Task: Look for space in Baza, Spain from 7th July, 2023 to 14th July, 2023 for 1 adult in price range Rs.6000 to Rs.14000. Place can be shared room with 1  bedroom having 1 bed and 1 bathroom. Property type can be house, flat, guest house, hotel. Amenities needed are: wifi. Booking option can be shelf check-in. Required host language is English.
Action: Mouse moved to (357, 211)
Screenshot: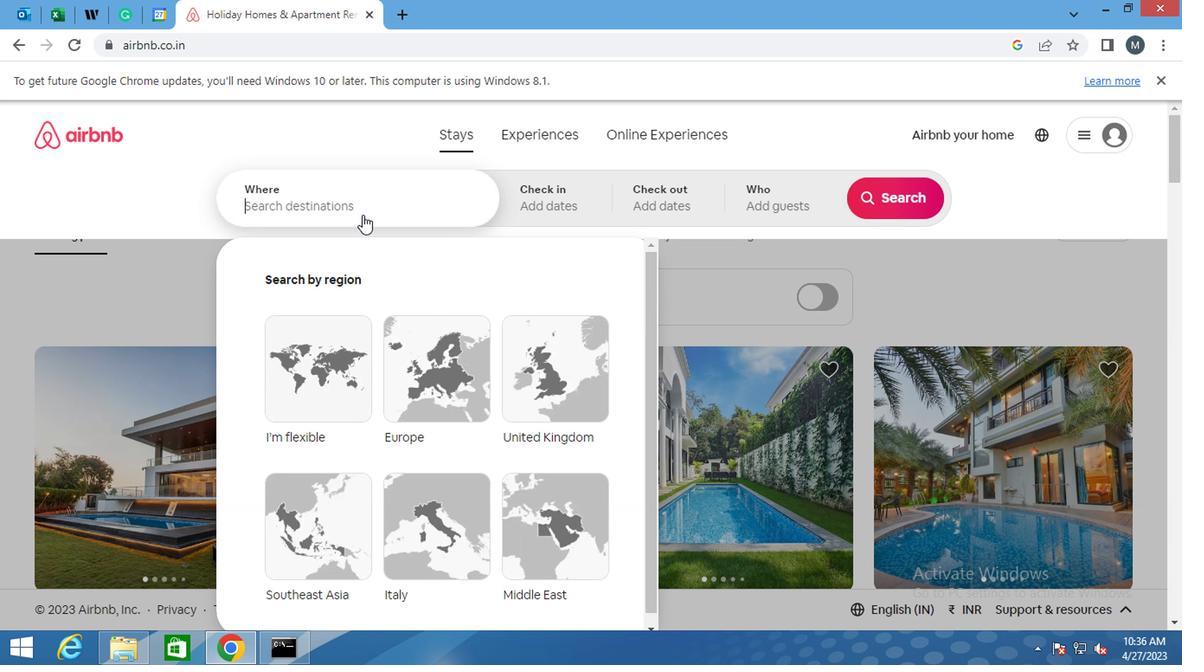 
Action: Mouse pressed left at (357, 211)
Screenshot: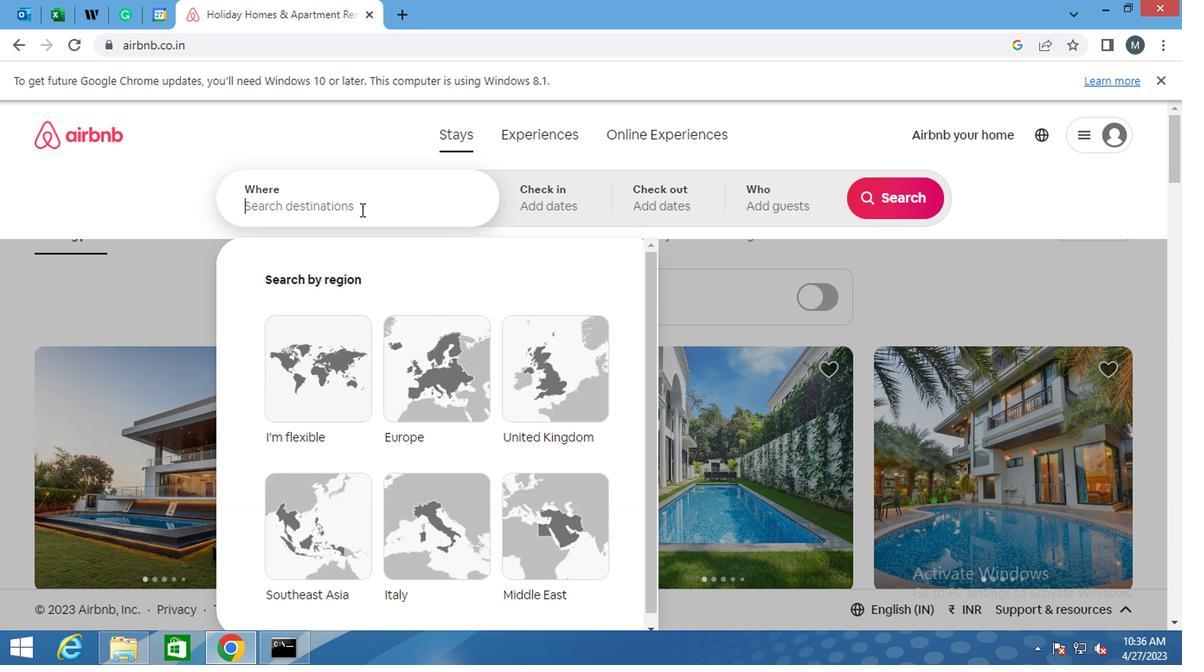 
Action: Key pressed <Key.shift>BAZA,<Key.space><Key.shift>SPAN
Screenshot: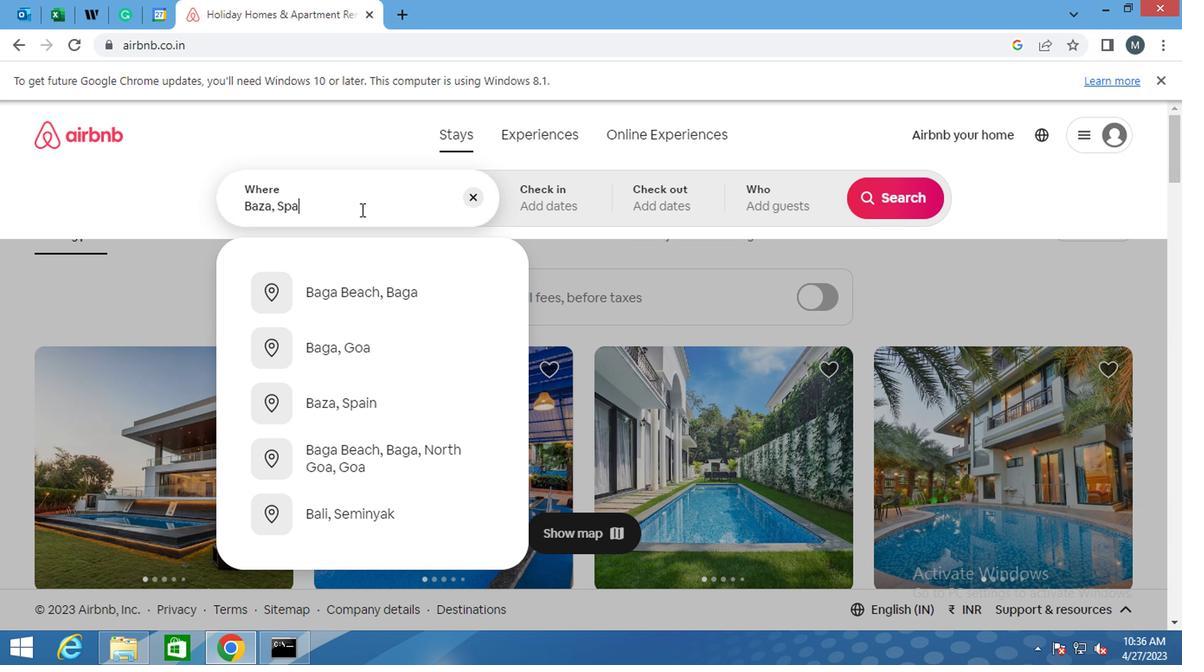 
Action: Mouse moved to (384, 302)
Screenshot: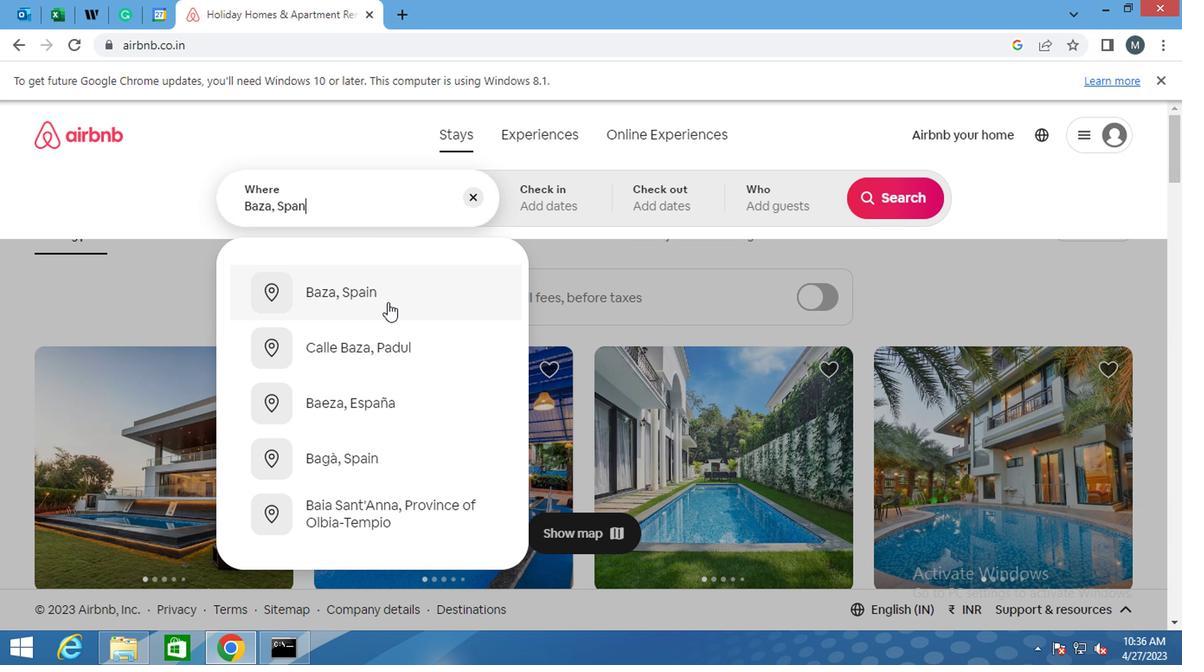 
Action: Mouse pressed left at (384, 302)
Screenshot: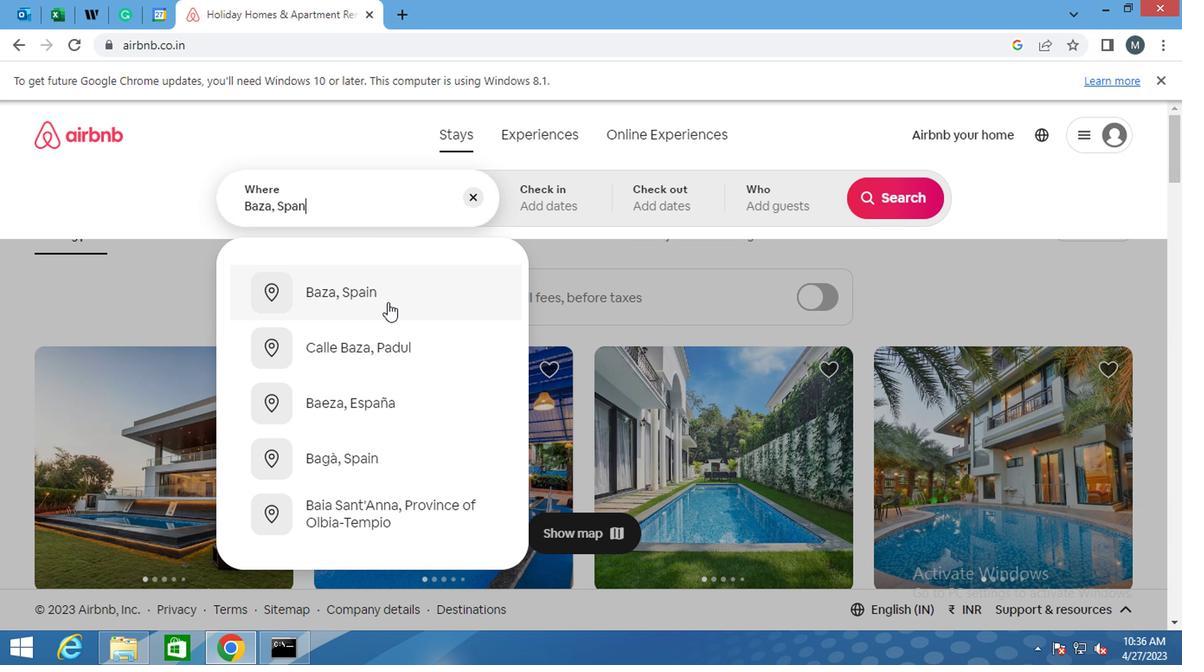 
Action: Mouse moved to (877, 342)
Screenshot: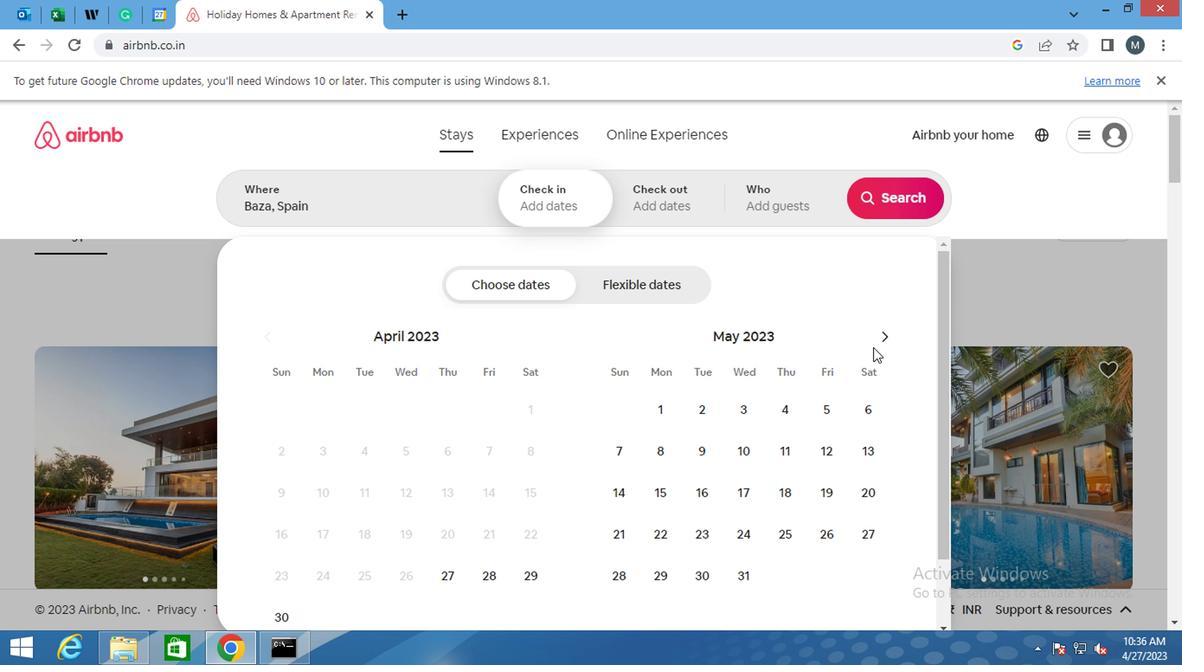 
Action: Mouse pressed left at (877, 342)
Screenshot: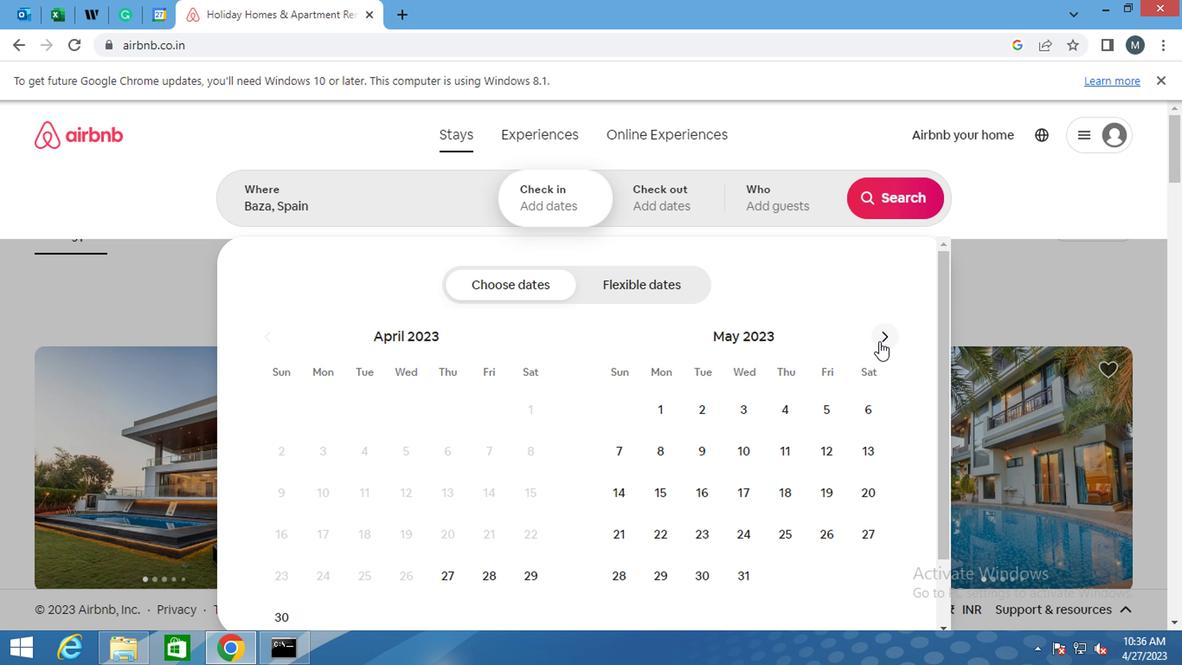 
Action: Mouse pressed left at (877, 342)
Screenshot: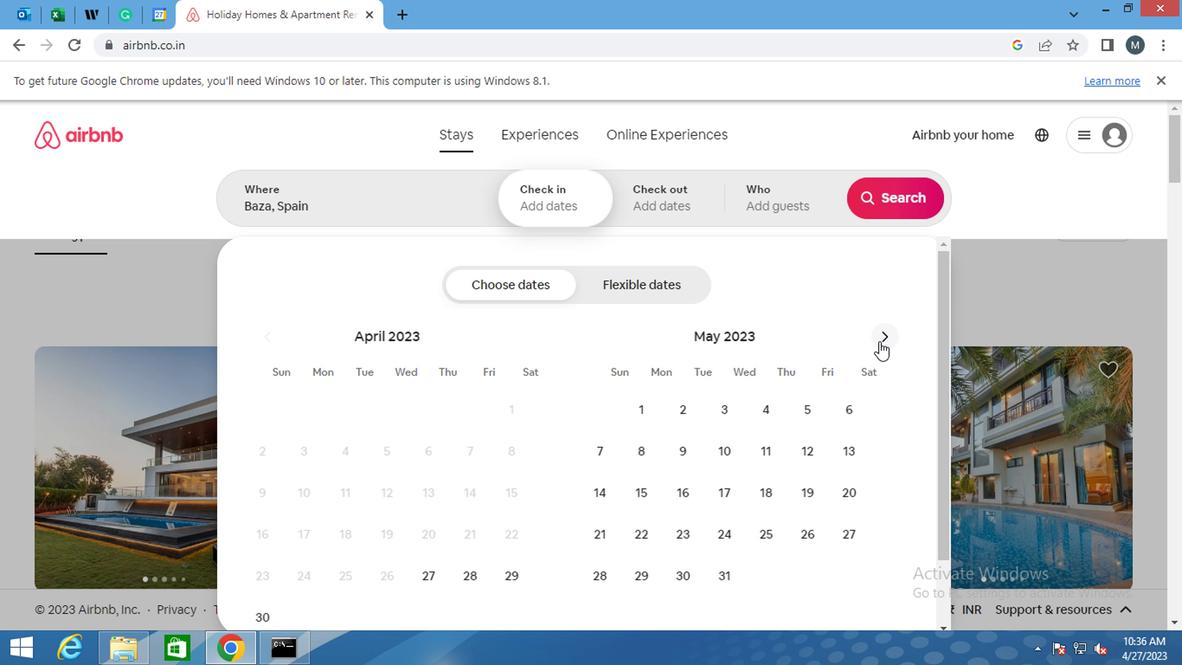 
Action: Mouse moved to (835, 450)
Screenshot: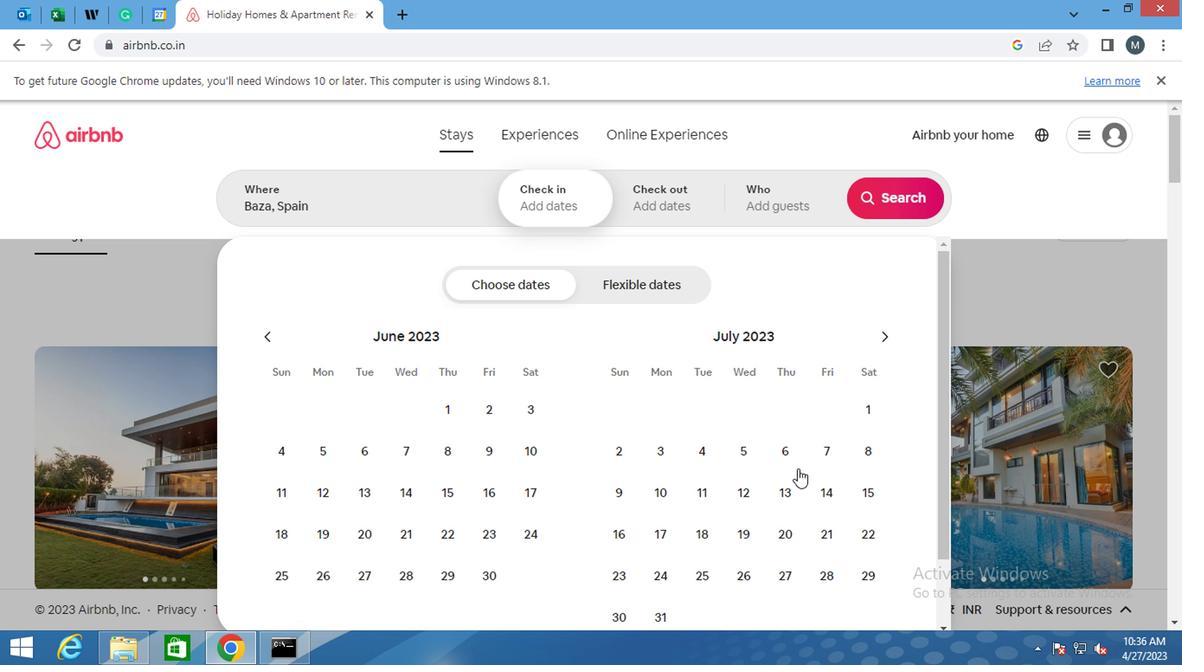 
Action: Mouse pressed left at (835, 450)
Screenshot: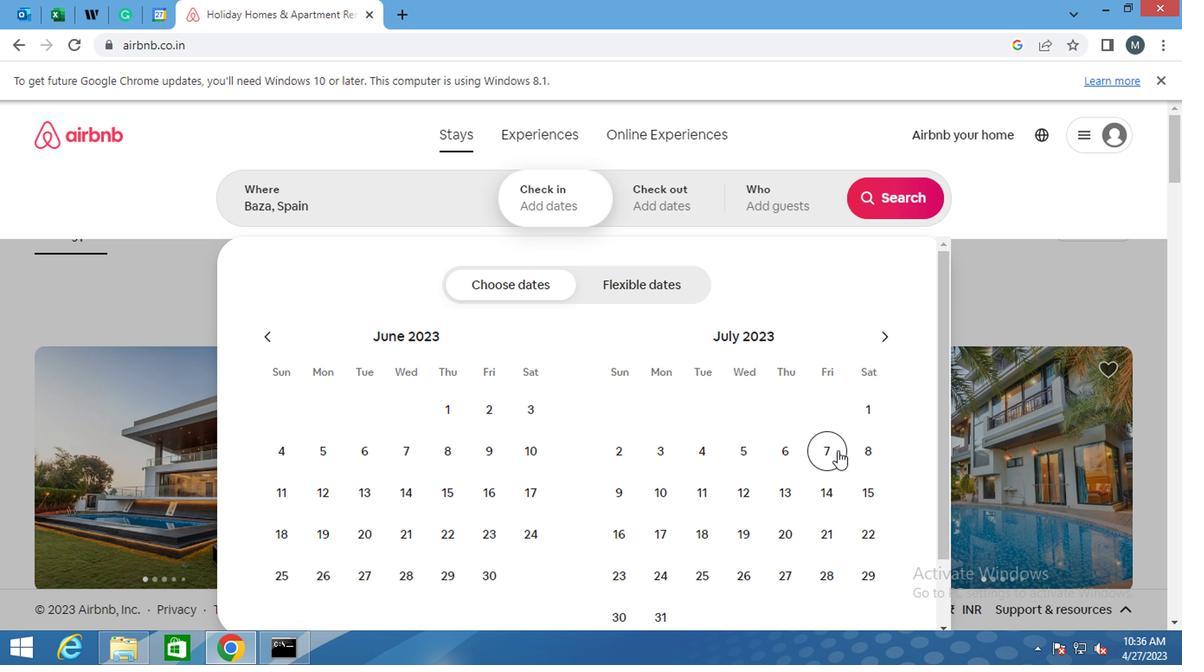 
Action: Mouse moved to (833, 484)
Screenshot: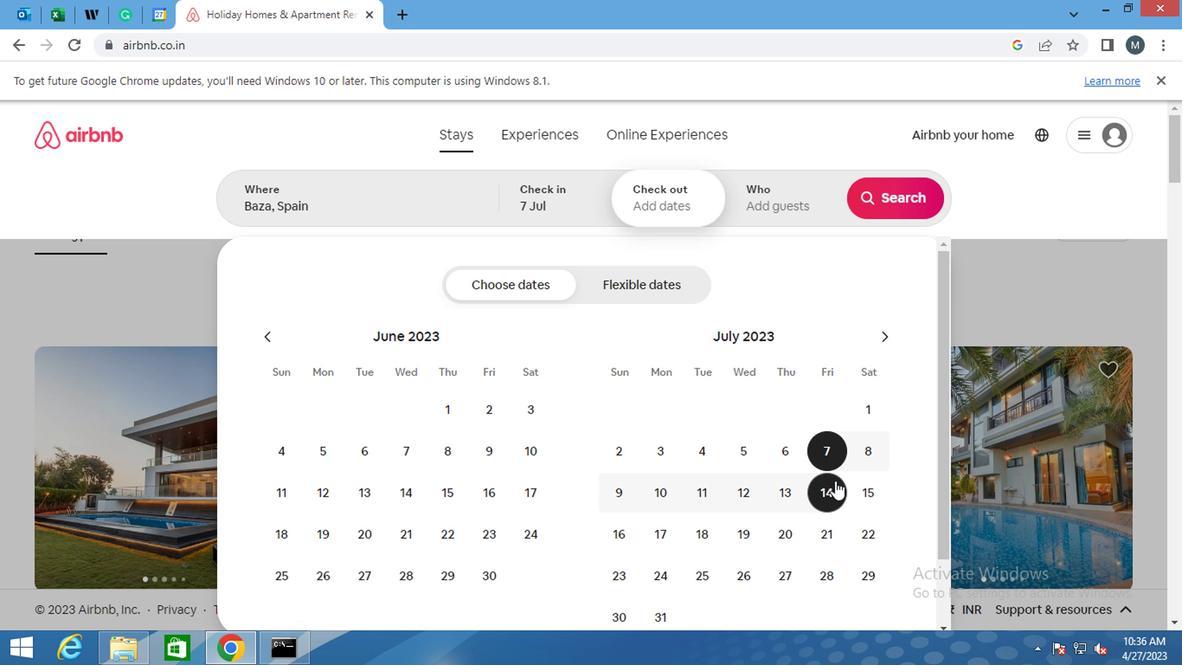 
Action: Mouse pressed left at (833, 484)
Screenshot: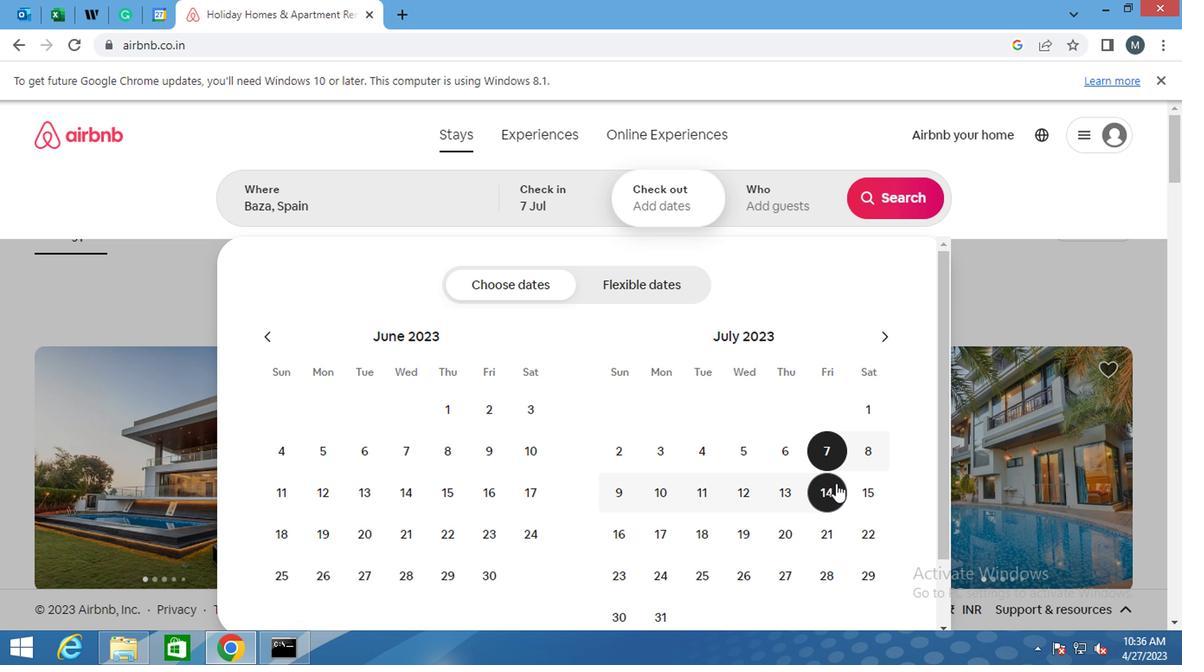 
Action: Mouse moved to (805, 202)
Screenshot: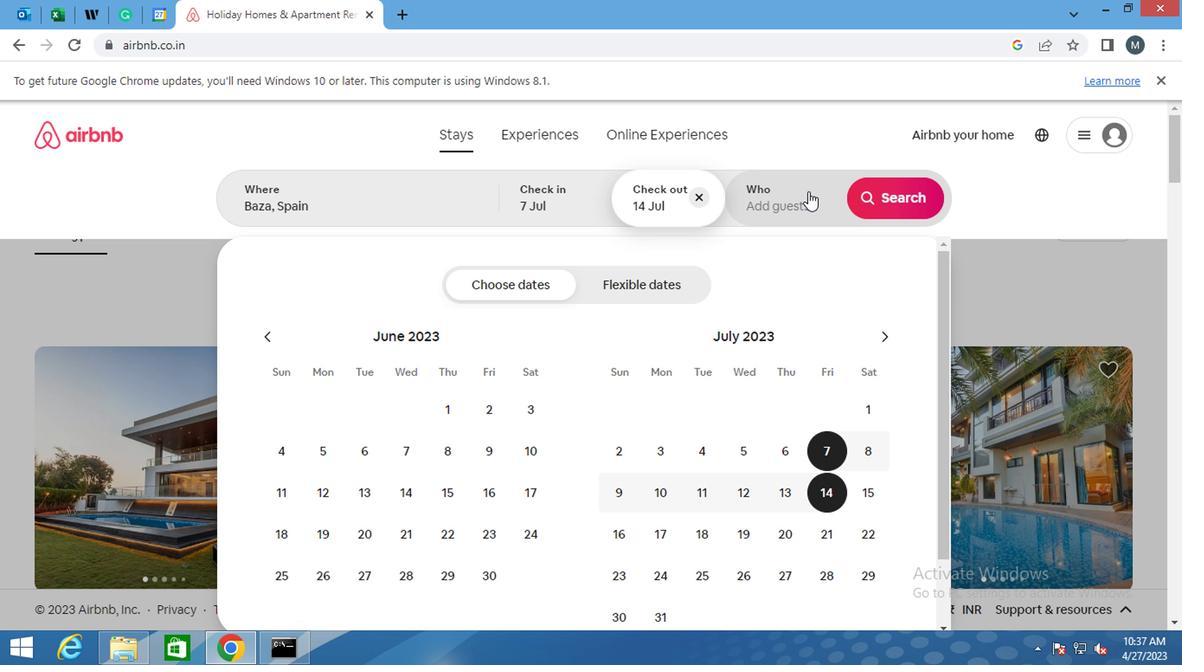 
Action: Mouse pressed left at (805, 202)
Screenshot: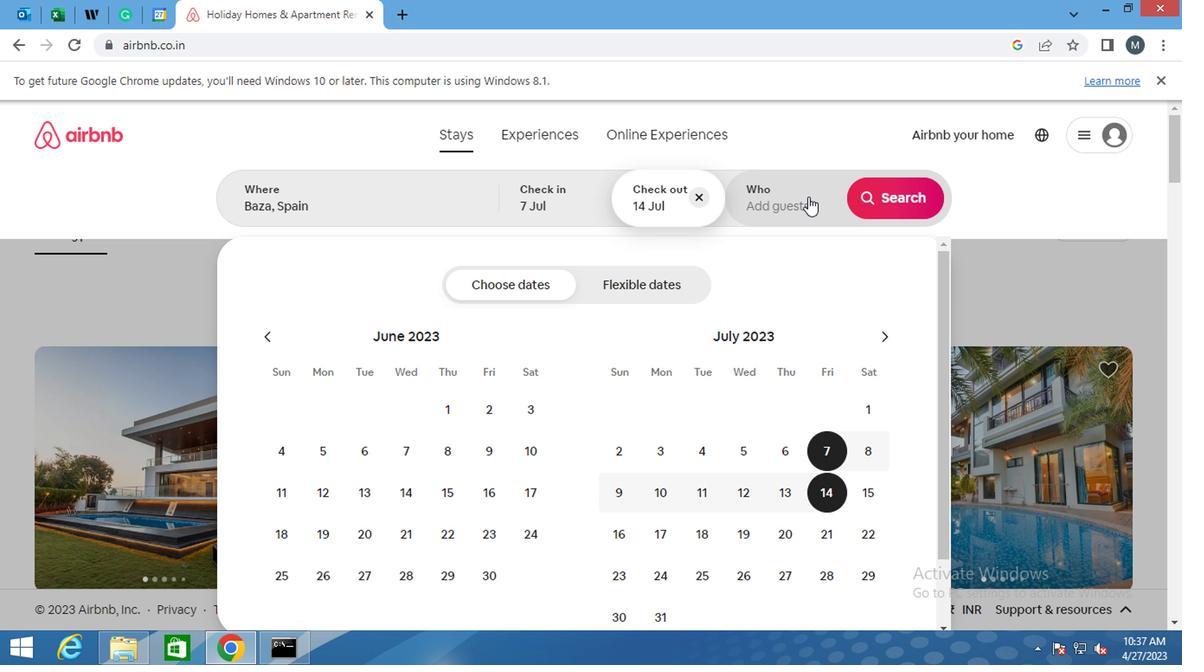 
Action: Mouse moved to (889, 287)
Screenshot: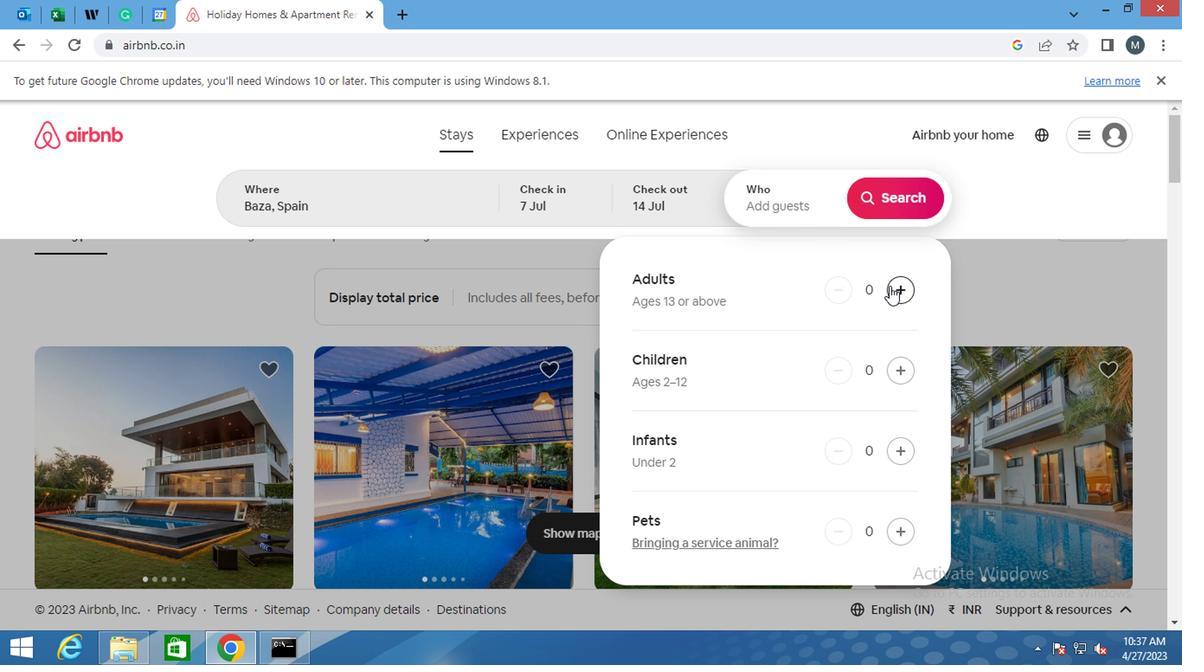 
Action: Mouse pressed left at (889, 287)
Screenshot: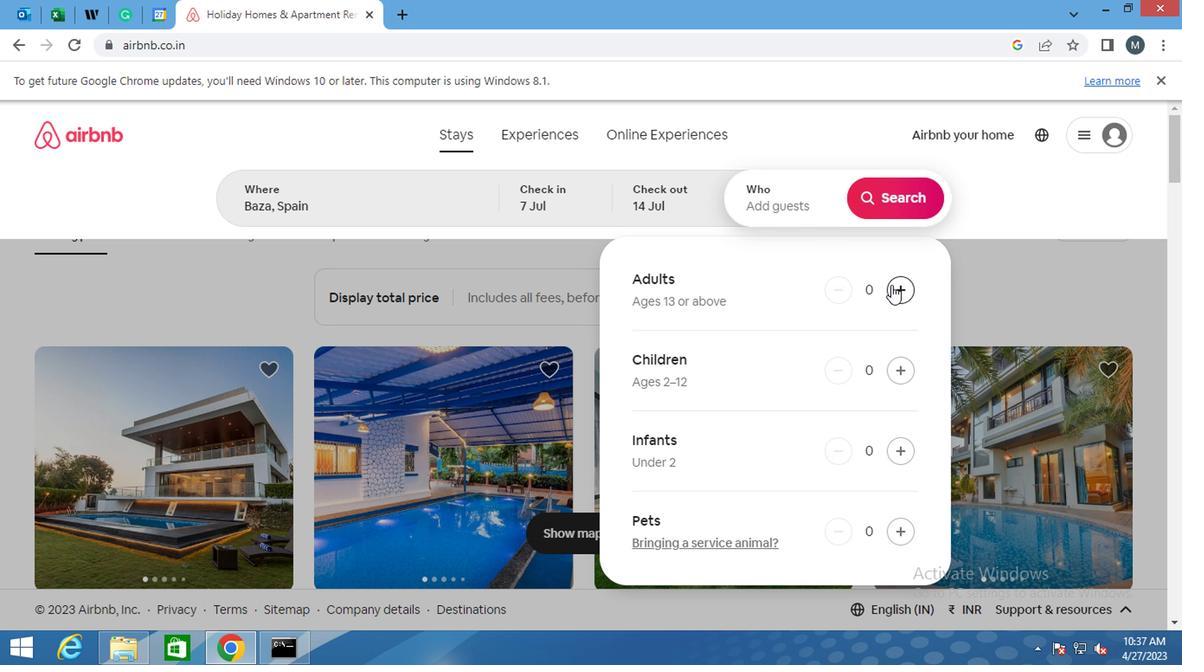 
Action: Mouse moved to (891, 197)
Screenshot: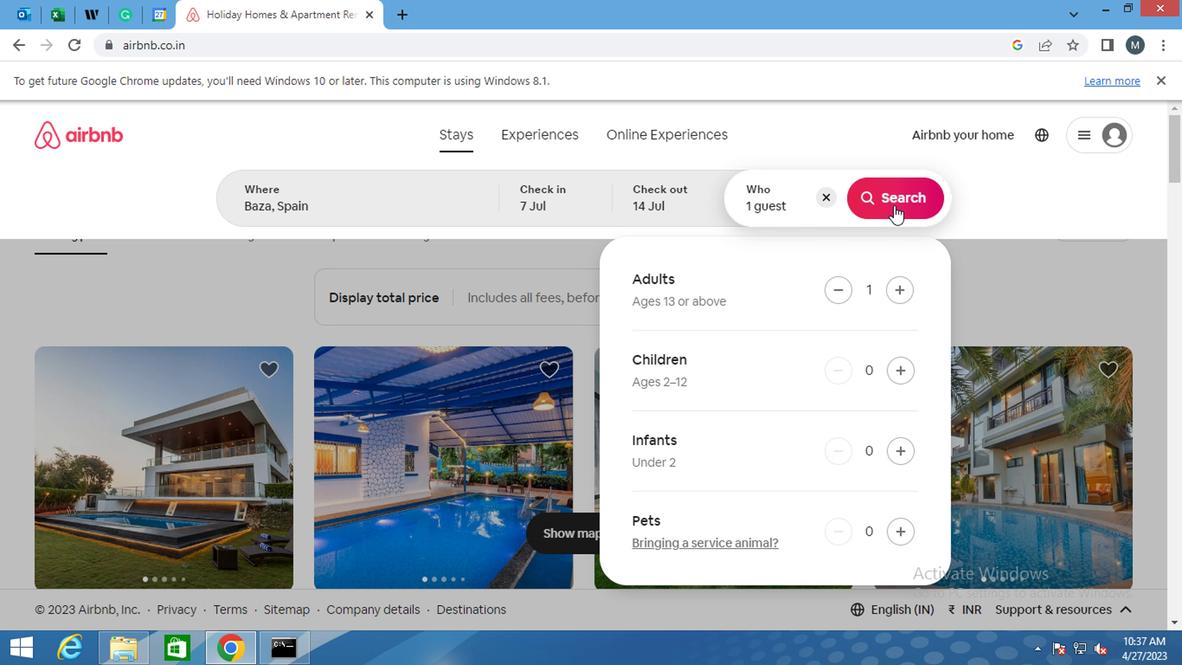 
Action: Mouse pressed left at (891, 197)
Screenshot: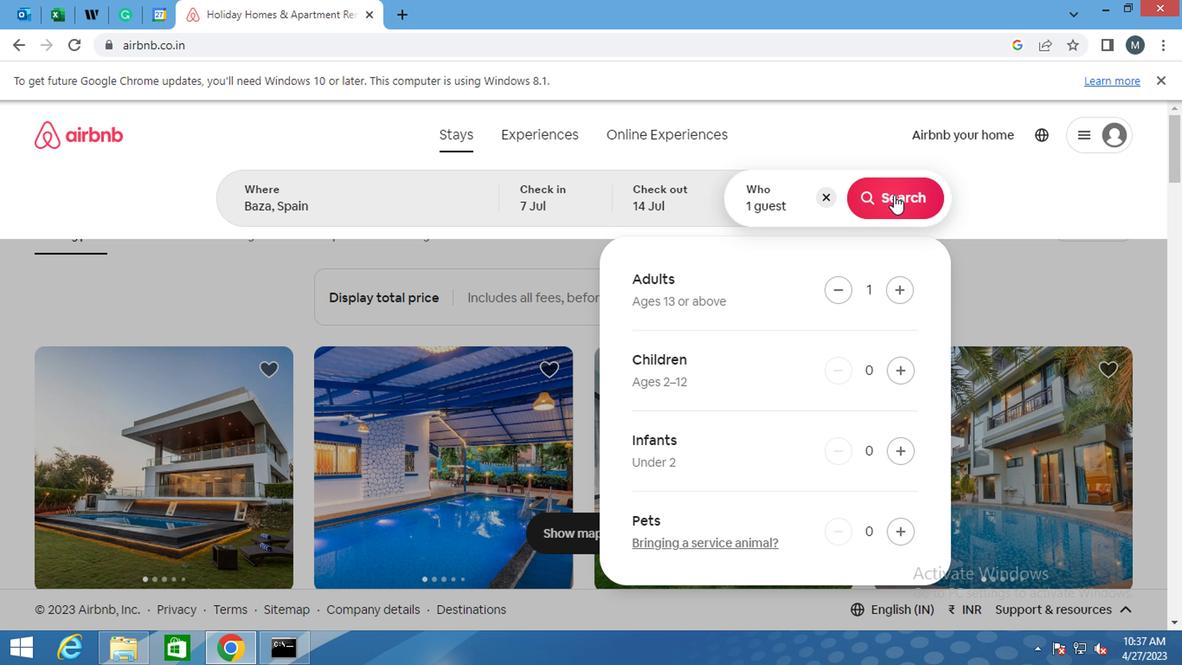 
Action: Mouse moved to (1095, 211)
Screenshot: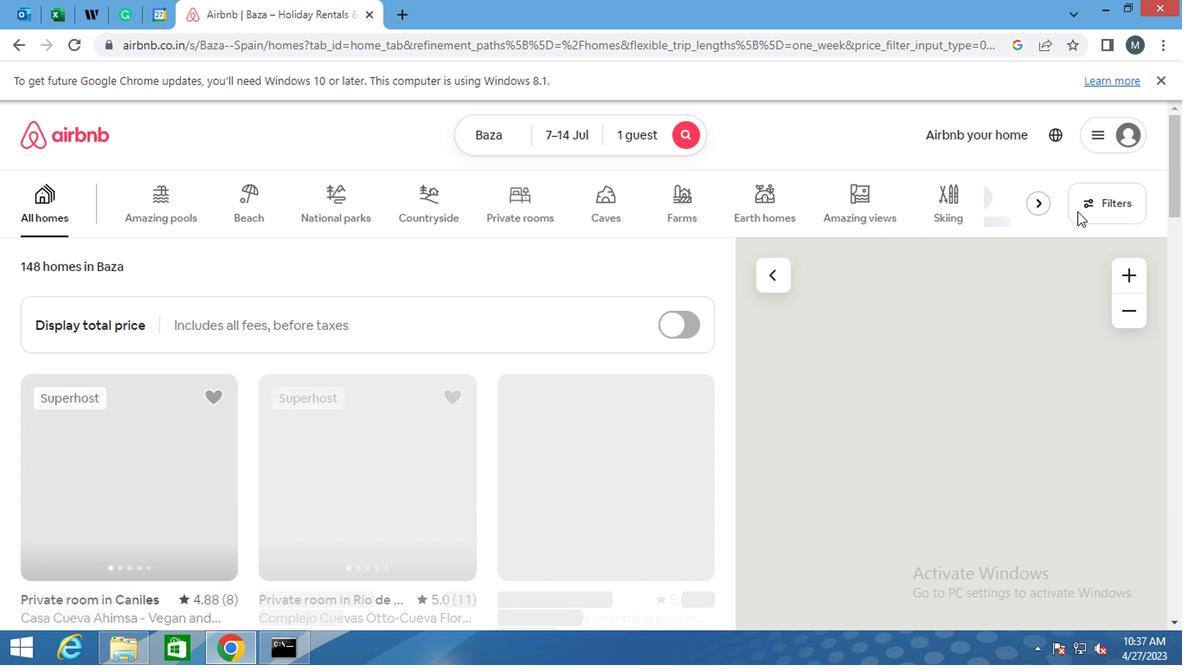 
Action: Mouse pressed left at (1095, 211)
Screenshot: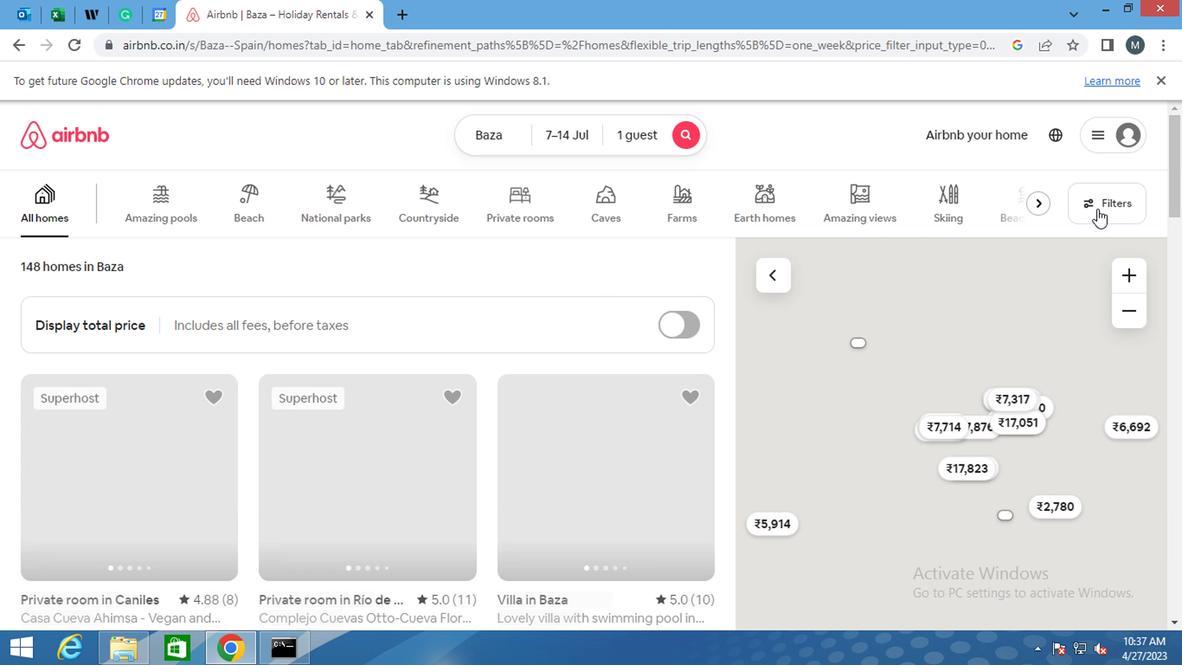 
Action: Mouse moved to (391, 425)
Screenshot: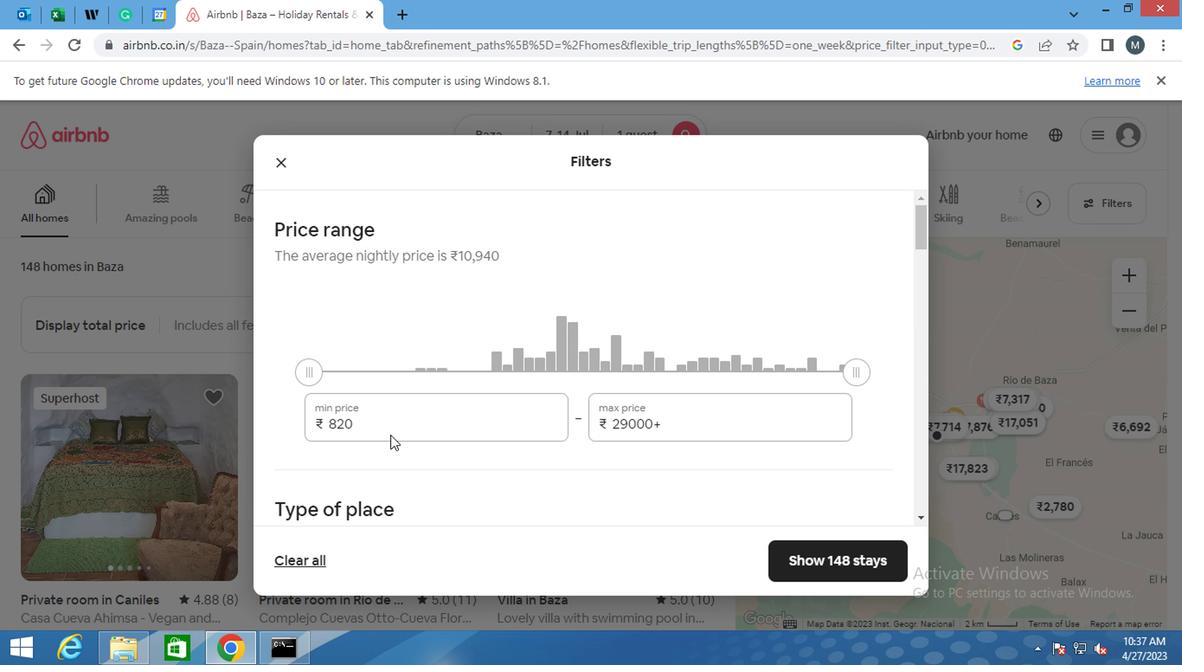 
Action: Mouse pressed left at (391, 425)
Screenshot: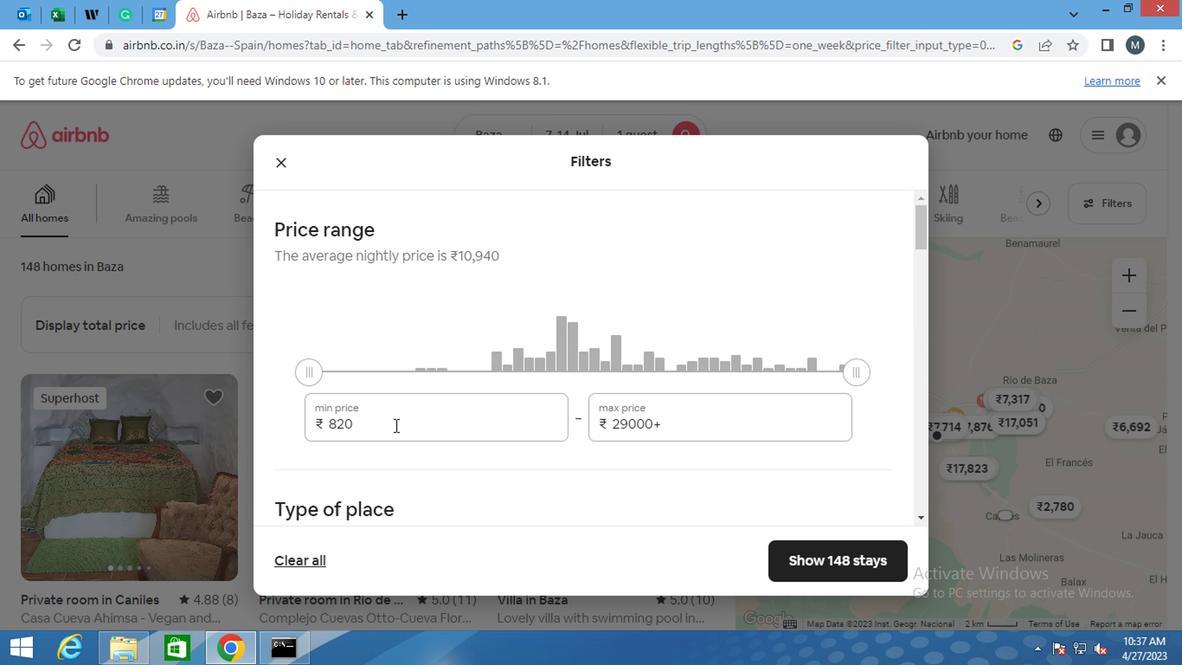 
Action: Mouse moved to (391, 422)
Screenshot: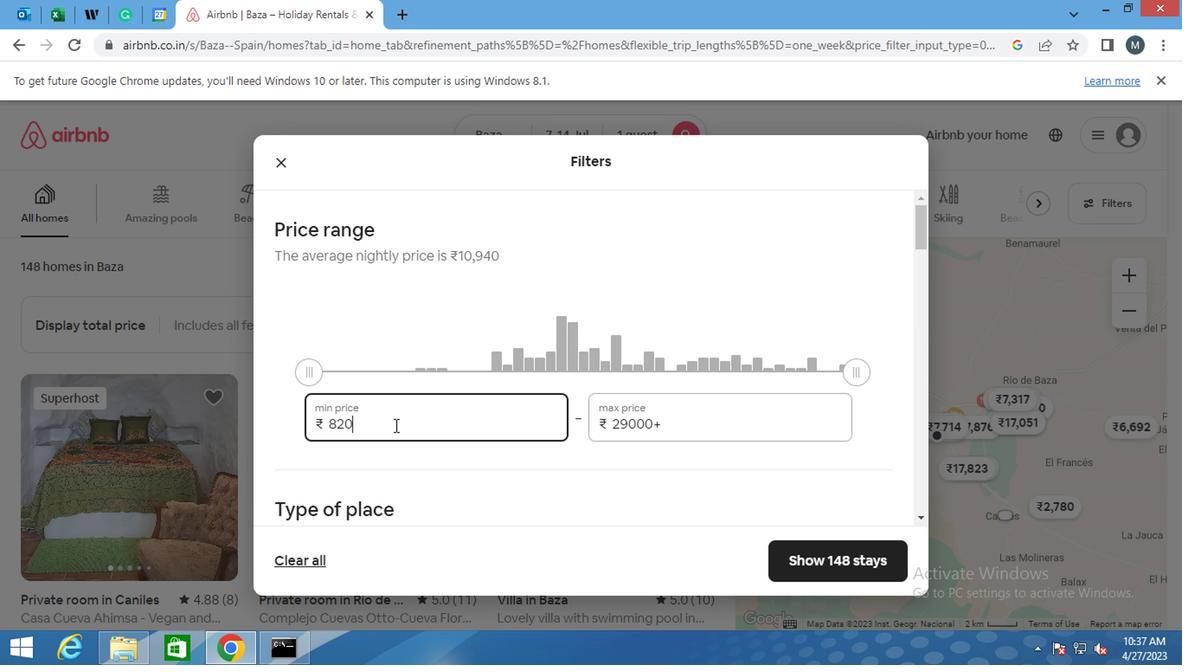
Action: Key pressed <Key.backspace><Key.backspace><Key.backspace><Key.backspace>
Screenshot: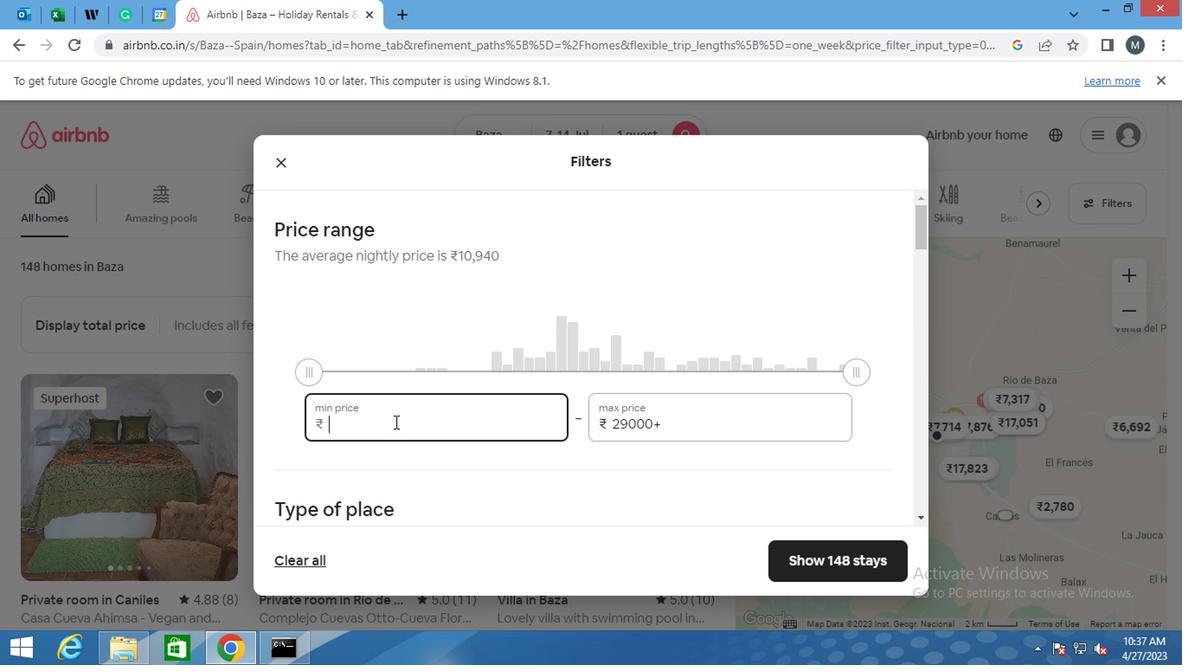
Action: Mouse moved to (391, 418)
Screenshot: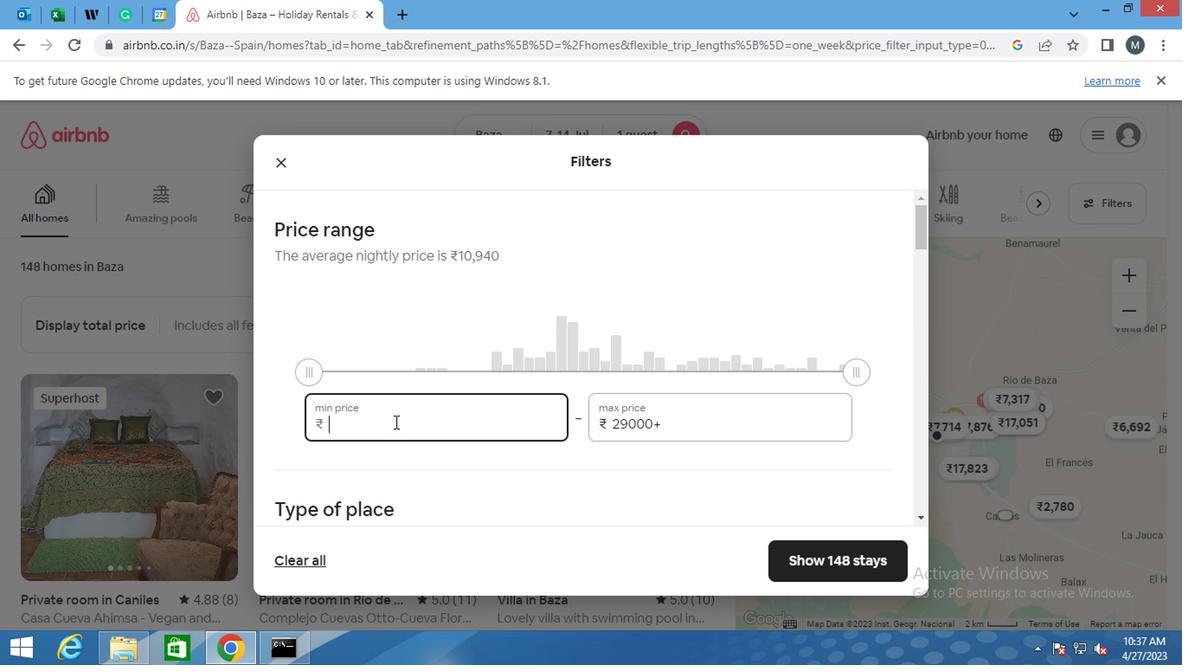 
Action: Key pressed 6000
Screenshot: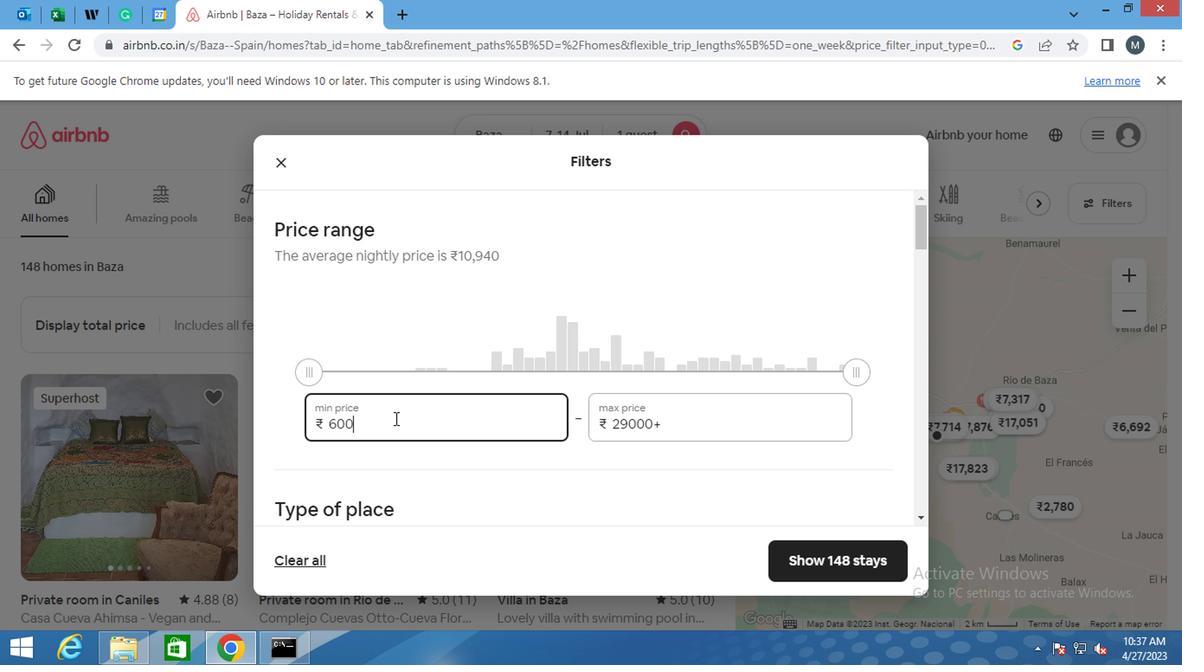 
Action: Mouse moved to (715, 418)
Screenshot: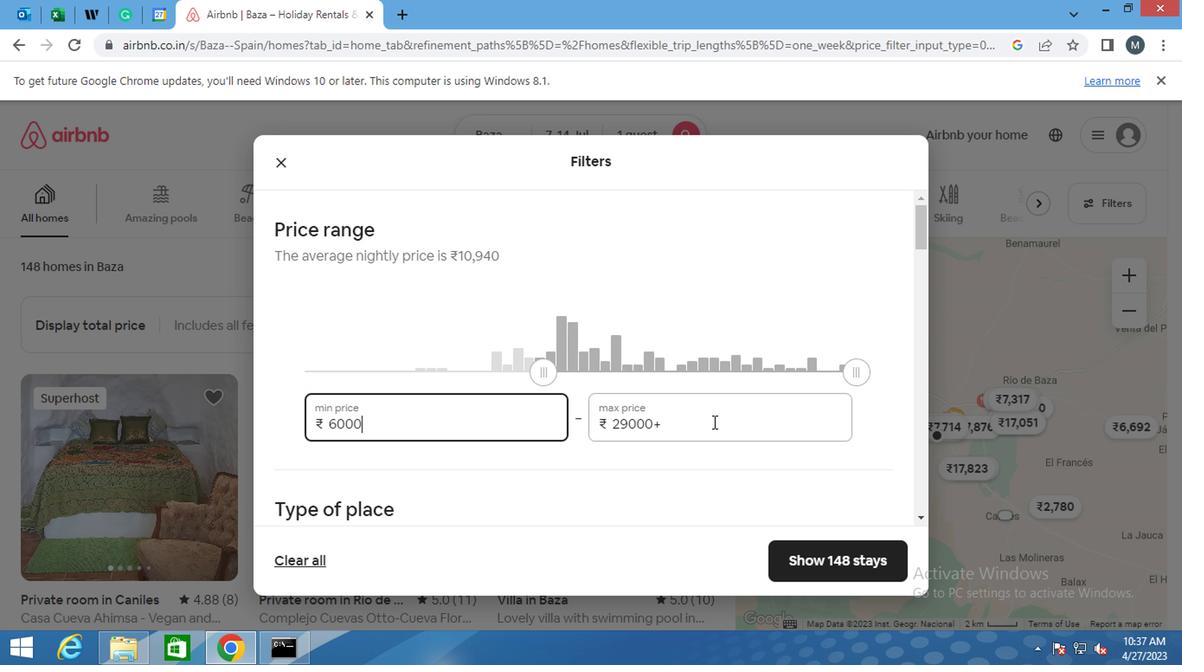 
Action: Mouse pressed left at (715, 418)
Screenshot: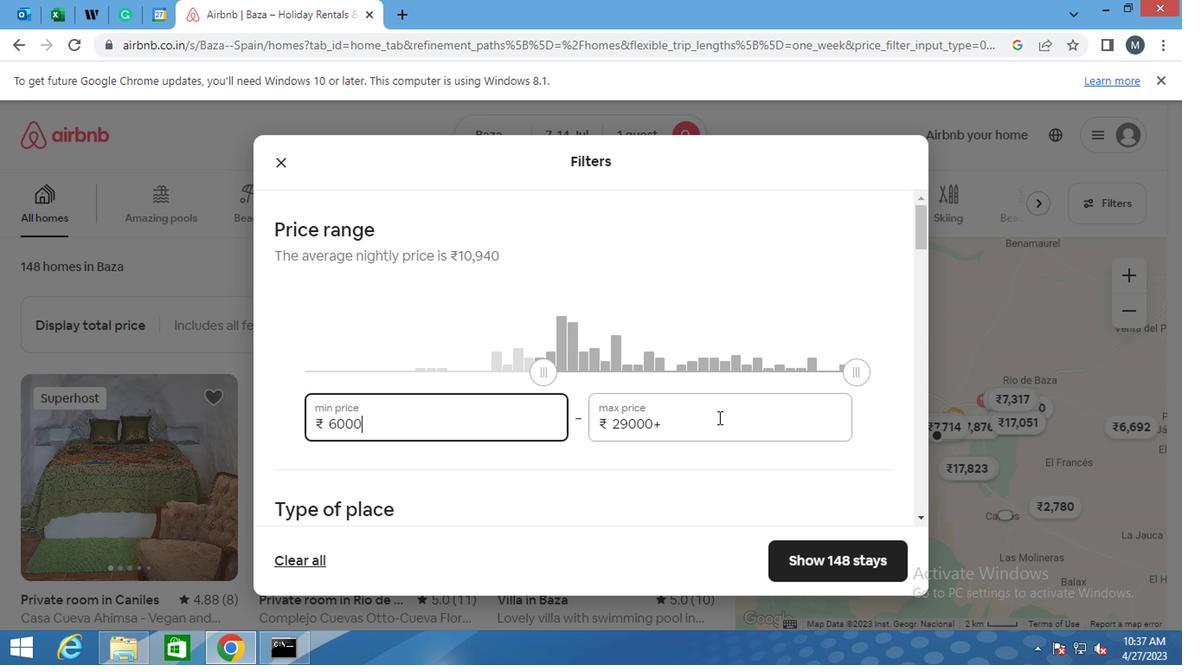 
Action: Key pressed <Key.backspace><Key.backspace><Key.backspace><Key.backspace><Key.backspace><Key.backspace><Key.backspace><Key.backspace><Key.backspace><Key.backspace><Key.backspace><Key.backspace><Key.backspace>
Screenshot: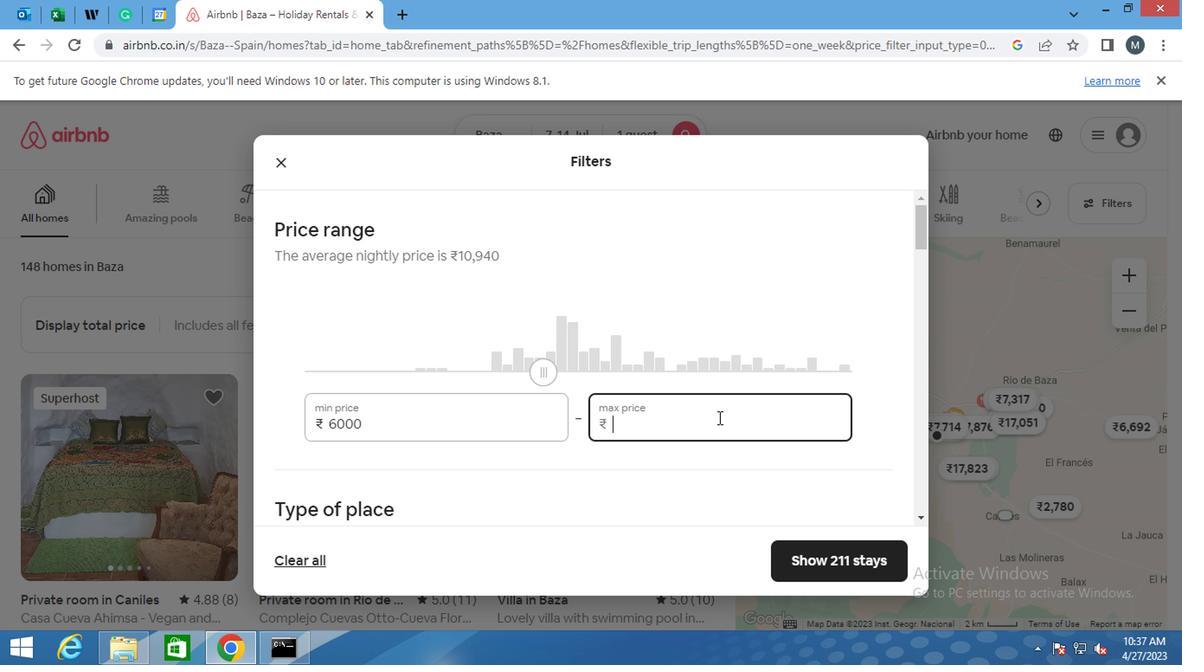 
Action: Mouse moved to (716, 416)
Screenshot: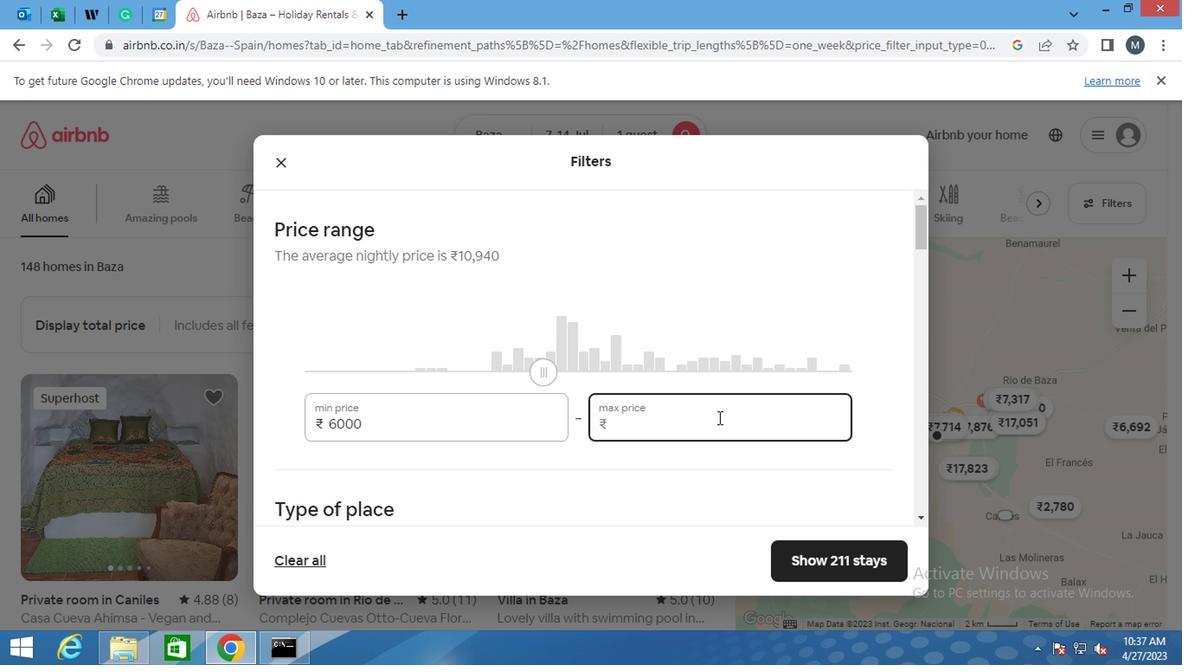 
Action: Key pressed 14000
Screenshot: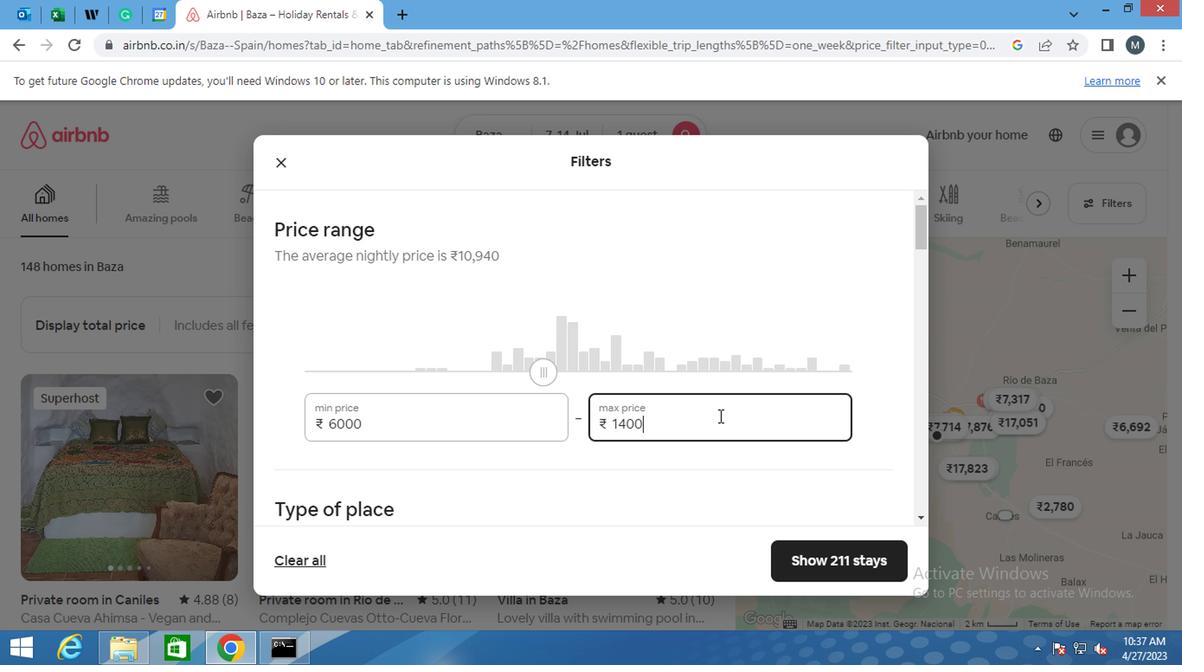 
Action: Mouse moved to (736, 401)
Screenshot: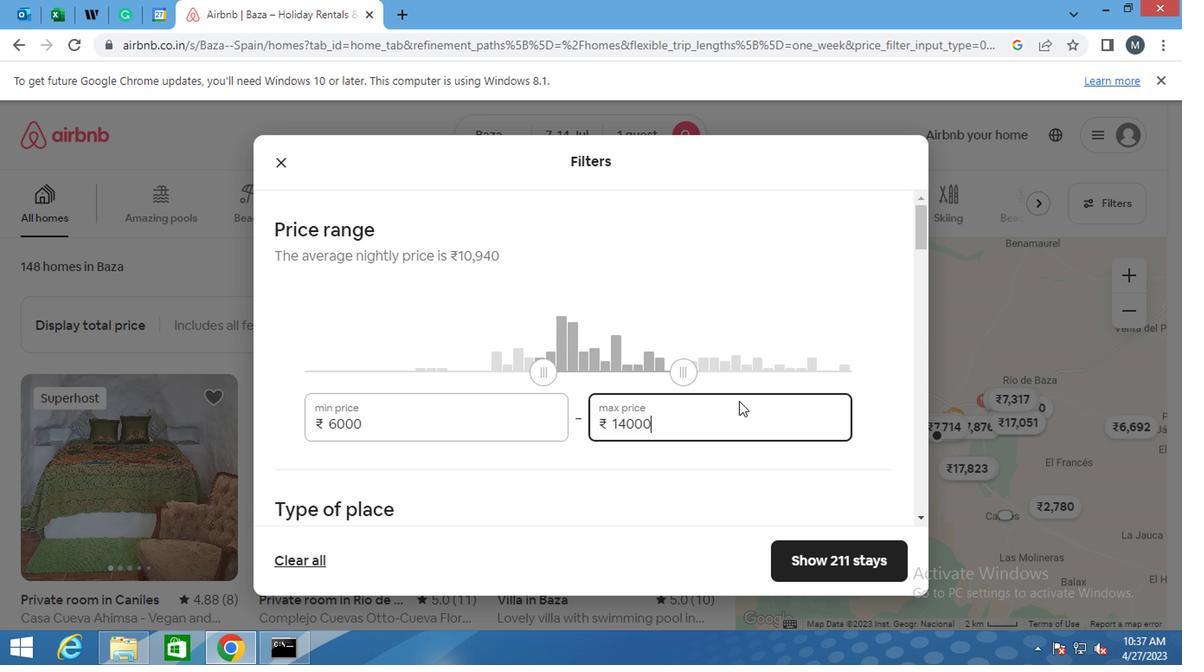 
Action: Mouse scrolled (736, 400) with delta (0, 0)
Screenshot: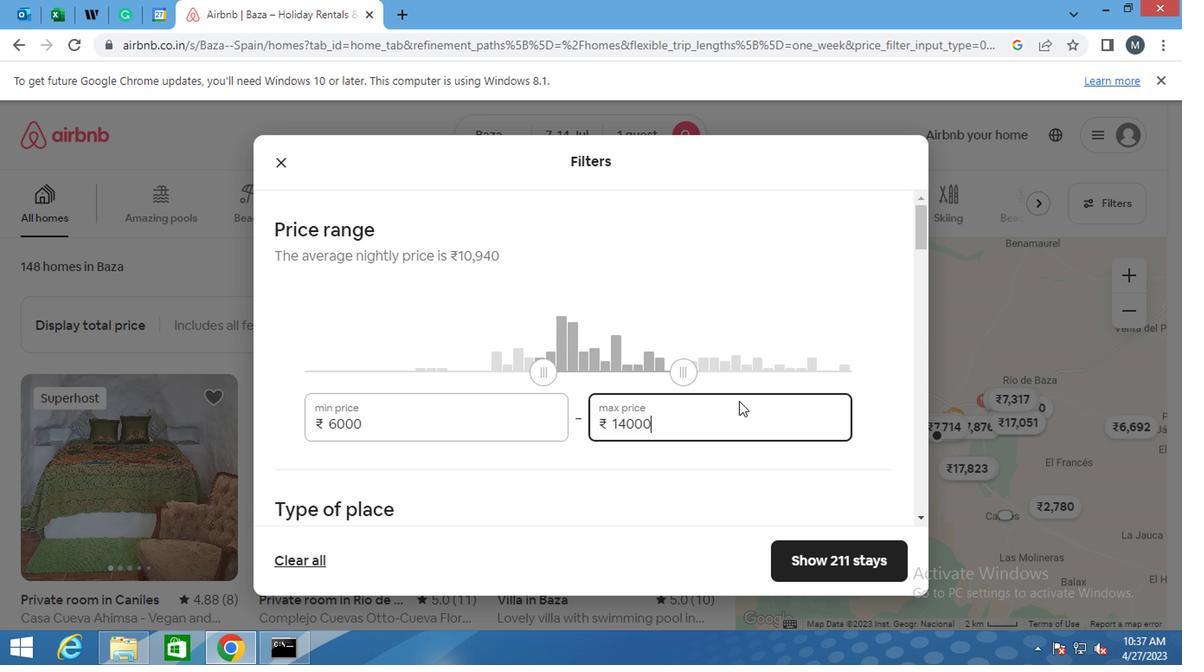 
Action: Mouse moved to (730, 396)
Screenshot: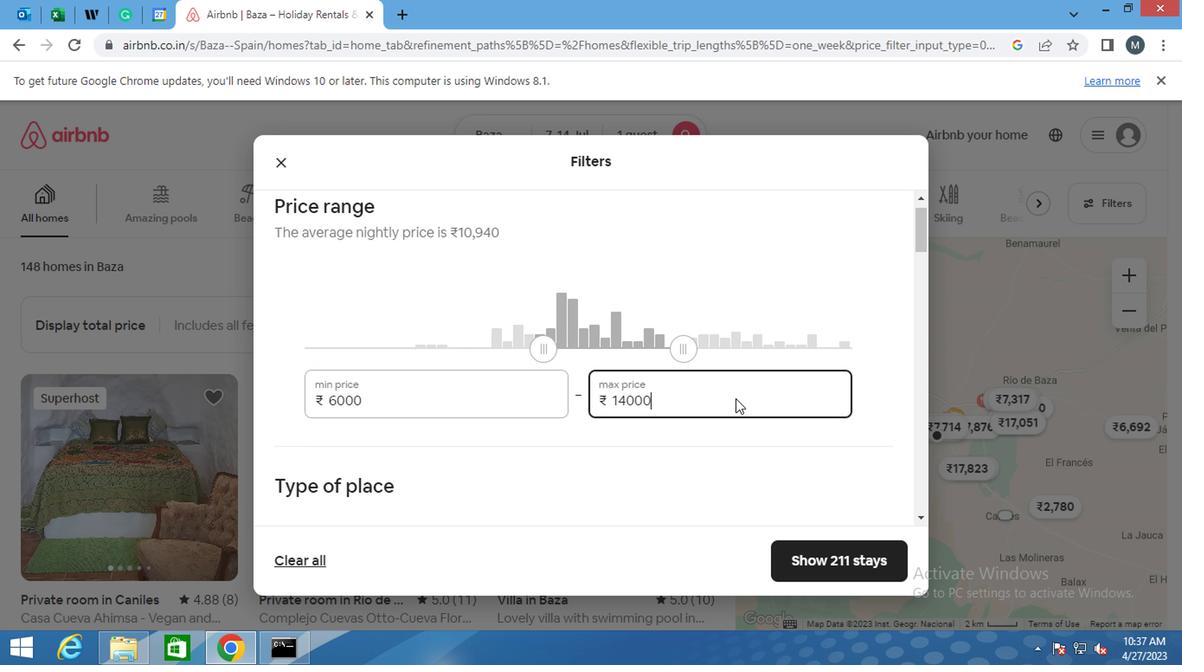 
Action: Mouse scrolled (730, 394) with delta (0, -1)
Screenshot: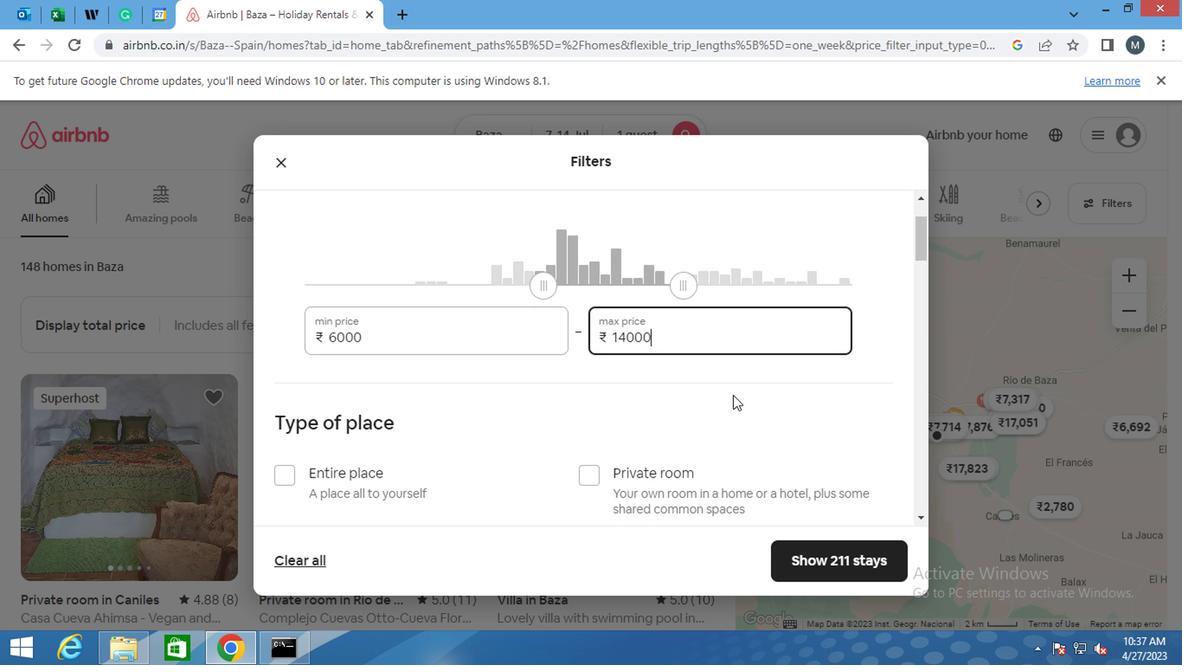 
Action: Mouse moved to (711, 394)
Screenshot: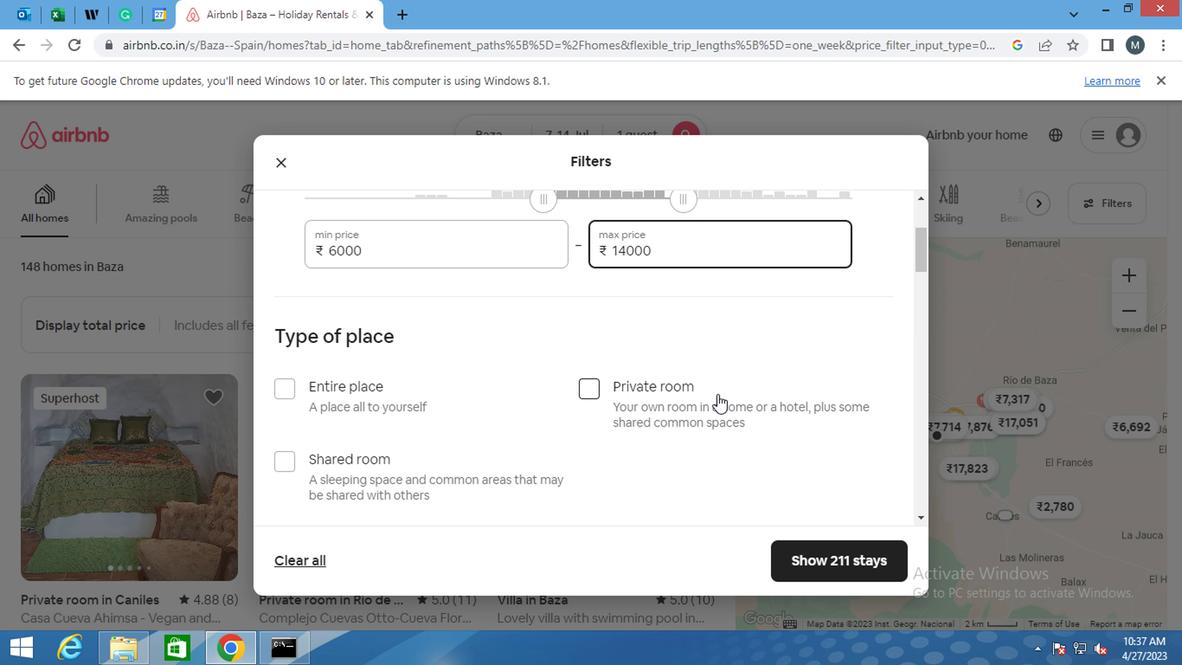 
Action: Mouse scrolled (711, 392) with delta (0, -1)
Screenshot: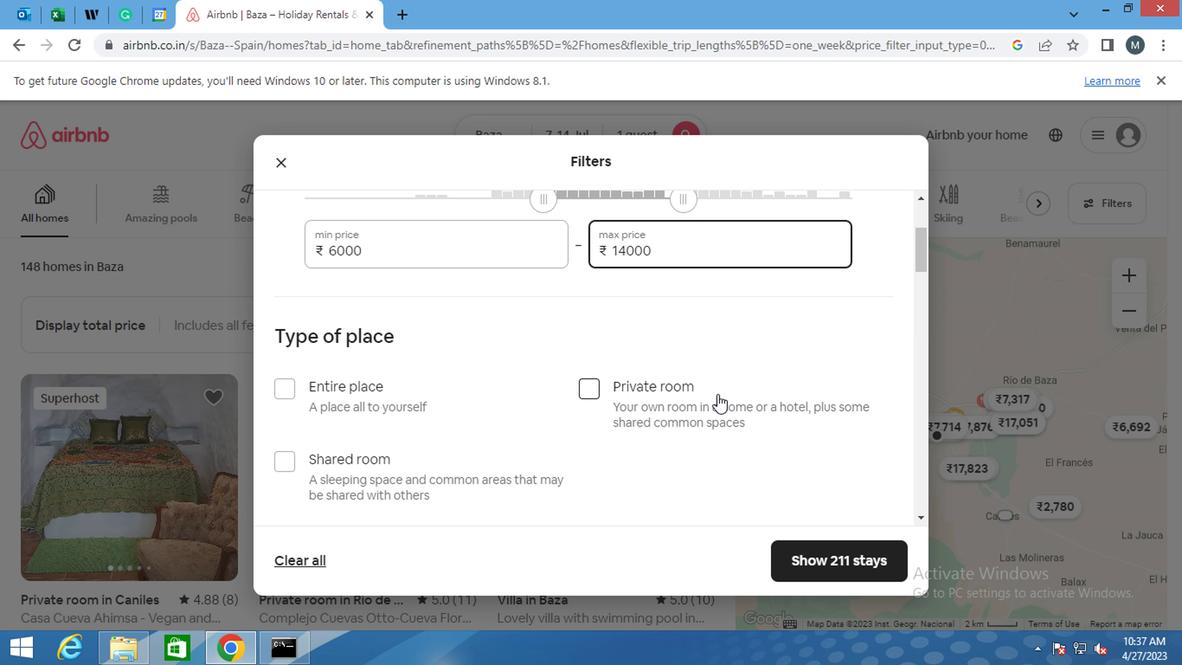 
Action: Mouse moved to (277, 373)
Screenshot: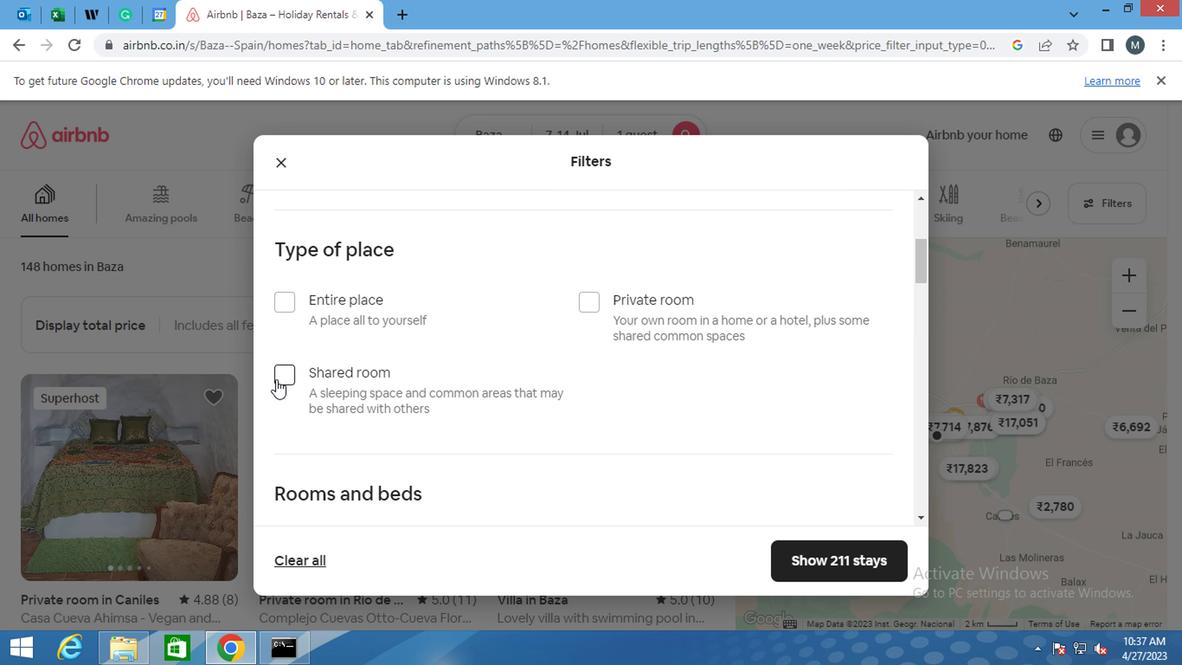 
Action: Mouse pressed left at (277, 373)
Screenshot: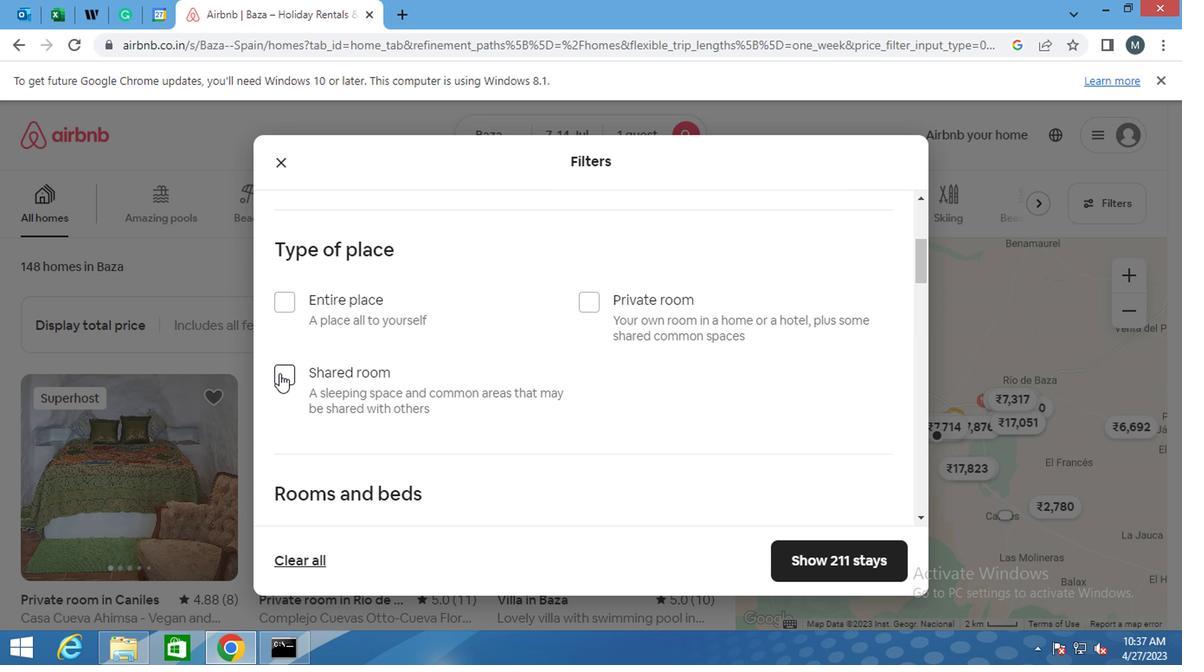 
Action: Mouse moved to (413, 373)
Screenshot: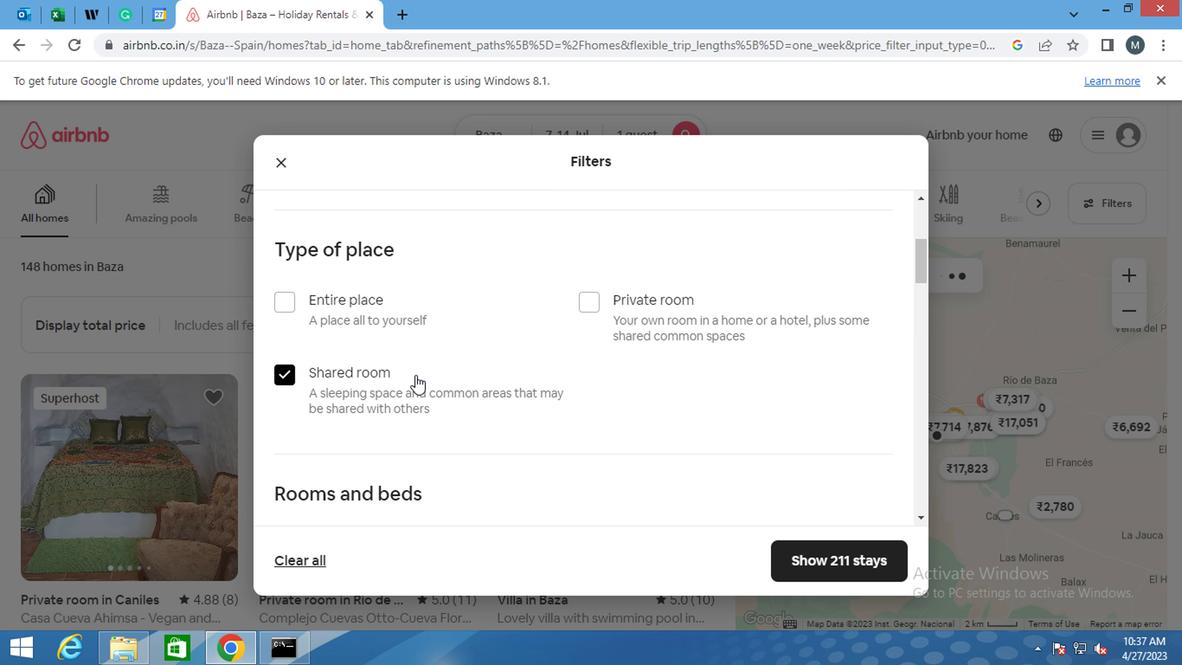
Action: Mouse scrolled (413, 372) with delta (0, 0)
Screenshot: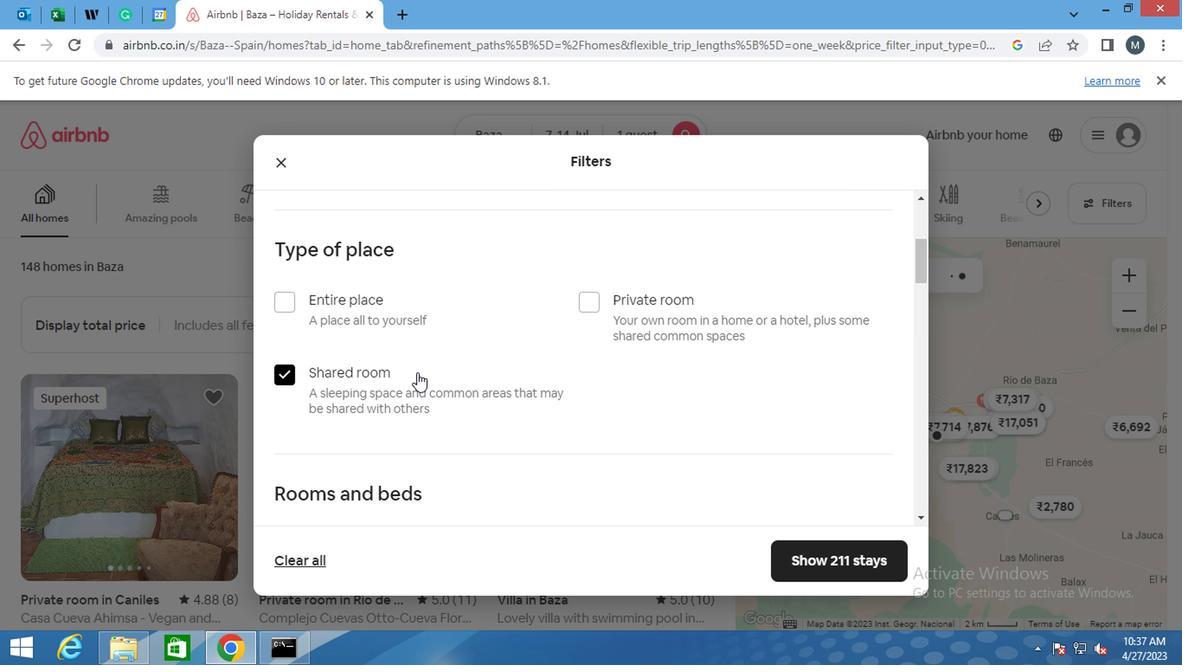 
Action: Mouse moved to (414, 370)
Screenshot: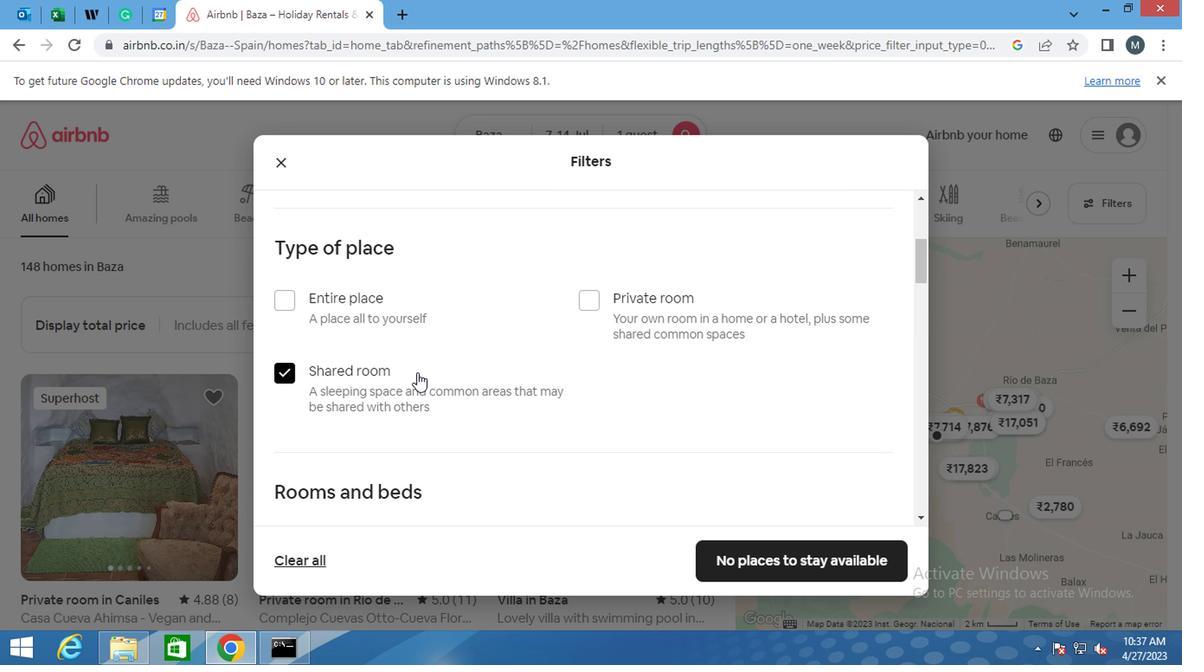 
Action: Mouse scrolled (414, 370) with delta (0, 0)
Screenshot: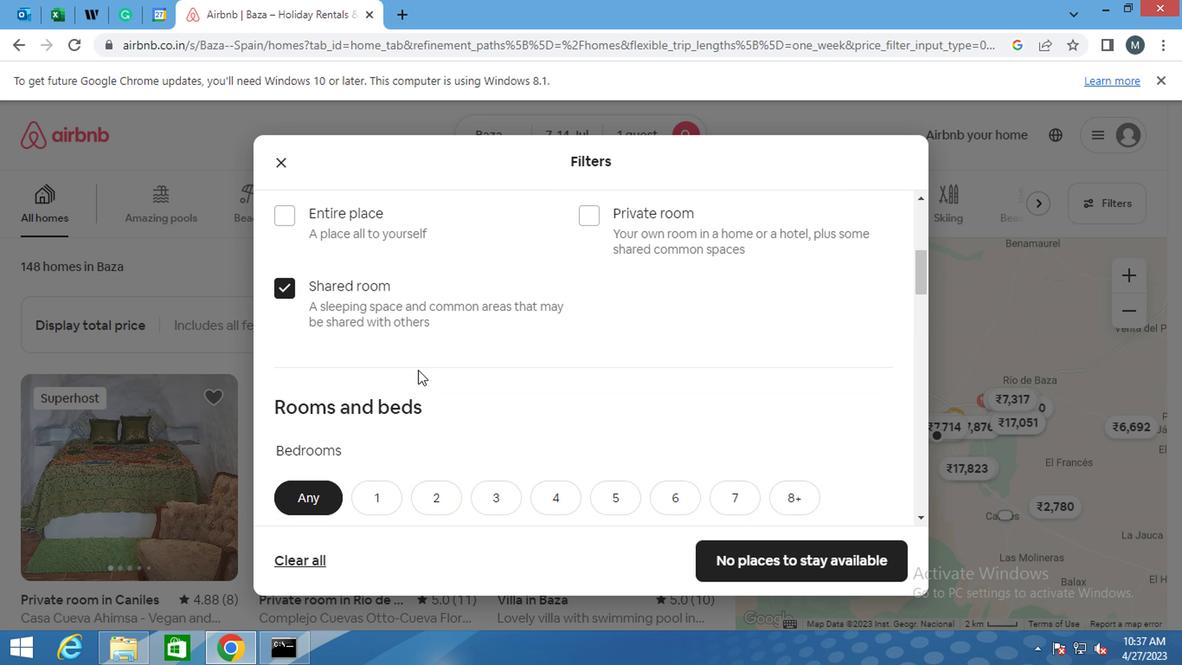 
Action: Mouse moved to (414, 370)
Screenshot: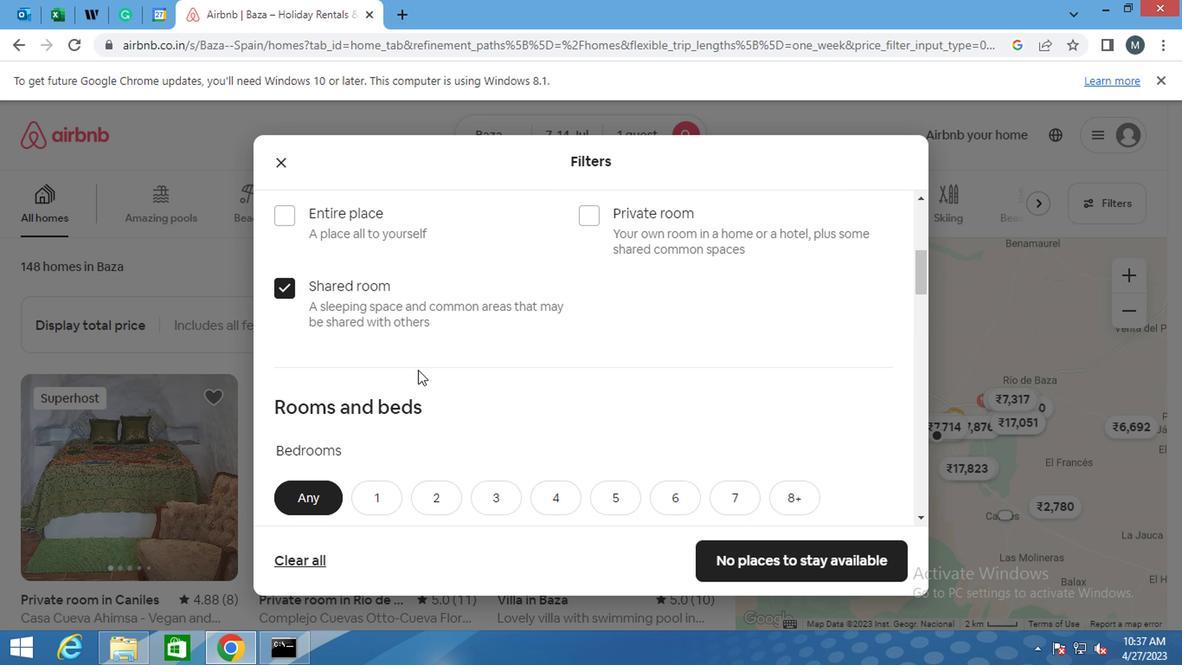
Action: Mouse scrolled (414, 370) with delta (0, 0)
Screenshot: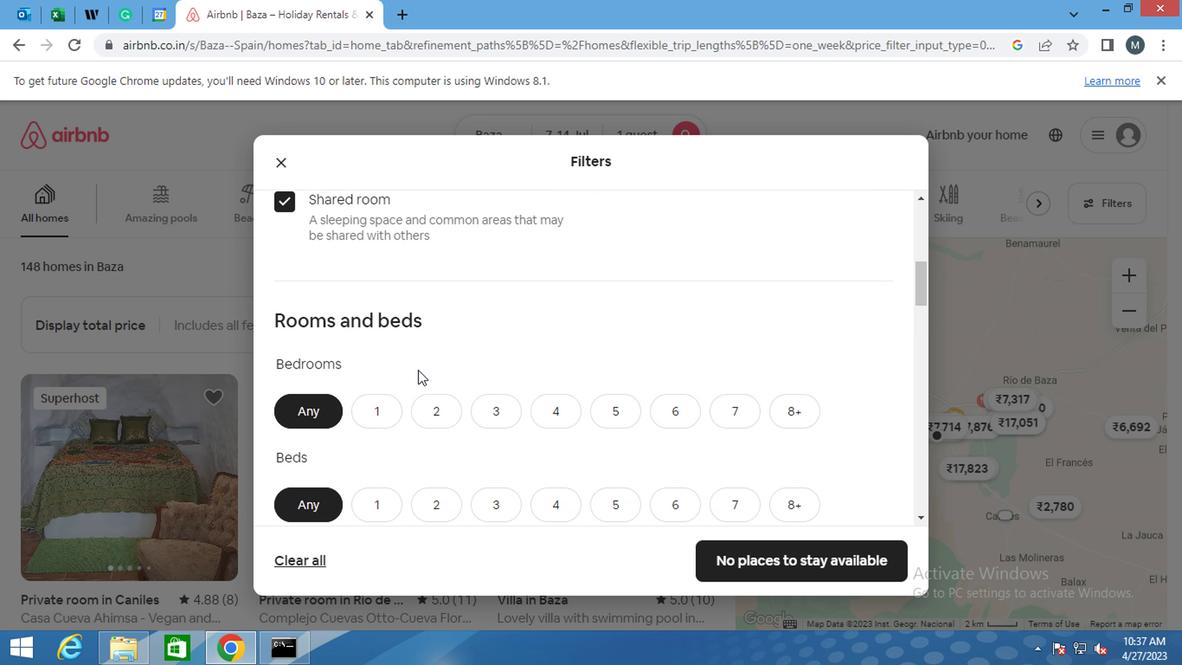 
Action: Mouse moved to (388, 326)
Screenshot: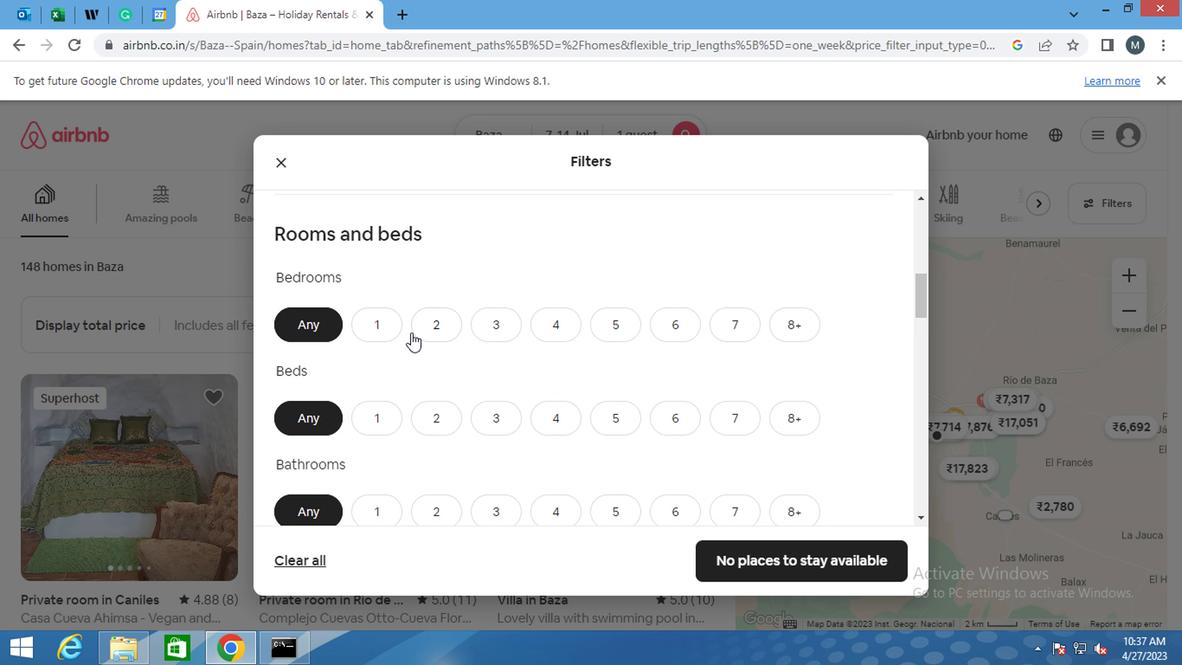 
Action: Mouse pressed left at (388, 326)
Screenshot: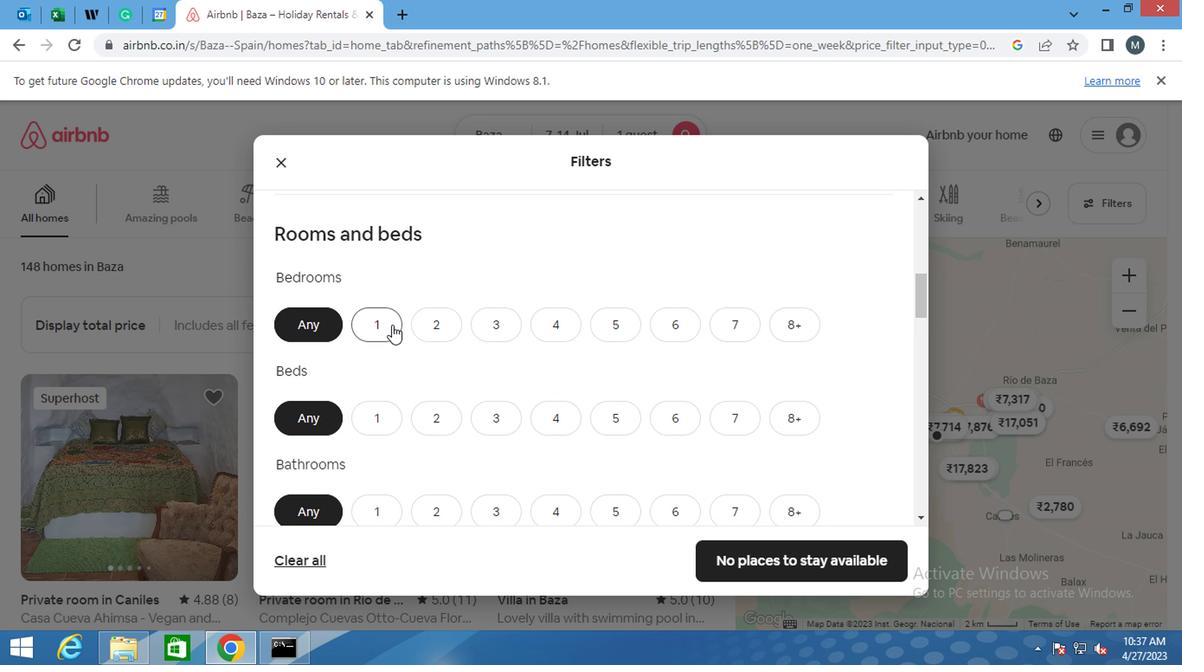 
Action: Mouse moved to (372, 426)
Screenshot: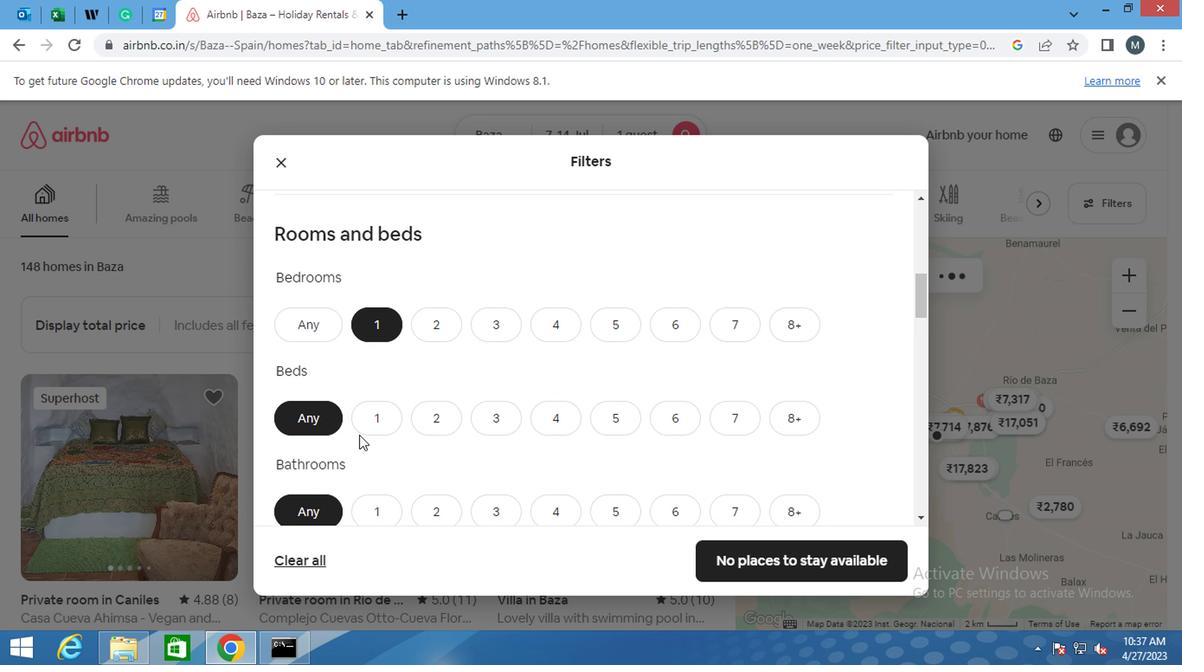 
Action: Mouse pressed left at (372, 426)
Screenshot: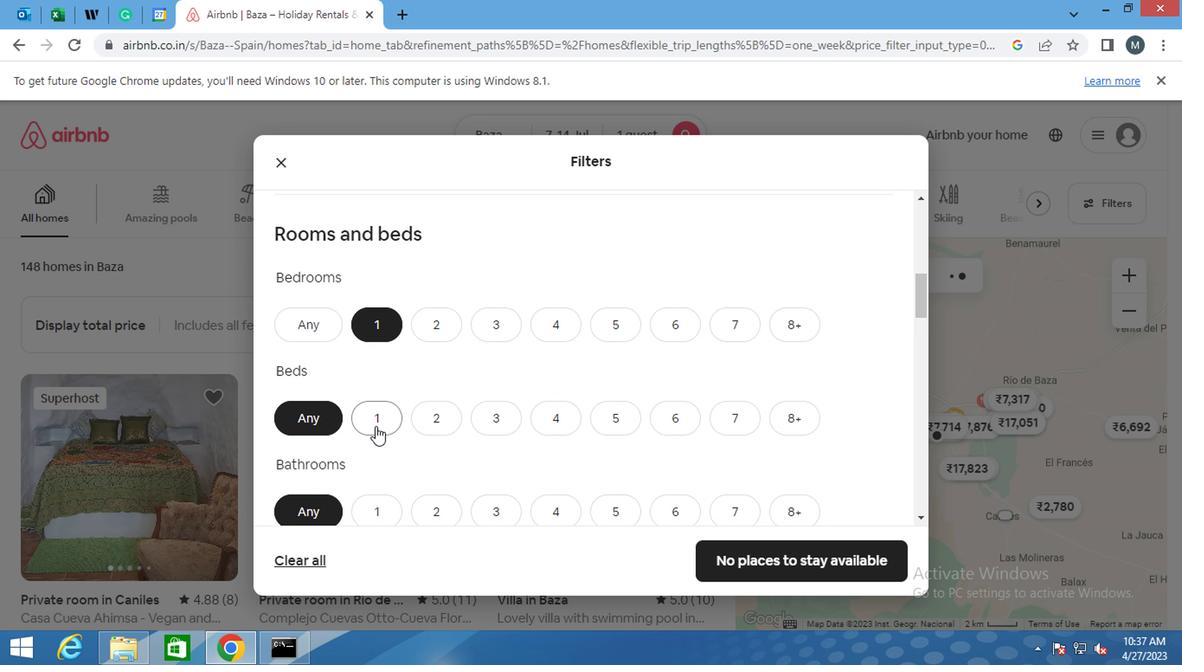 
Action: Mouse scrolled (372, 425) with delta (0, -1)
Screenshot: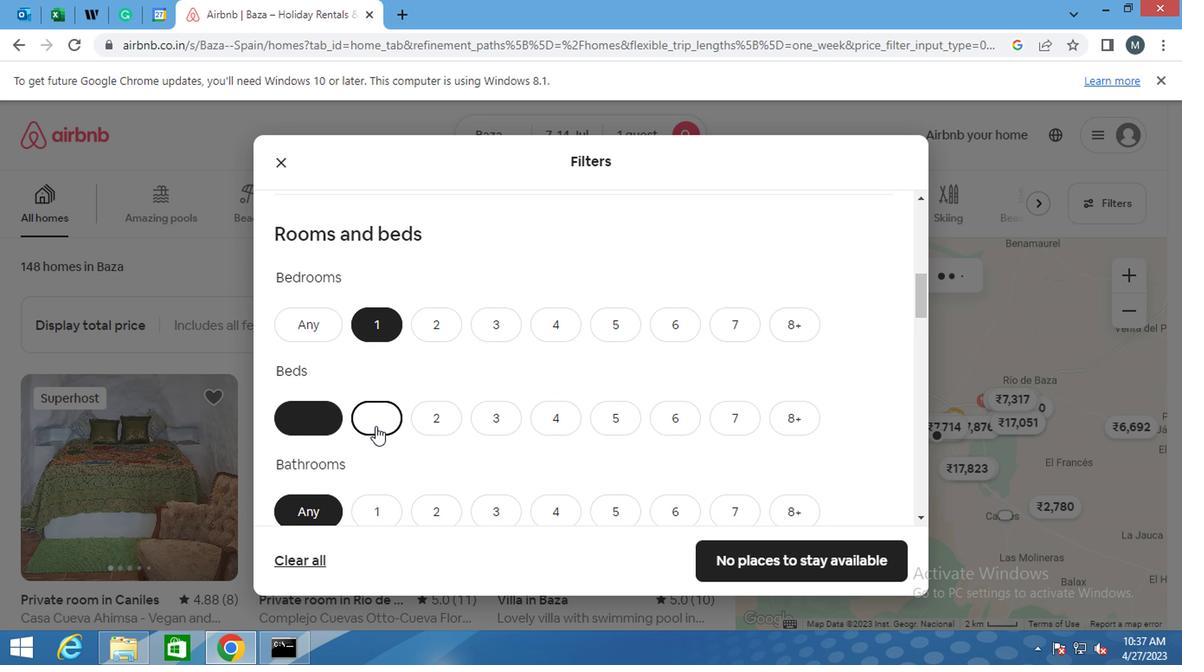 
Action: Mouse moved to (375, 424)
Screenshot: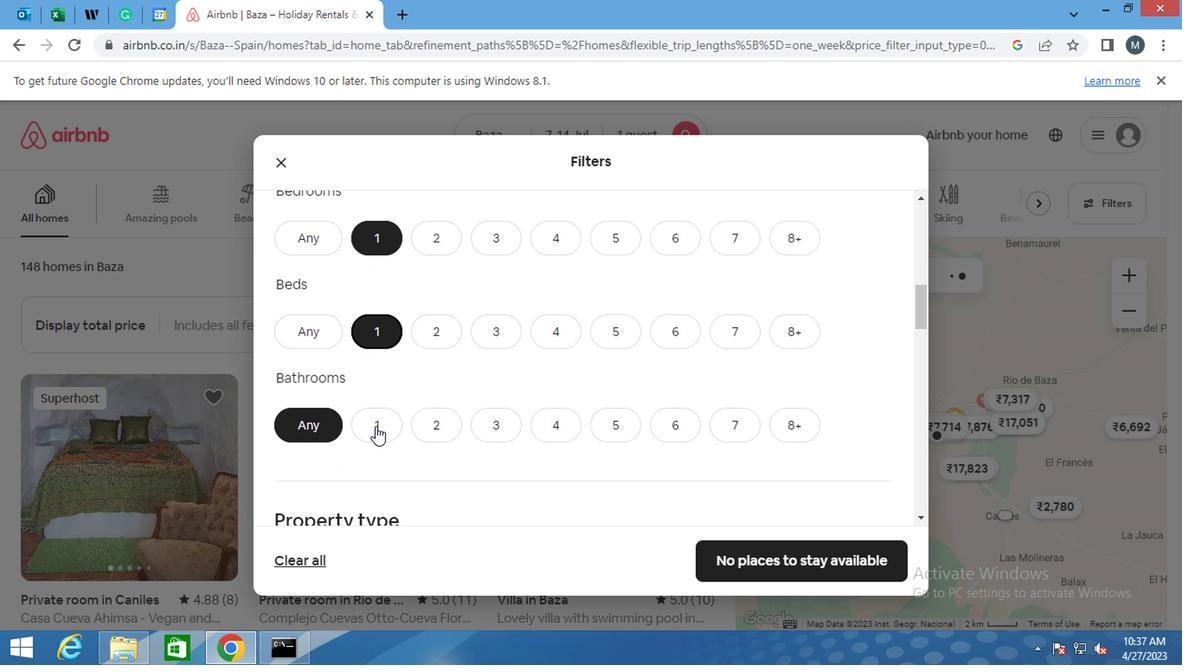 
Action: Mouse pressed left at (375, 424)
Screenshot: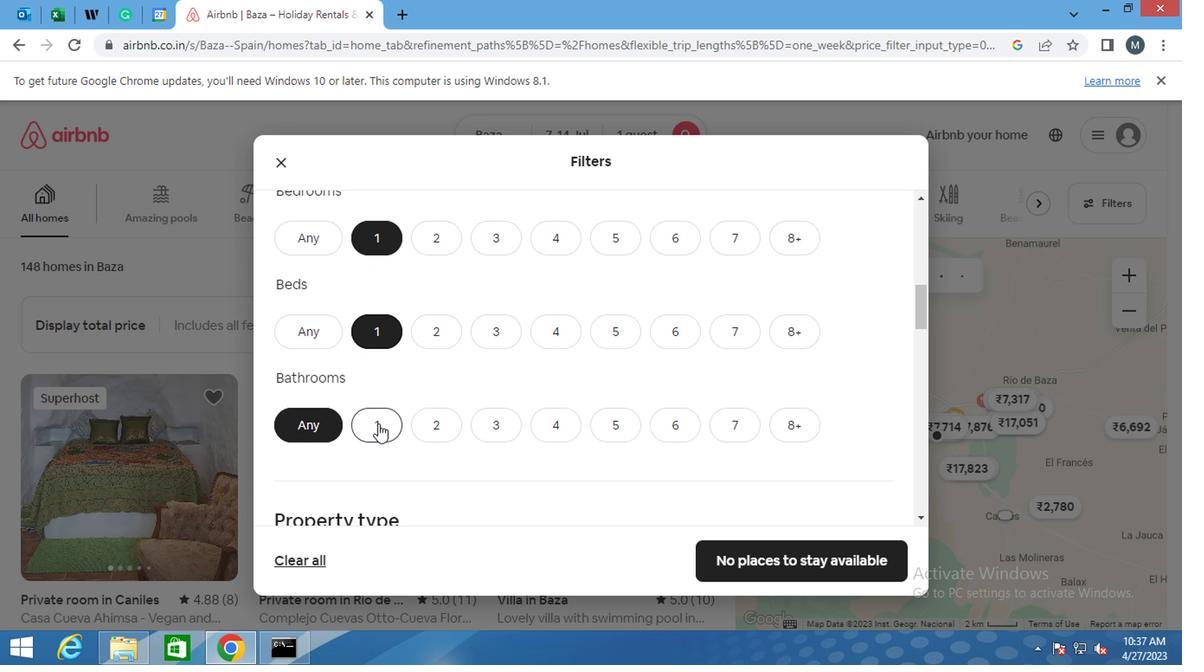 
Action: Mouse moved to (376, 424)
Screenshot: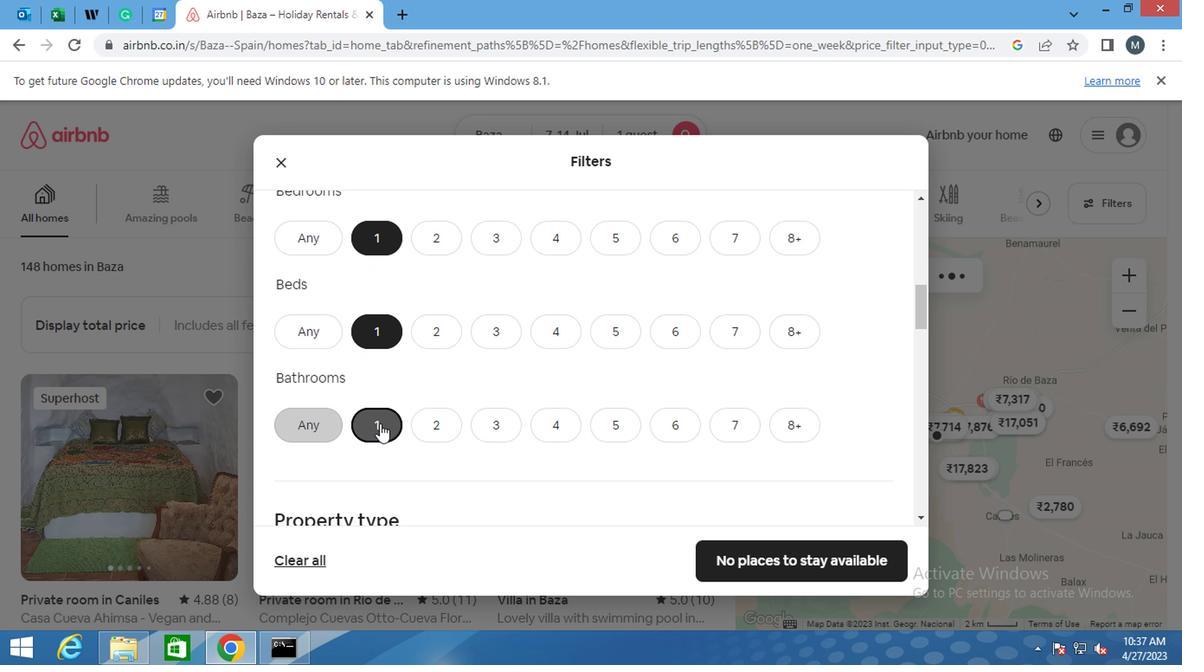 
Action: Mouse scrolled (376, 424) with delta (0, 0)
Screenshot: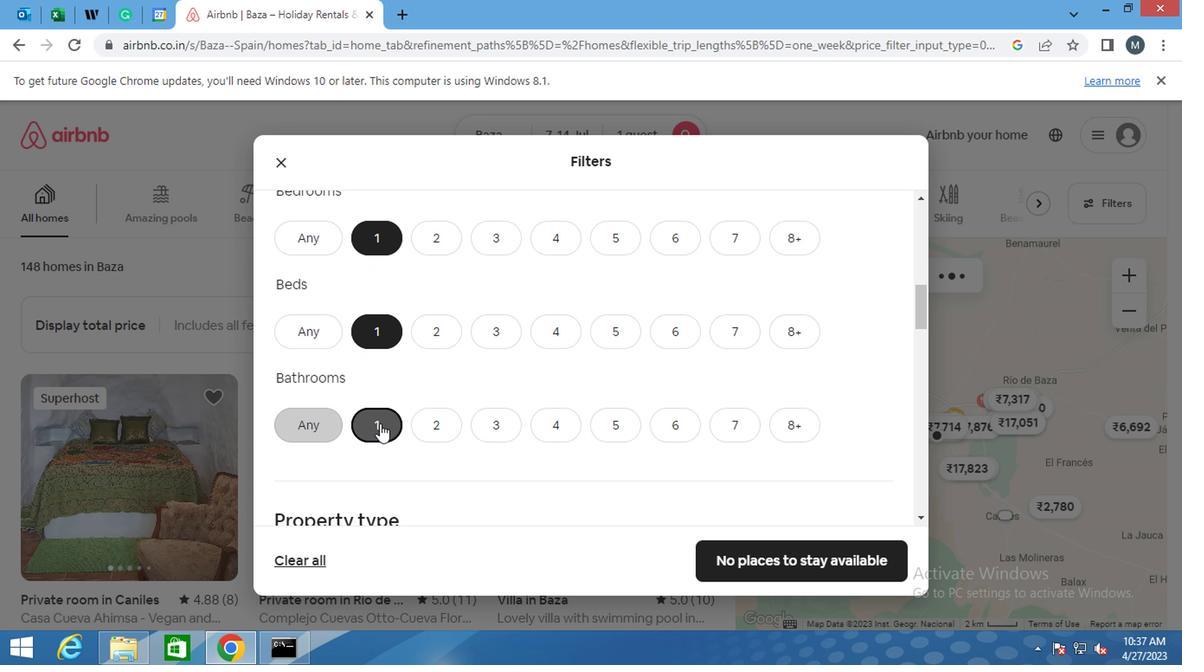 
Action: Mouse moved to (348, 424)
Screenshot: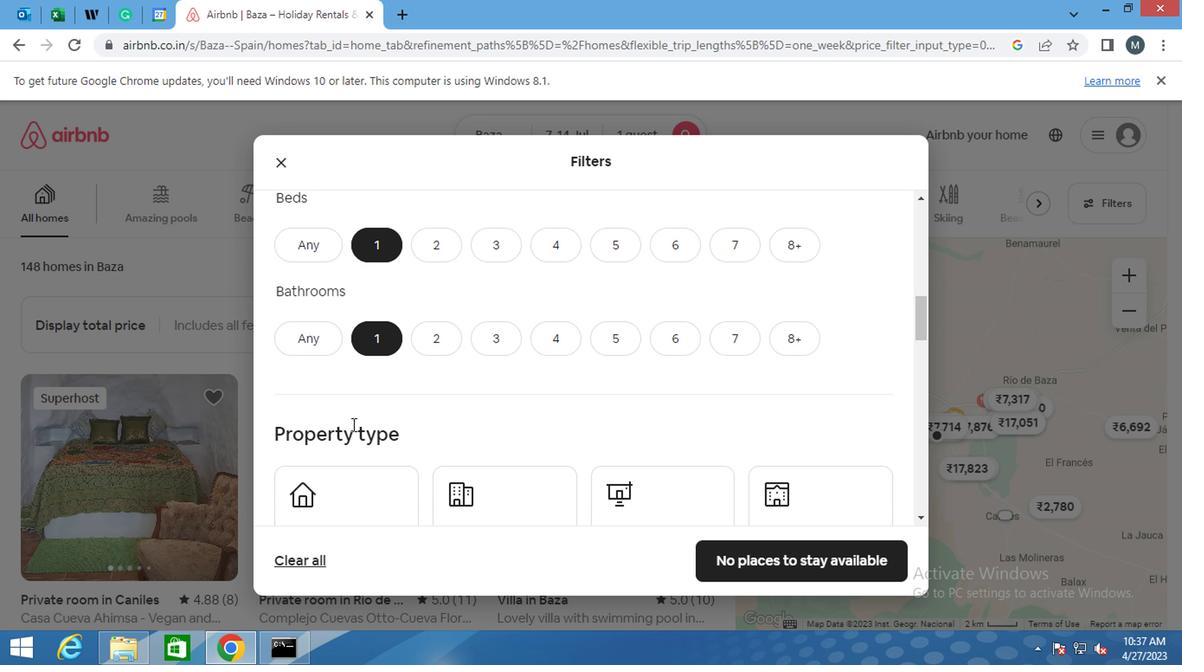 
Action: Mouse scrolled (348, 423) with delta (0, -1)
Screenshot: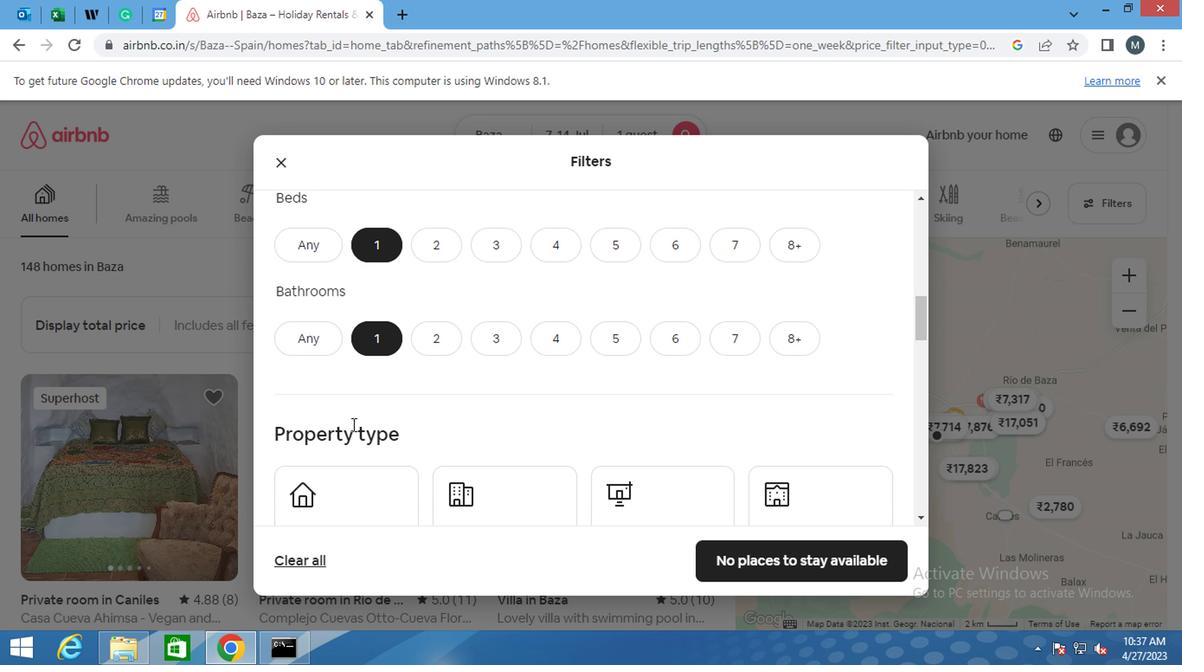 
Action: Mouse moved to (346, 424)
Screenshot: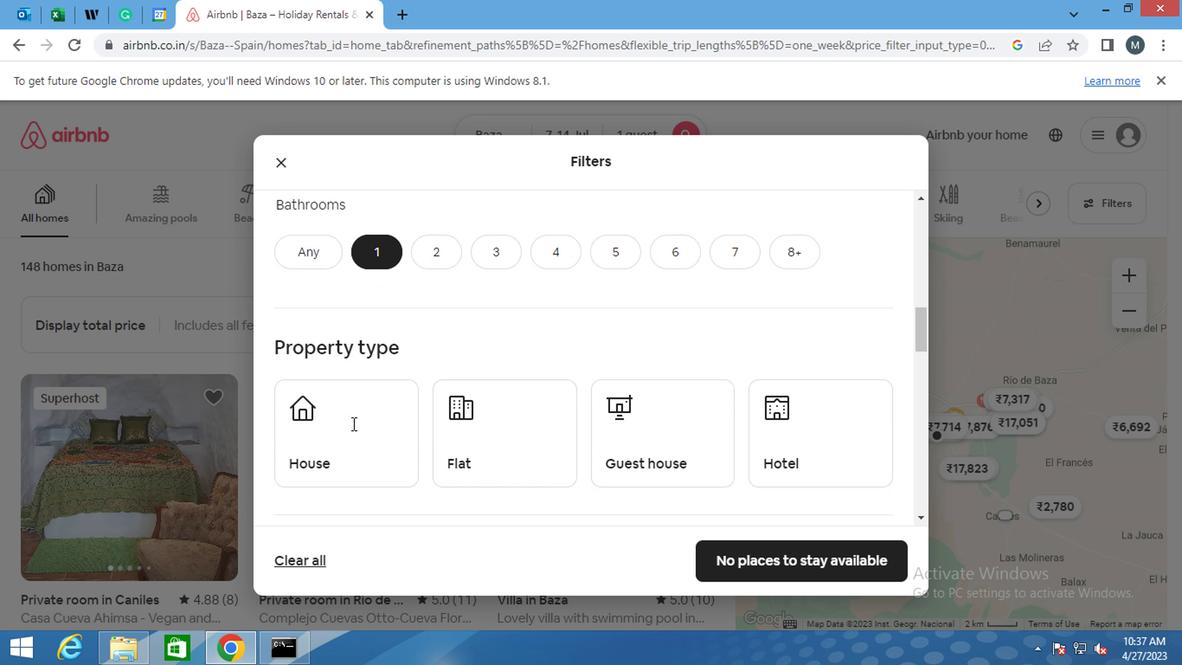 
Action: Mouse scrolled (346, 423) with delta (0, -1)
Screenshot: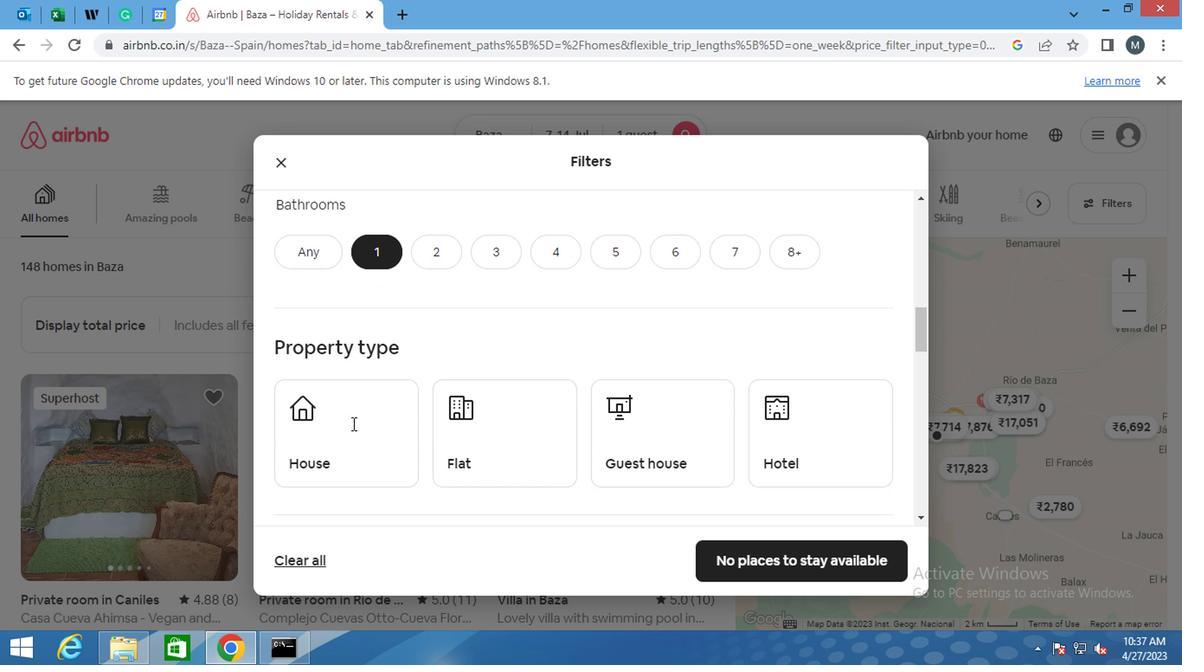 
Action: Mouse moved to (349, 421)
Screenshot: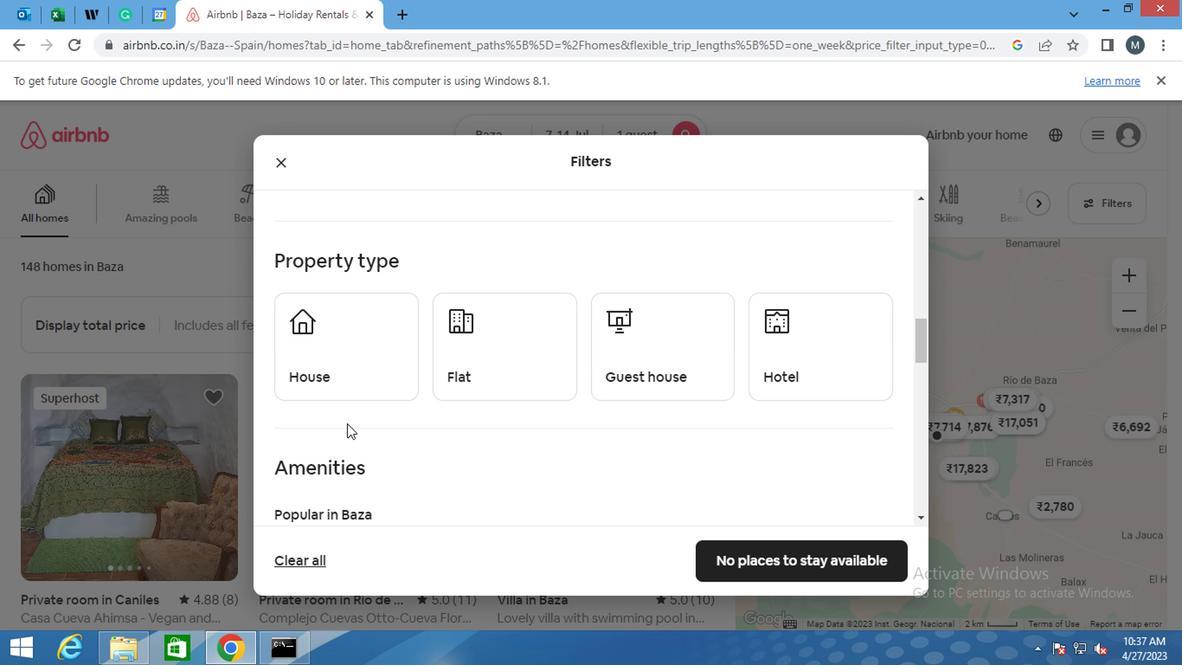 
Action: Mouse scrolled (349, 420) with delta (0, 0)
Screenshot: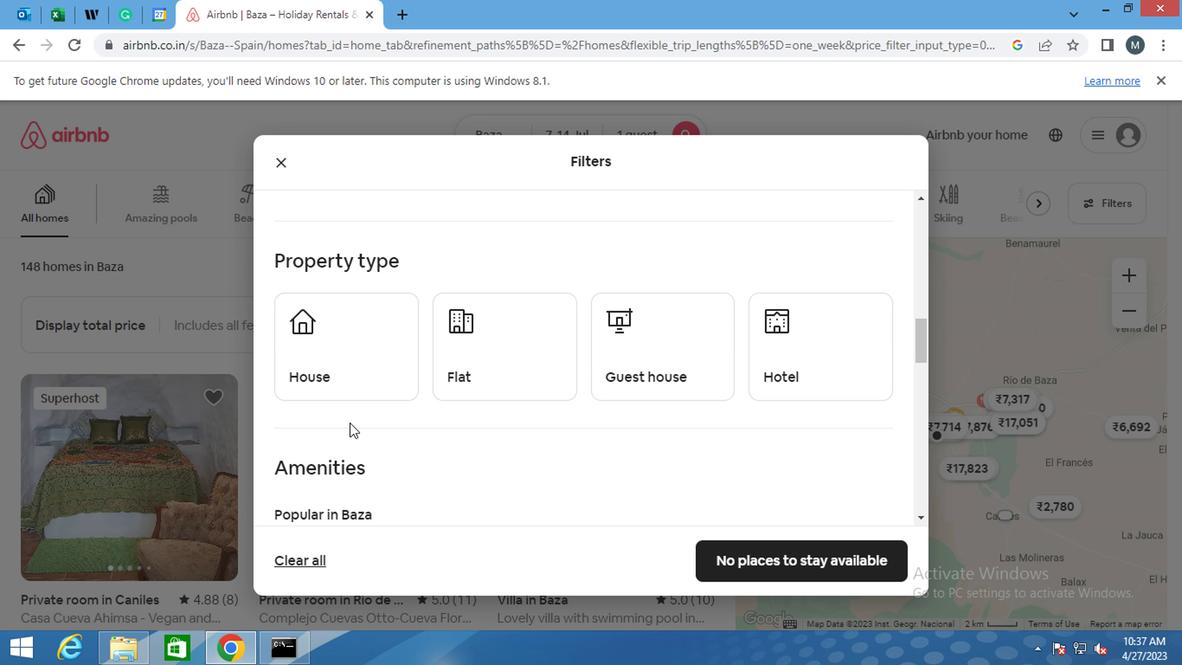 
Action: Mouse moved to (333, 307)
Screenshot: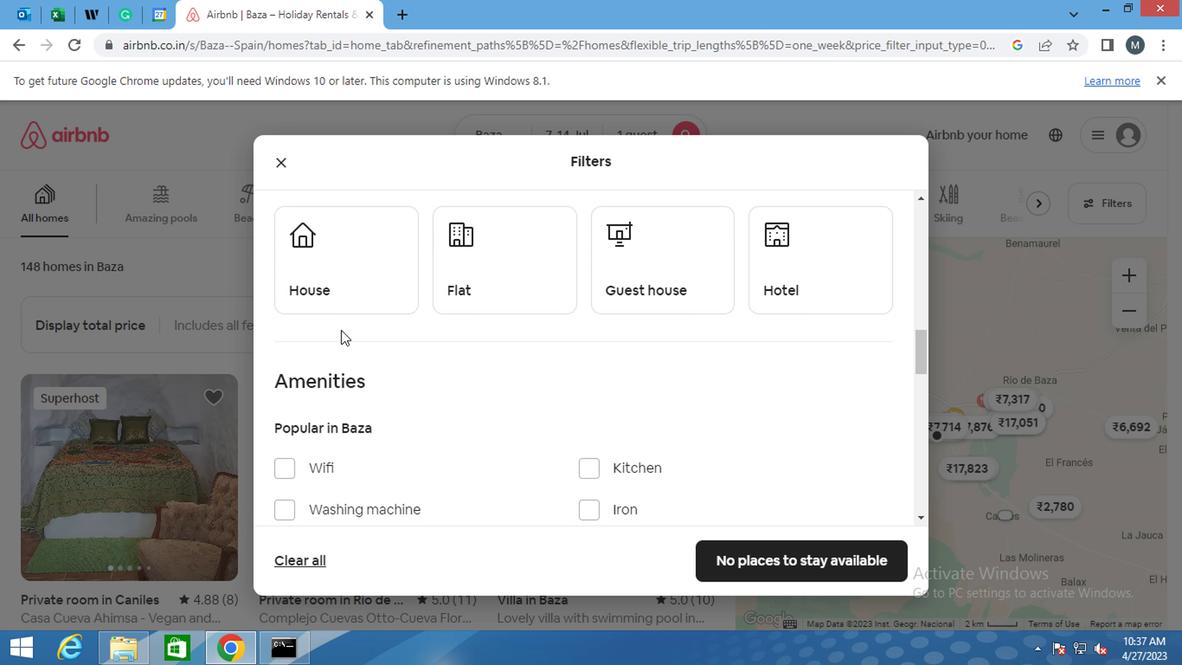 
Action: Mouse pressed left at (333, 307)
Screenshot: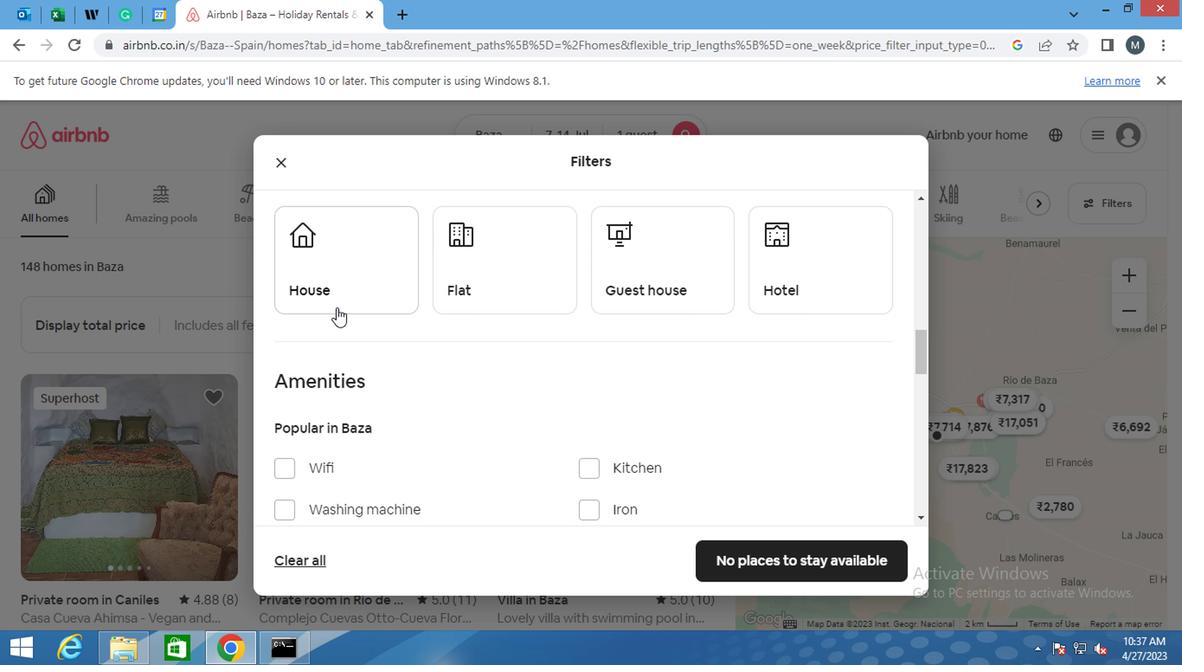 
Action: Mouse moved to (479, 275)
Screenshot: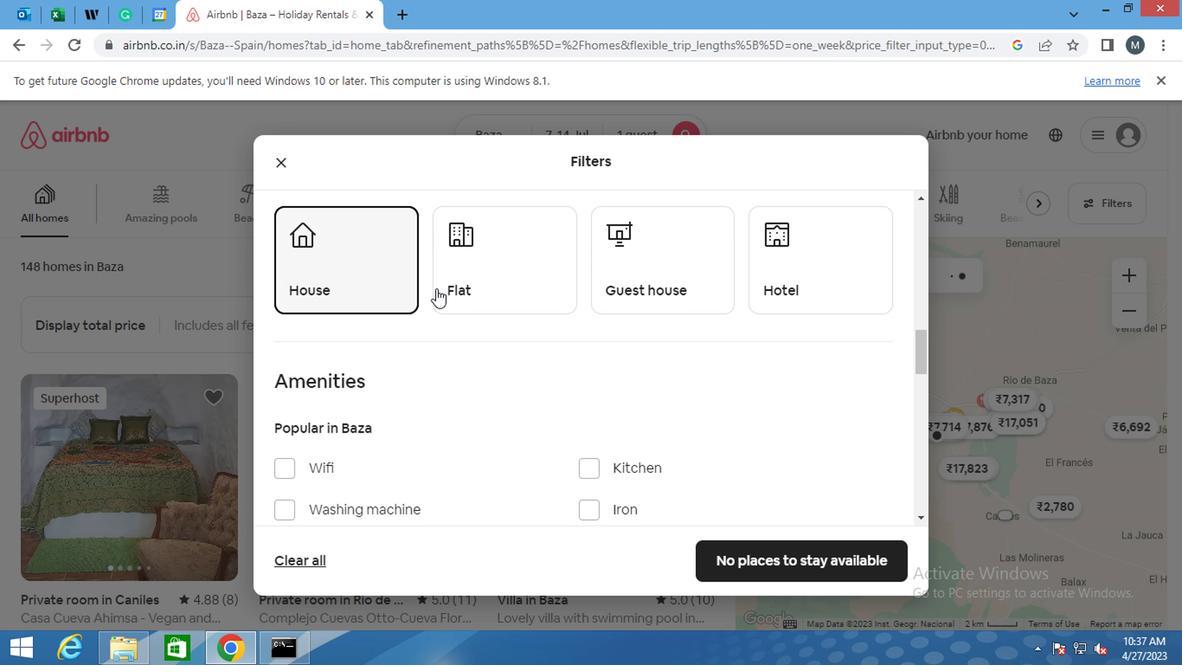 
Action: Mouse pressed left at (479, 275)
Screenshot: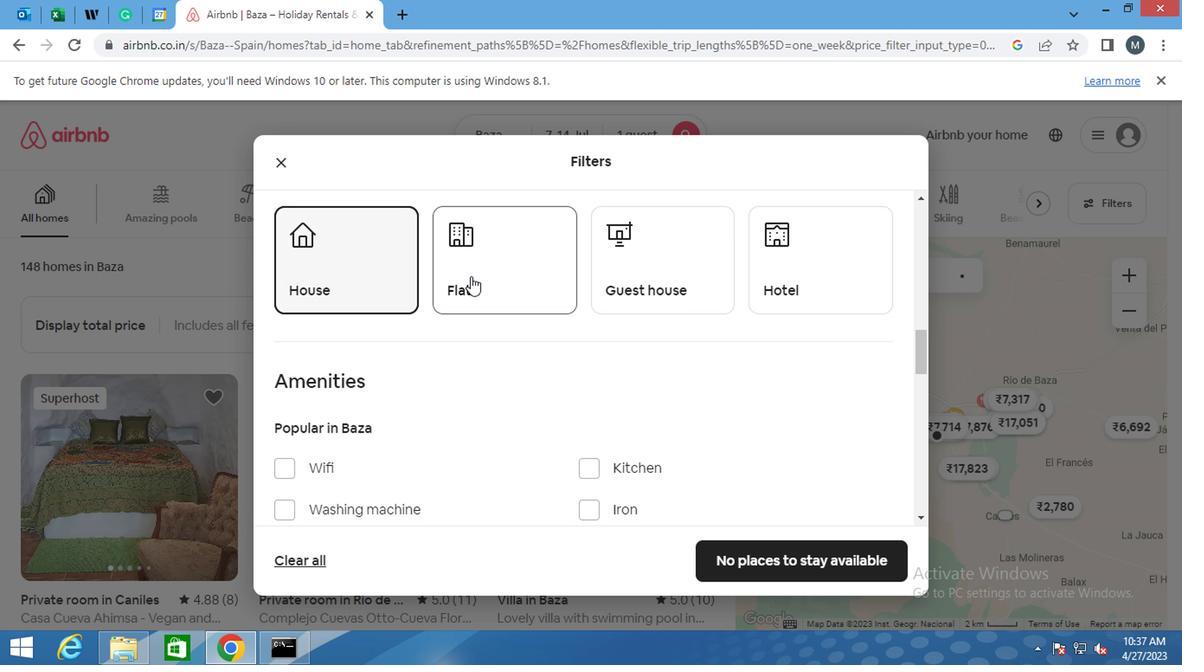 
Action: Mouse moved to (607, 272)
Screenshot: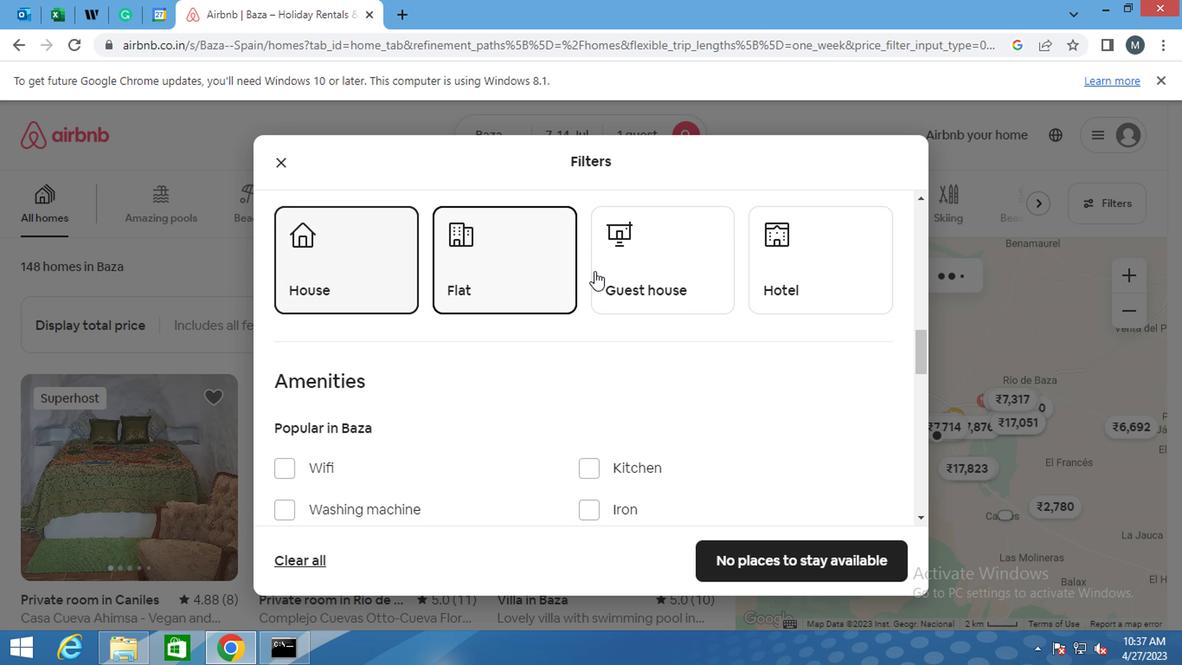 
Action: Mouse pressed left at (607, 272)
Screenshot: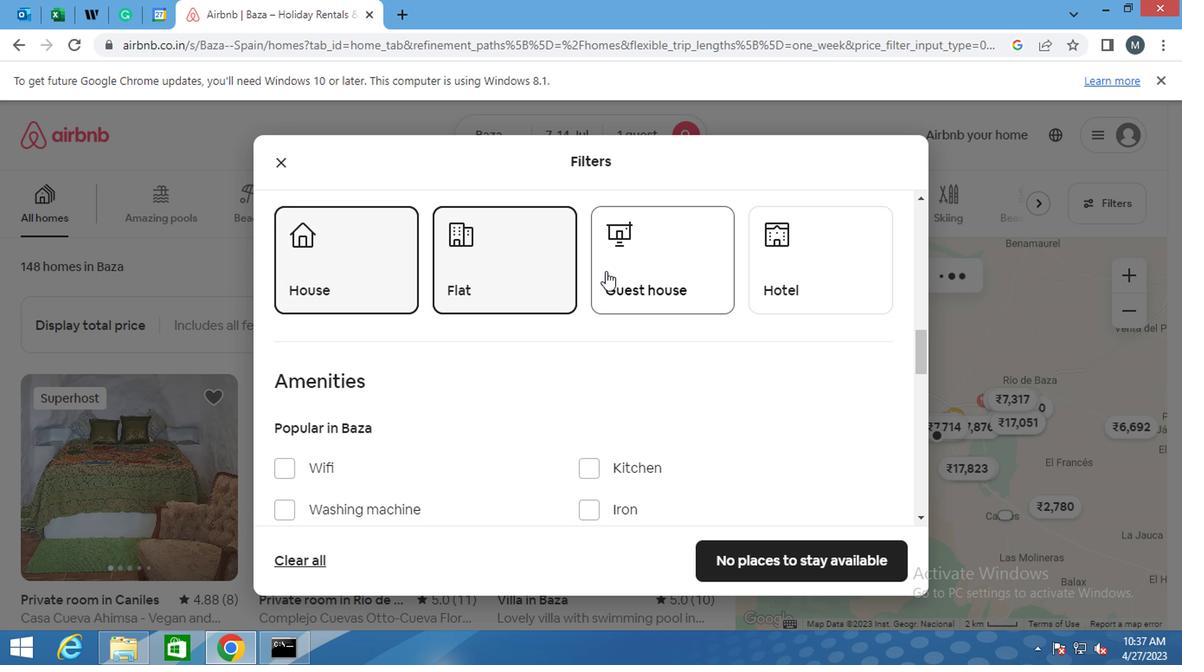 
Action: Mouse moved to (787, 264)
Screenshot: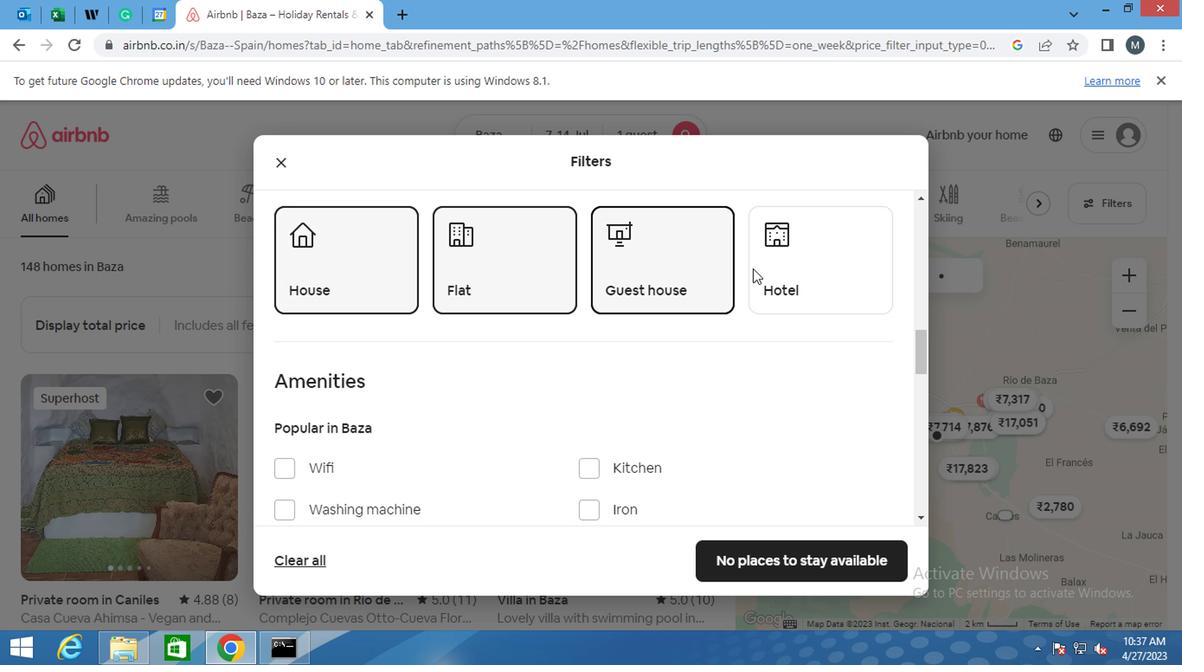 
Action: Mouse pressed left at (787, 264)
Screenshot: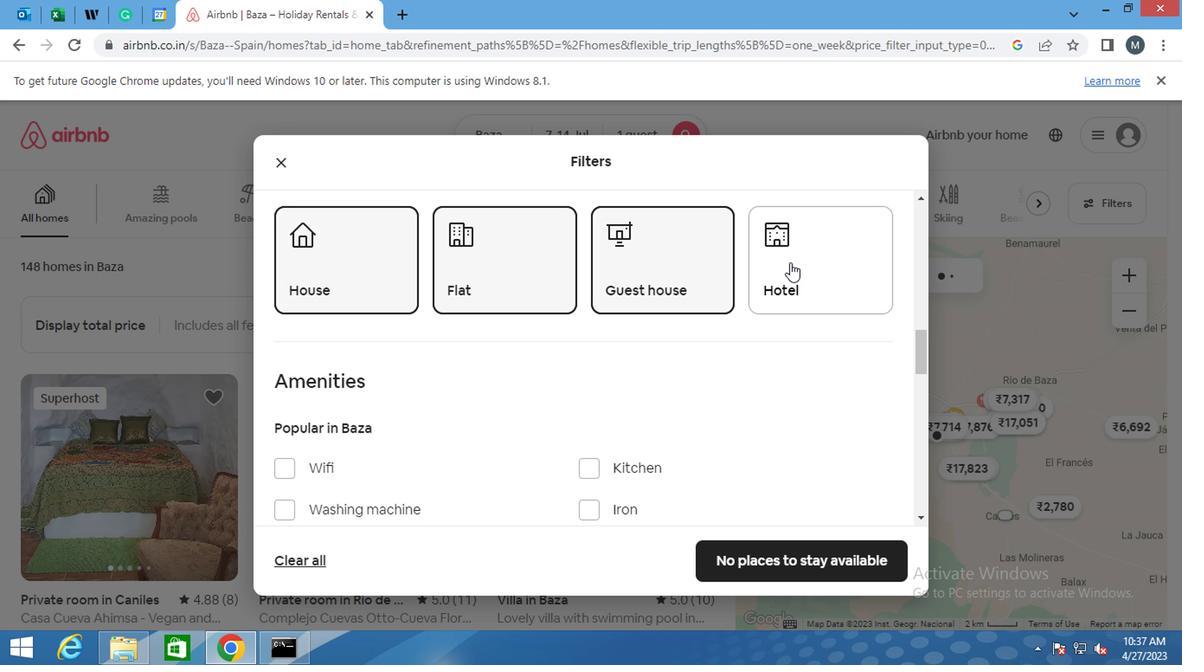 
Action: Mouse moved to (405, 368)
Screenshot: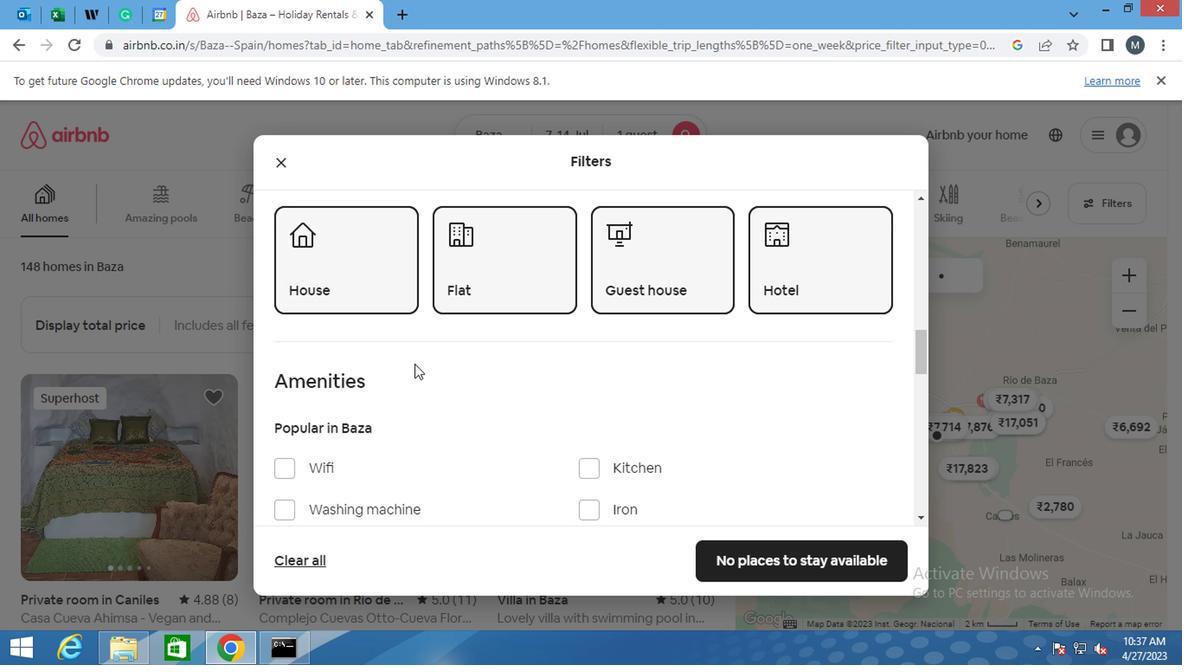 
Action: Mouse scrolled (405, 367) with delta (0, 0)
Screenshot: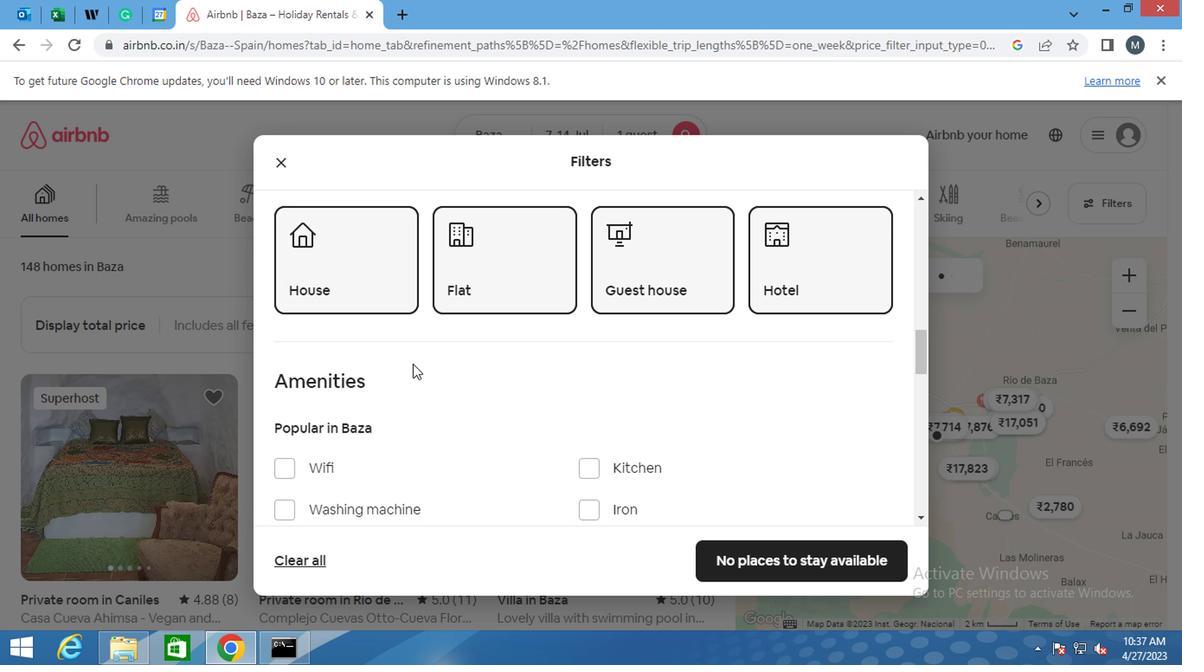 
Action: Mouse moved to (405, 368)
Screenshot: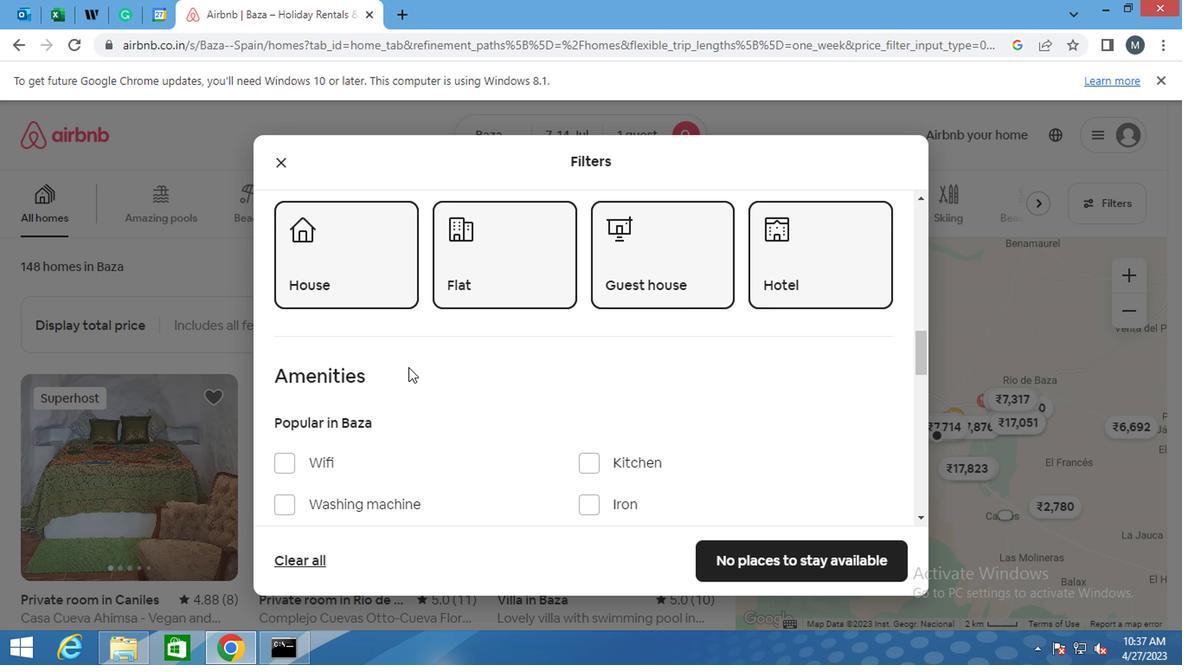 
Action: Mouse scrolled (405, 368) with delta (0, 0)
Screenshot: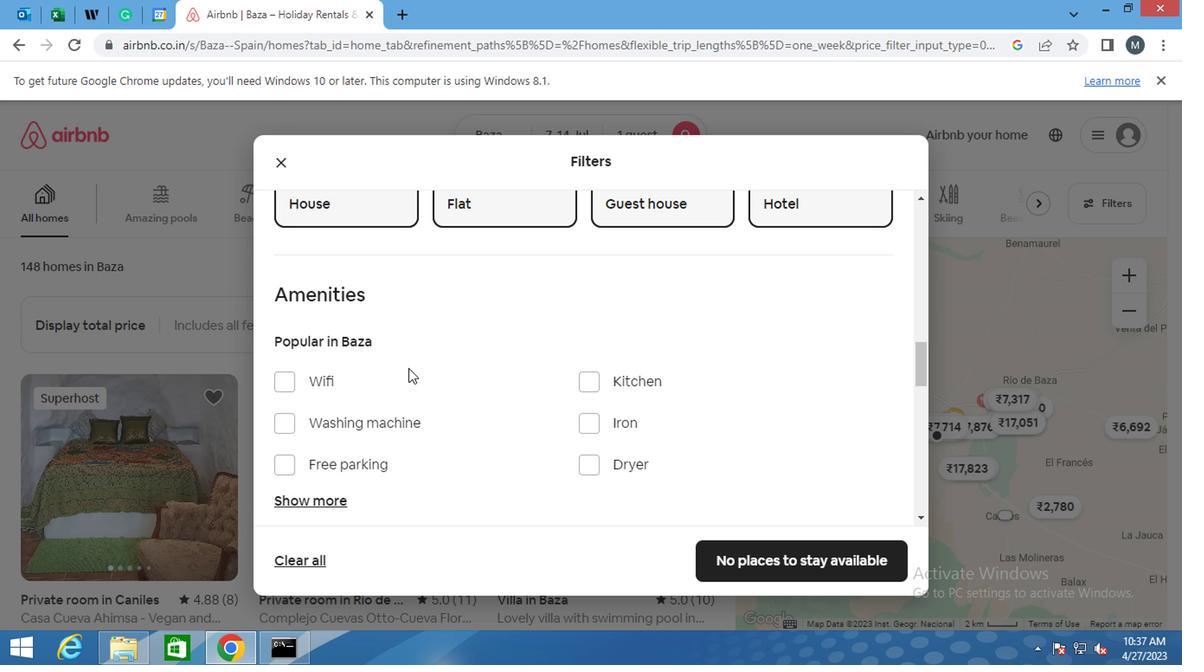 
Action: Mouse moved to (401, 368)
Screenshot: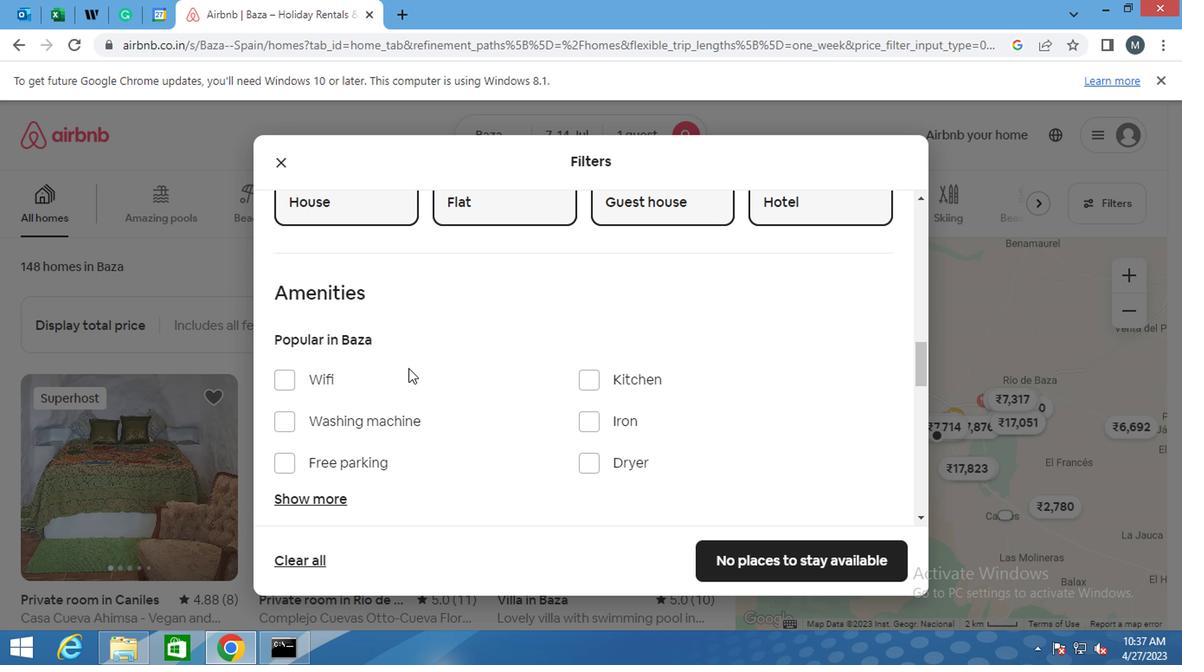 
Action: Mouse scrolled (401, 368) with delta (0, 0)
Screenshot: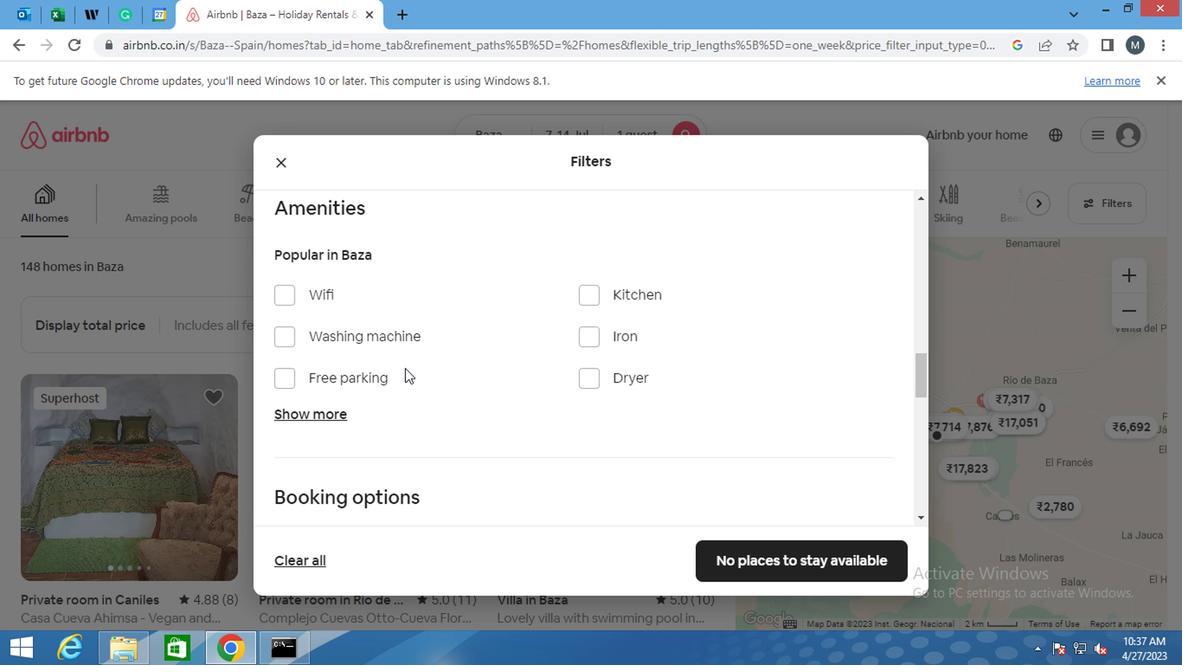 
Action: Mouse moved to (319, 254)
Screenshot: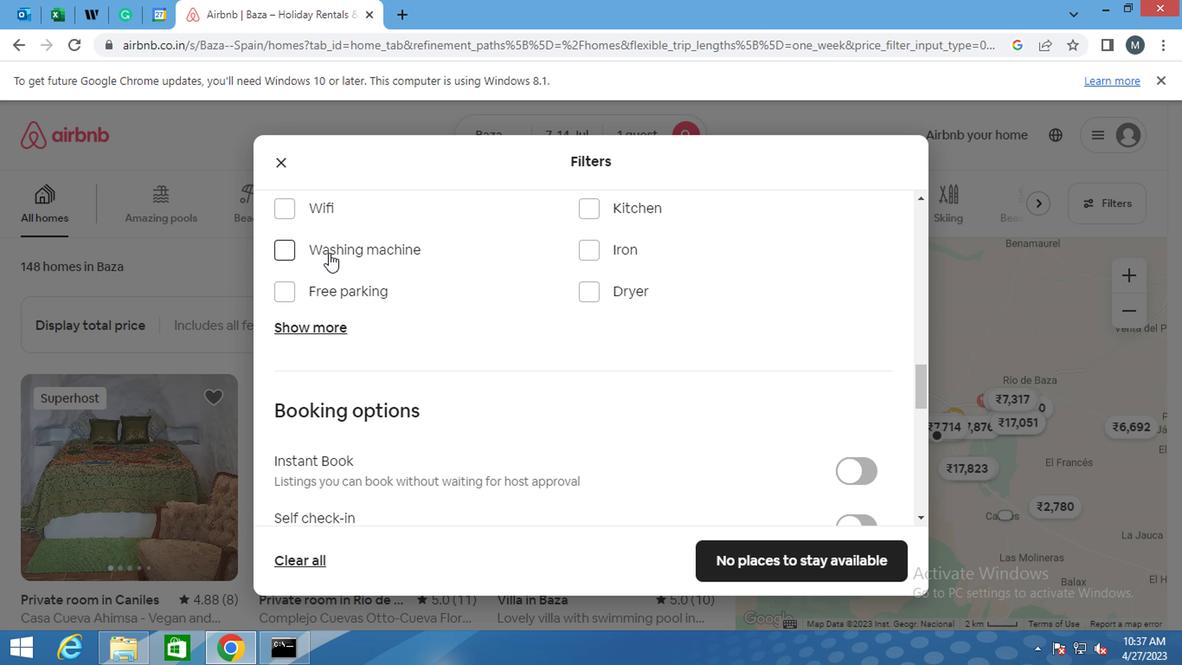 
Action: Mouse scrolled (319, 255) with delta (0, 0)
Screenshot: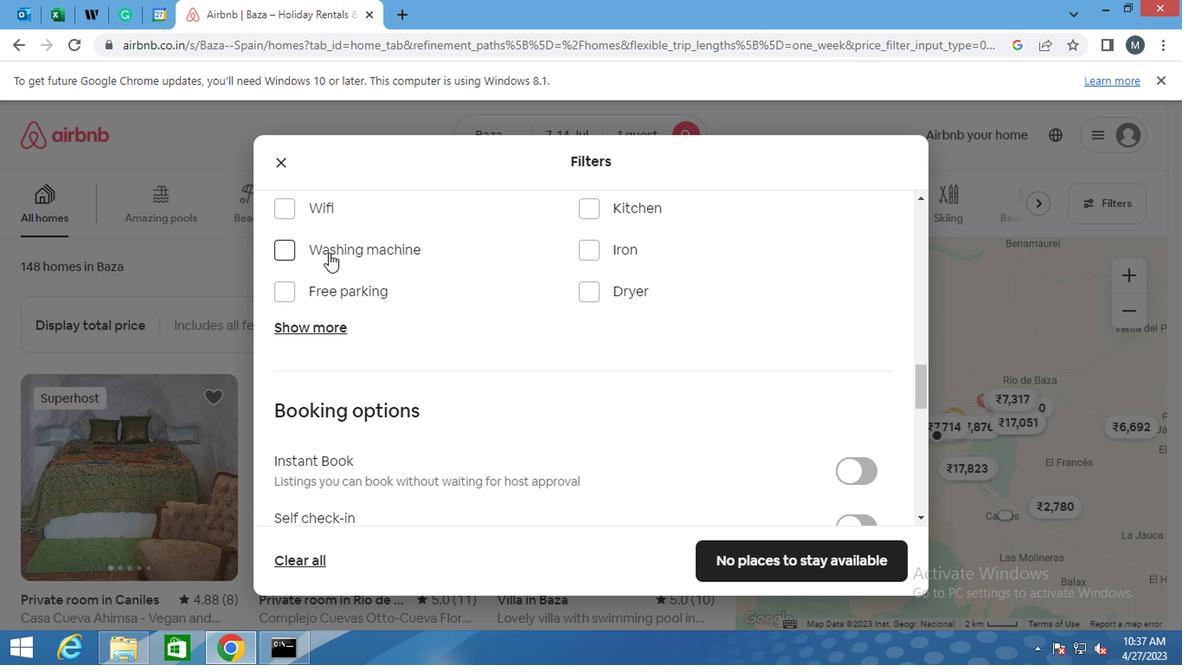 
Action: Mouse moved to (318, 253)
Screenshot: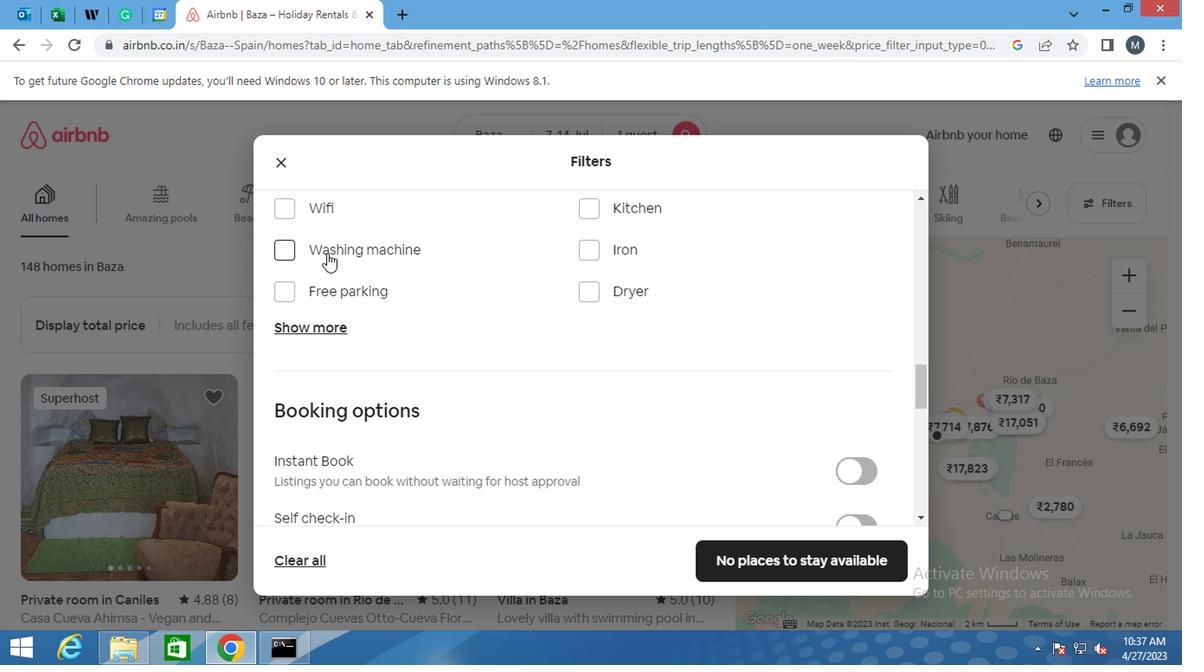 
Action: Mouse scrolled (318, 254) with delta (0, 1)
Screenshot: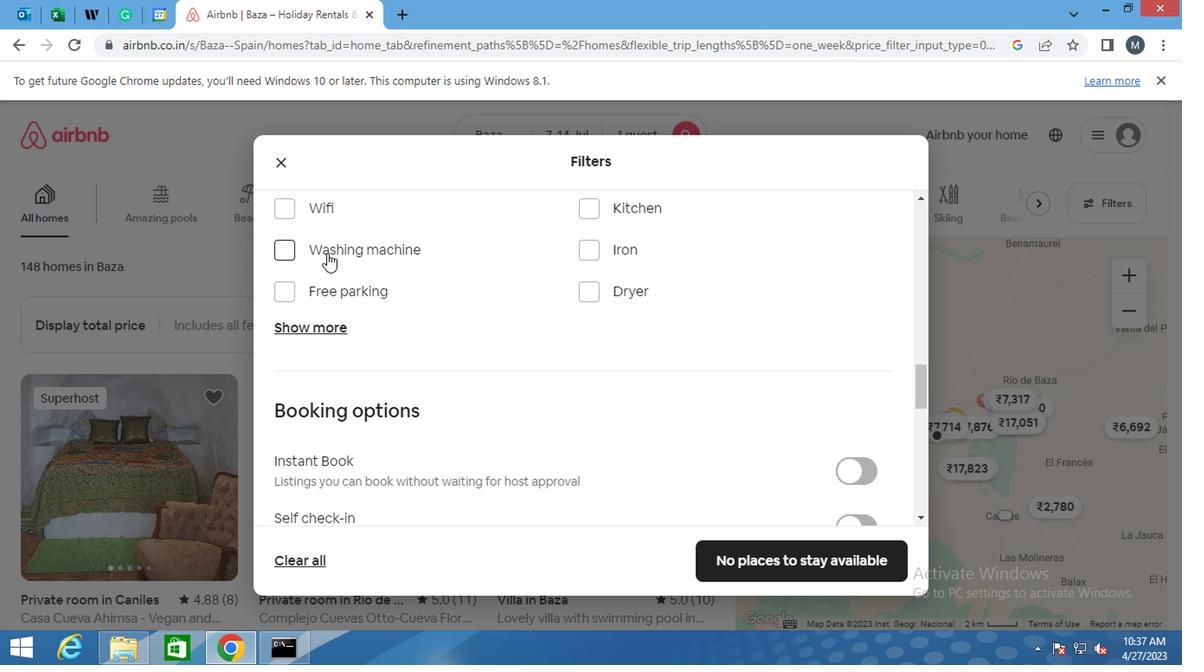 
Action: Mouse moved to (316, 251)
Screenshot: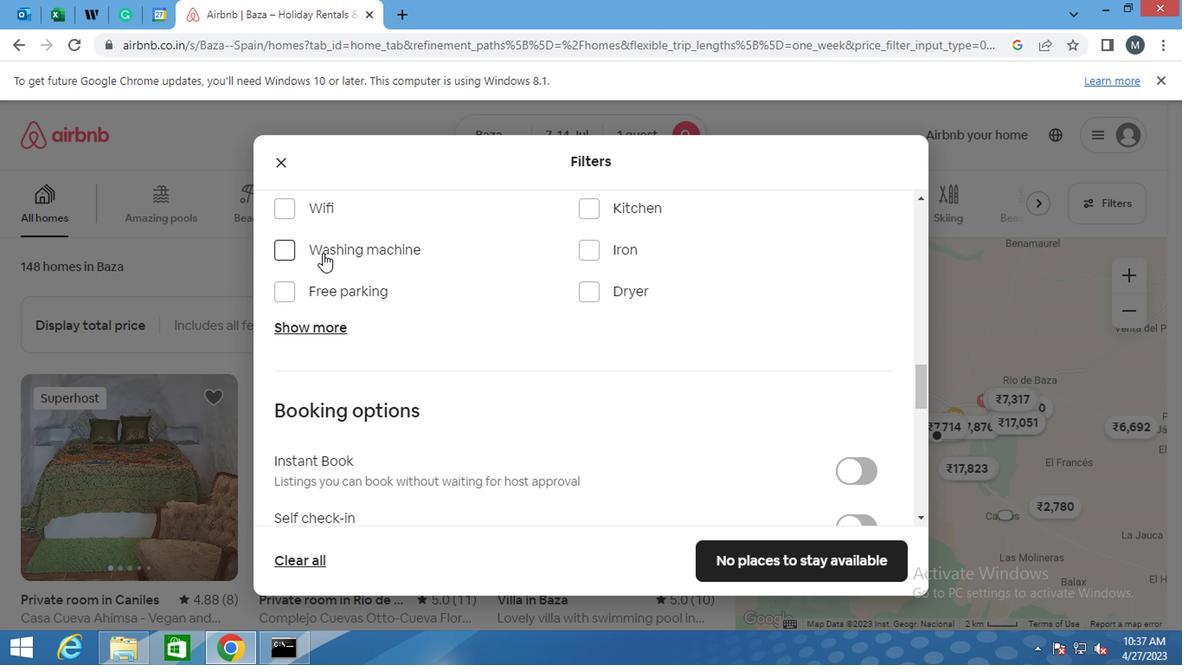 
Action: Mouse scrolled (316, 250) with delta (0, 0)
Screenshot: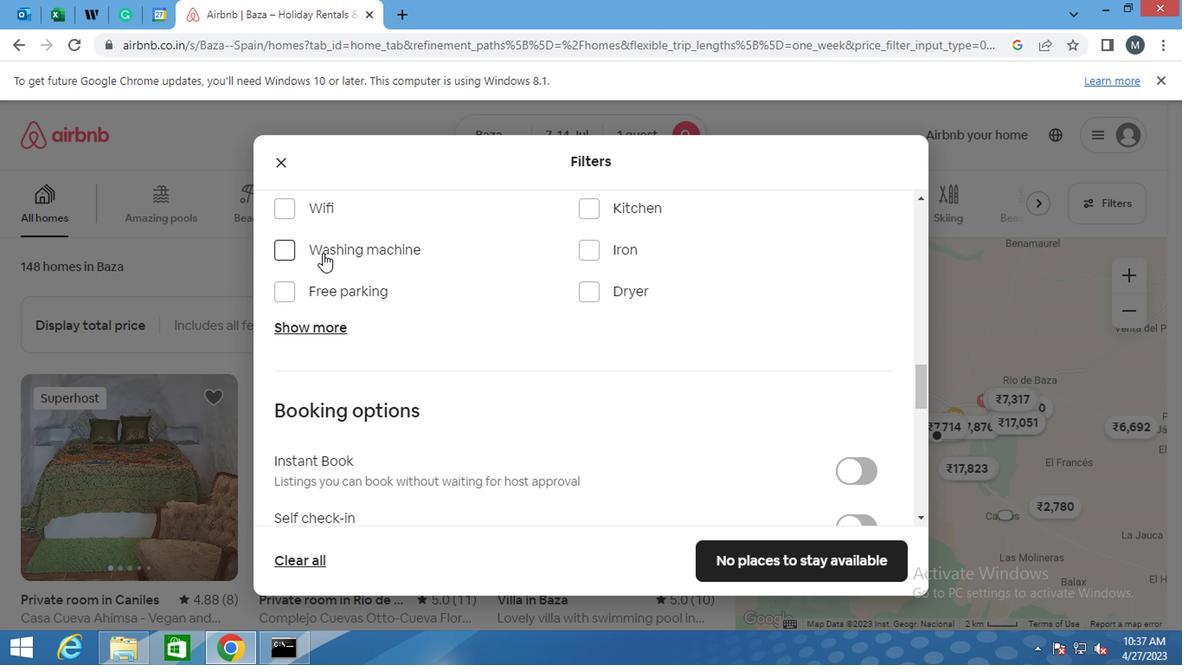 
Action: Mouse moved to (283, 296)
Screenshot: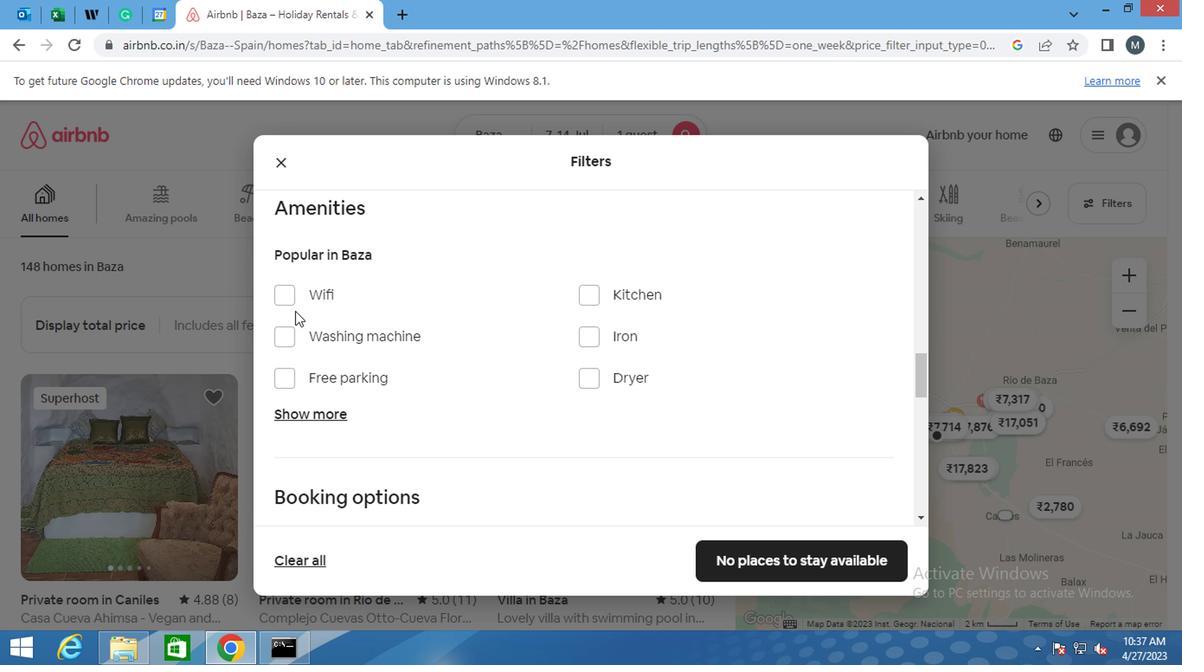 
Action: Mouse pressed left at (283, 296)
Screenshot: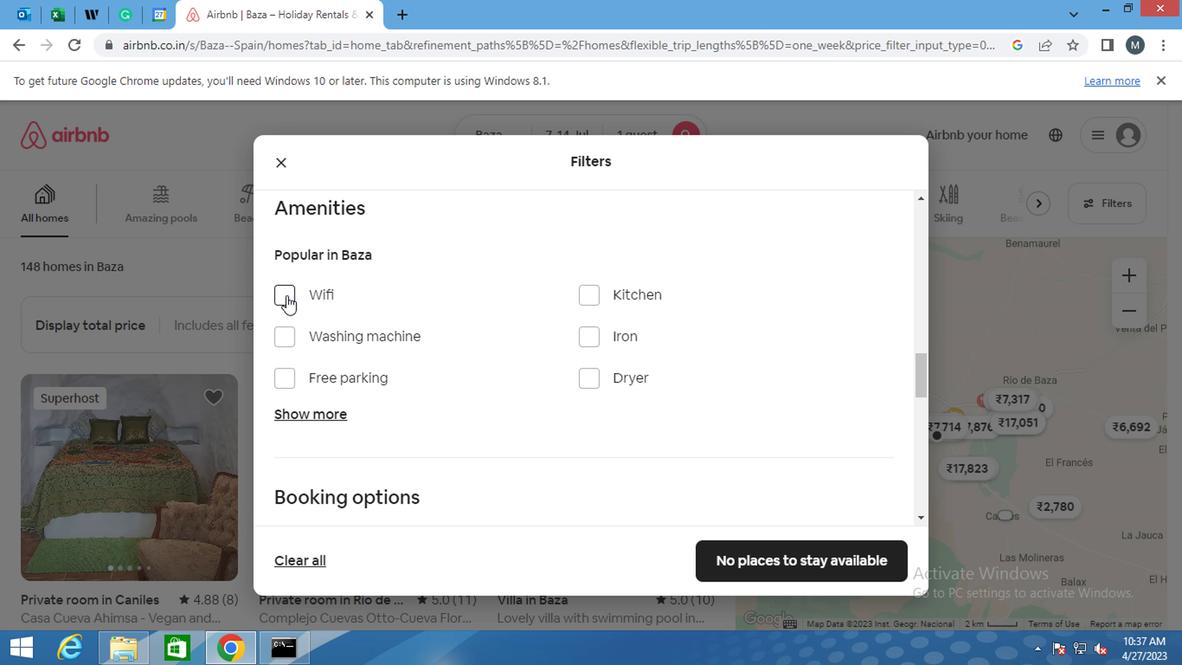 
Action: Mouse moved to (347, 375)
Screenshot: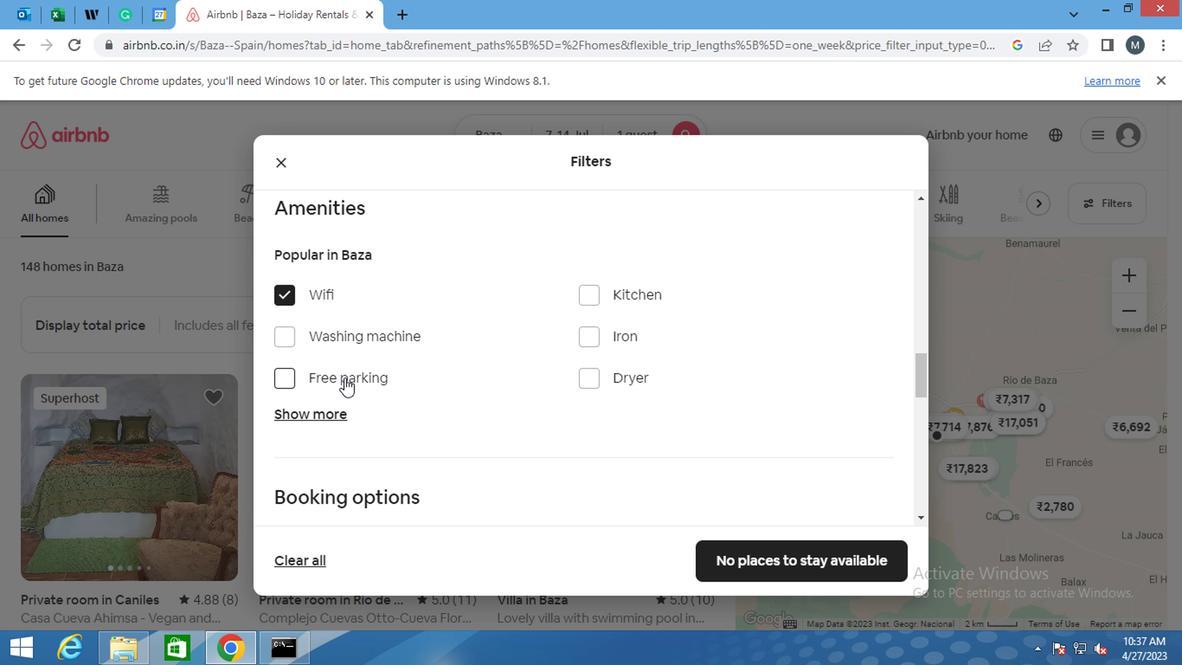 
Action: Mouse scrolled (347, 374) with delta (0, 0)
Screenshot: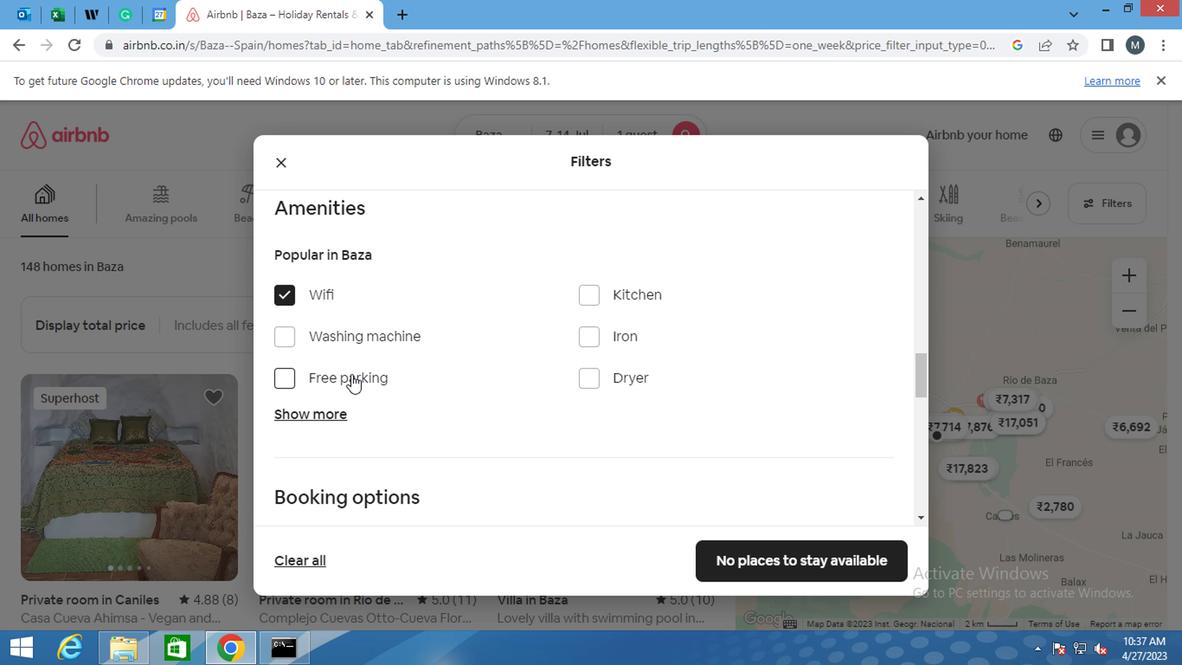 
Action: Mouse moved to (347, 375)
Screenshot: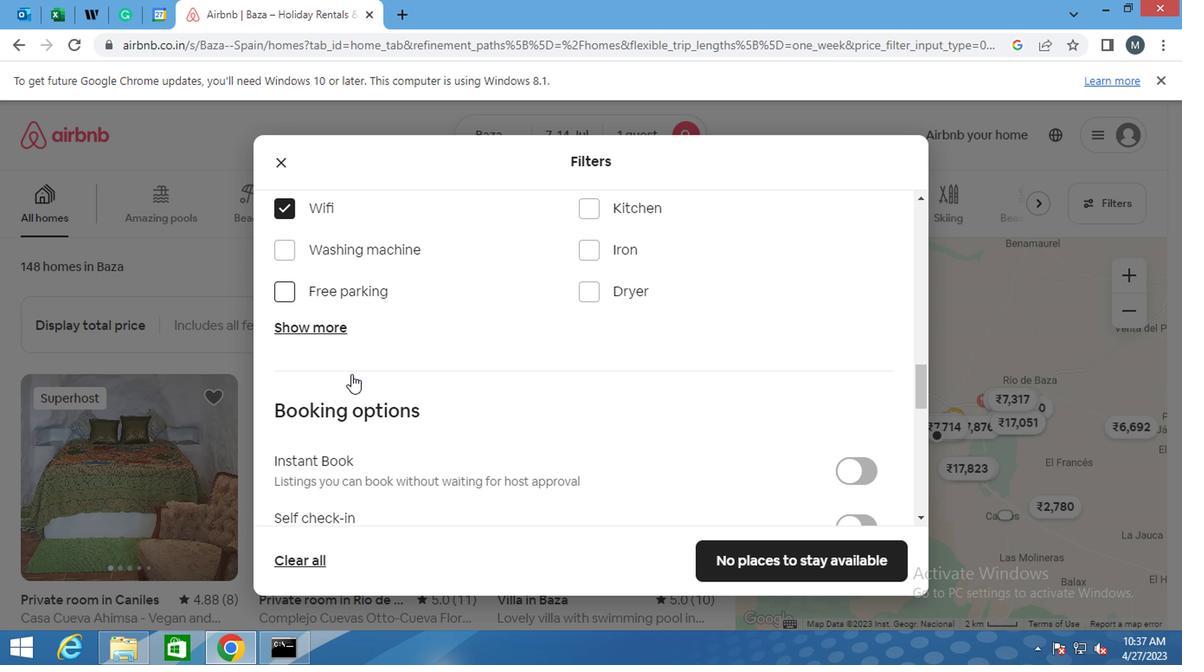 
Action: Mouse scrolled (347, 374) with delta (0, 0)
Screenshot: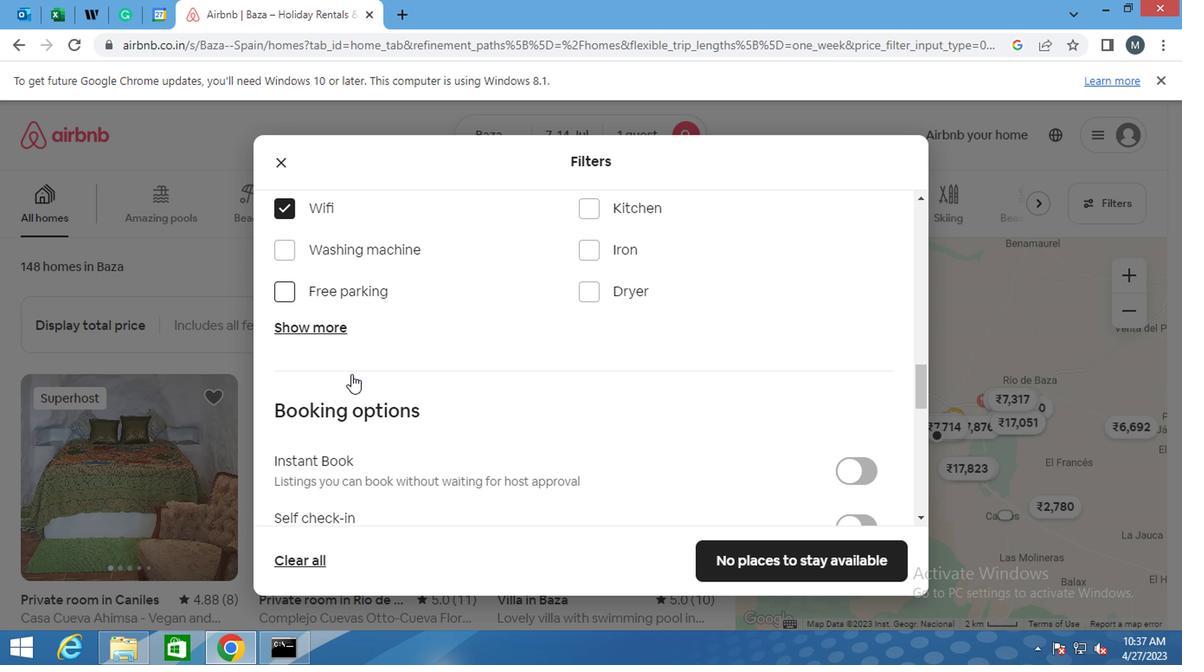 
Action: Mouse moved to (349, 376)
Screenshot: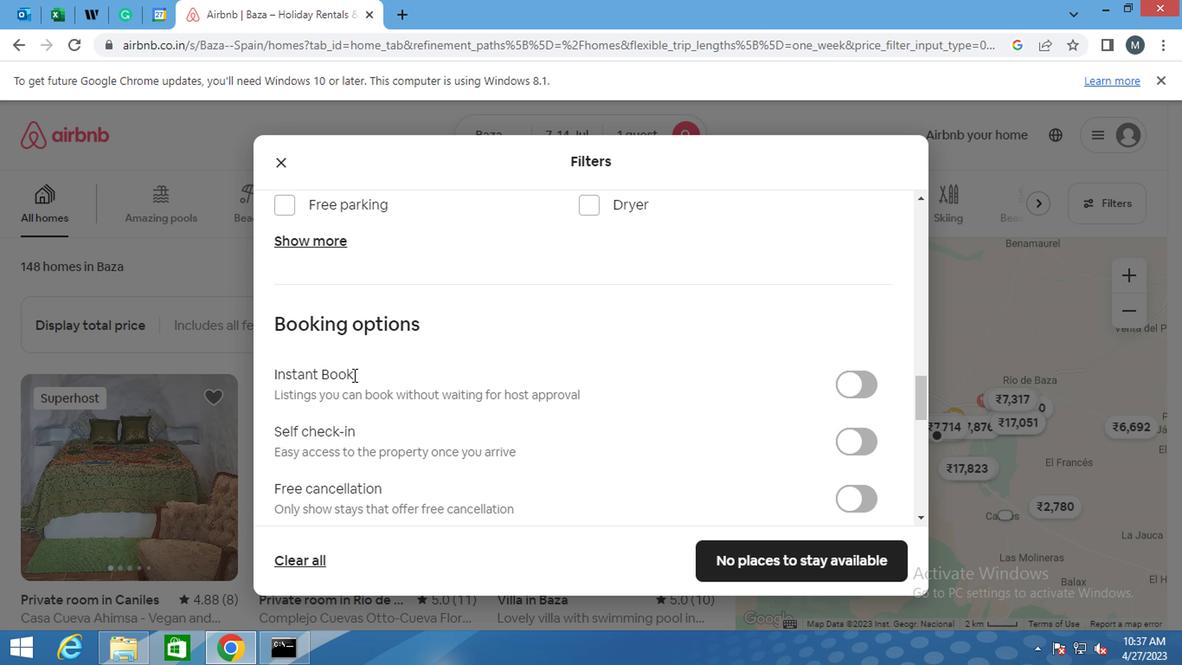 
Action: Mouse scrolled (349, 376) with delta (0, 0)
Screenshot: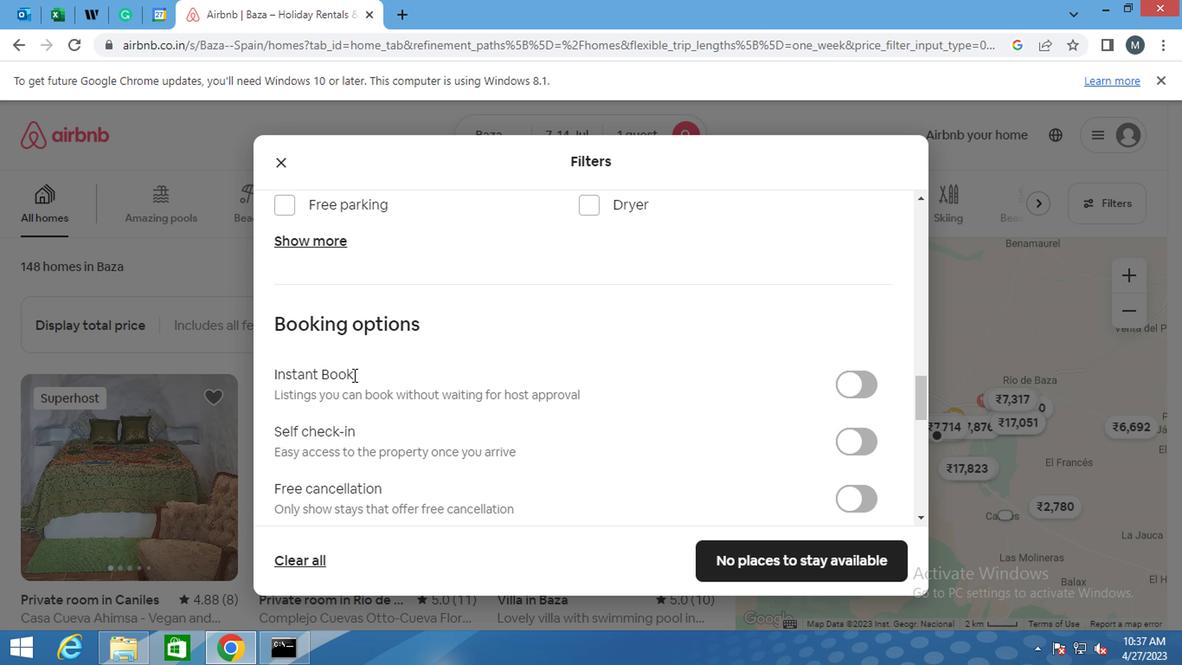 
Action: Mouse moved to (353, 389)
Screenshot: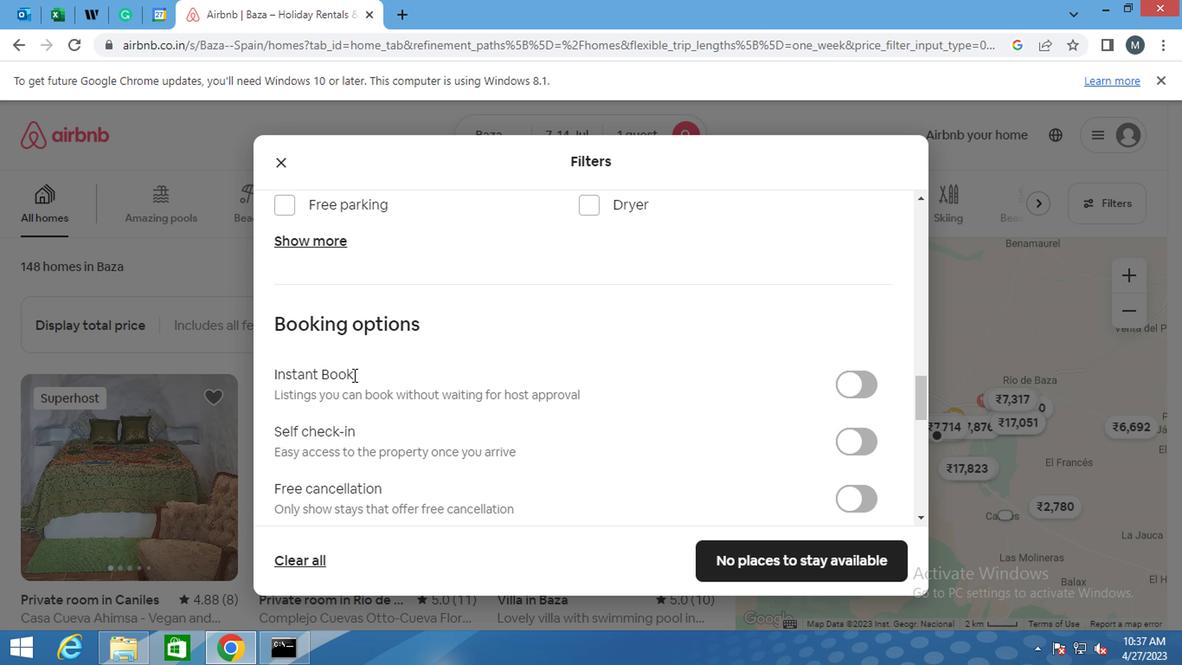 
Action: Mouse scrolled (353, 388) with delta (0, -1)
Screenshot: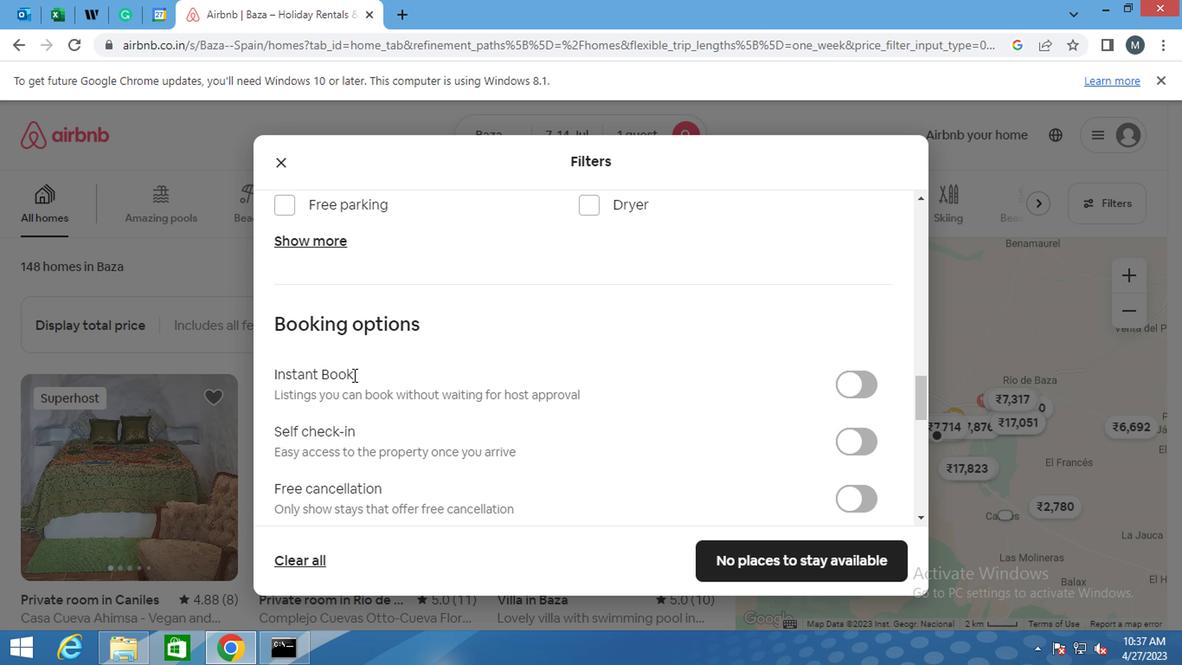 
Action: Mouse moved to (353, 384)
Screenshot: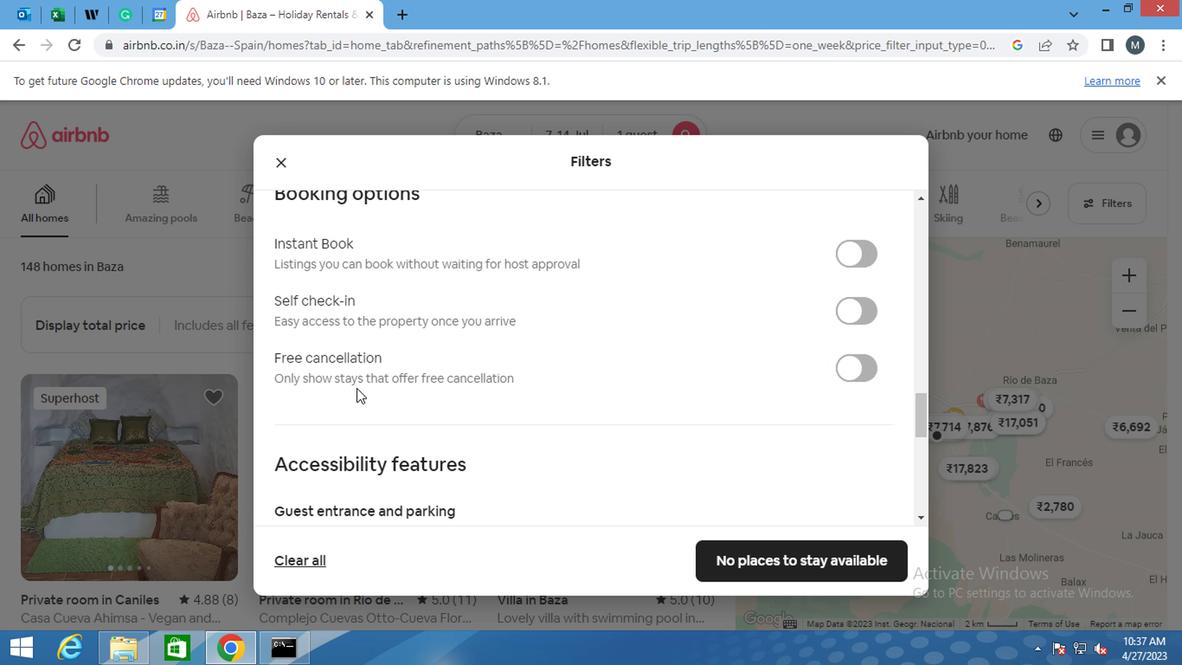 
Action: Mouse scrolled (353, 385) with delta (0, 0)
Screenshot: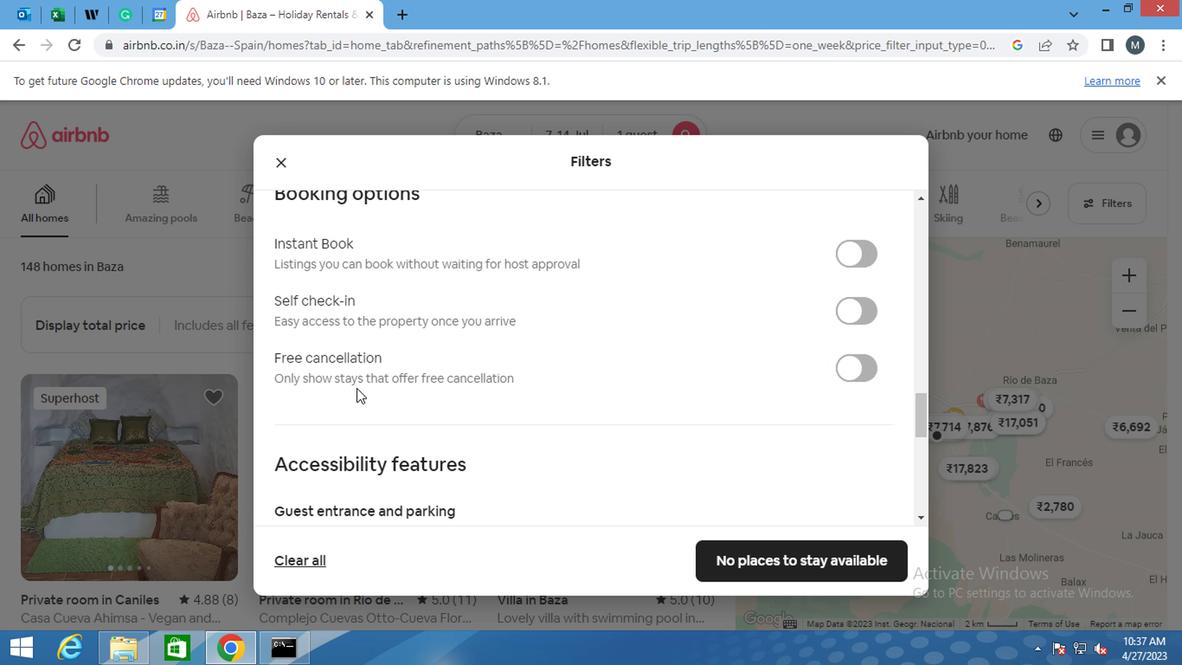 
Action: Mouse moved to (353, 384)
Screenshot: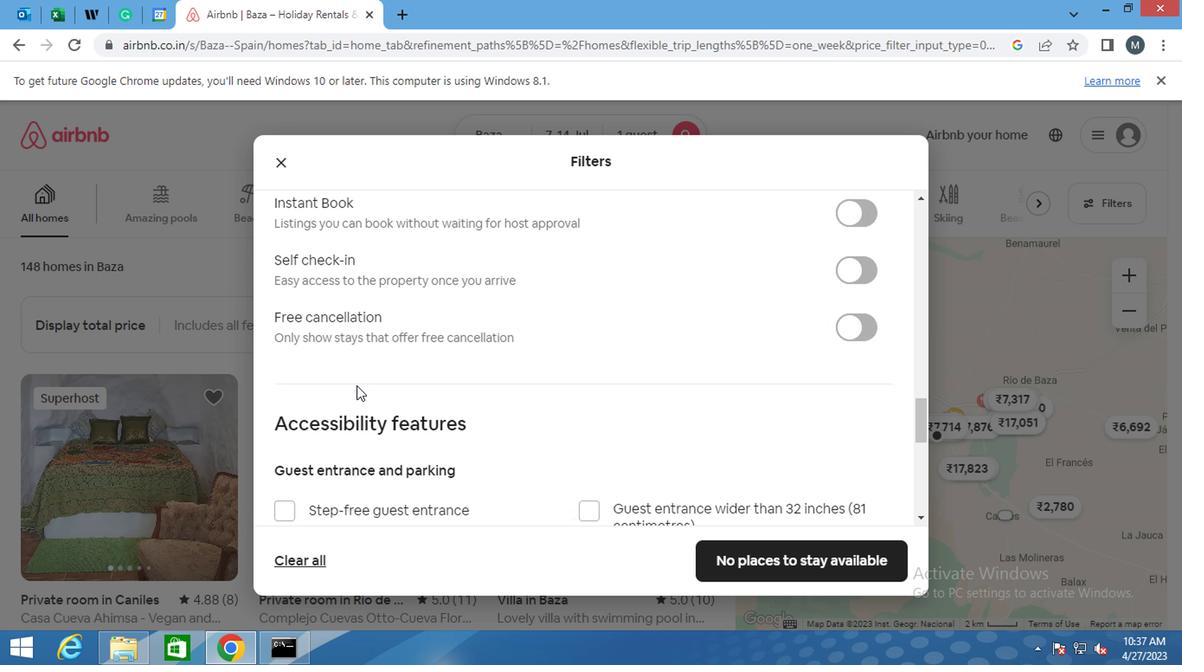 
Action: Mouse scrolled (353, 385) with delta (0, 0)
Screenshot: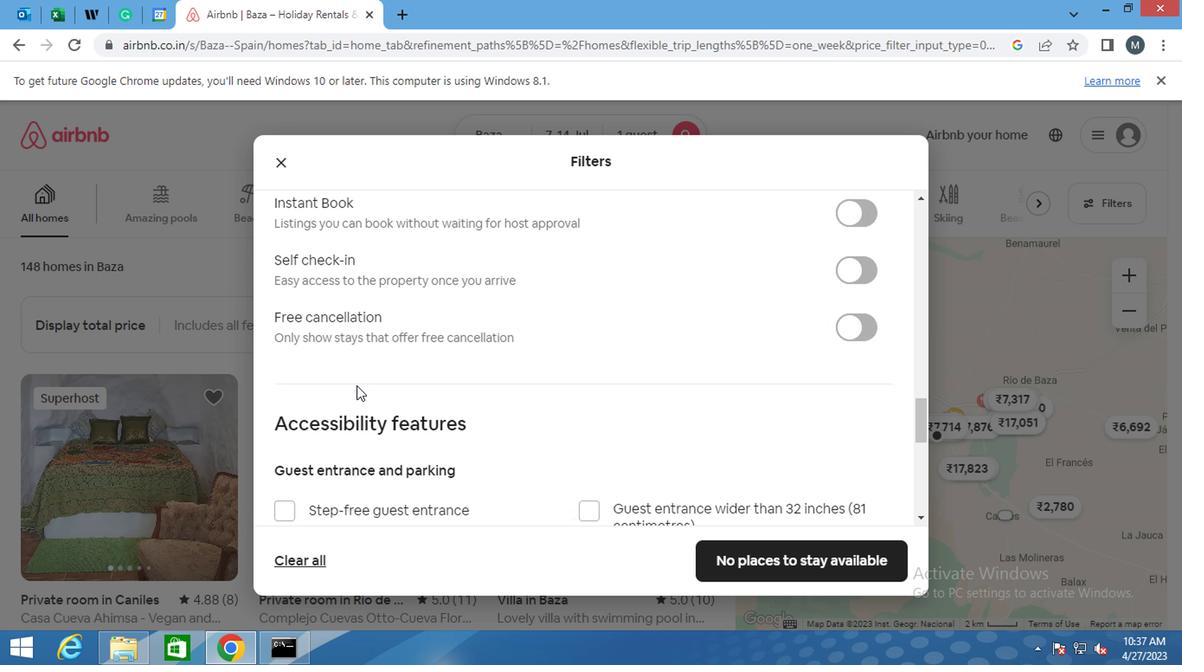 
Action: Mouse moved to (353, 383)
Screenshot: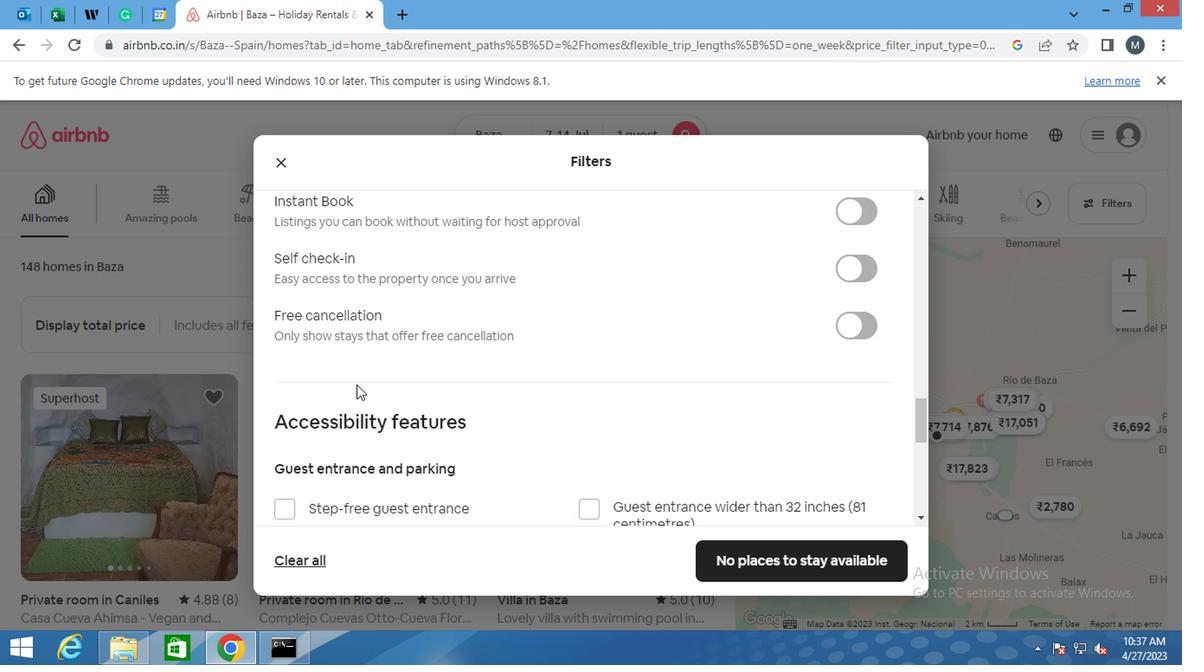 
Action: Mouse scrolled (353, 384) with delta (0, 1)
Screenshot: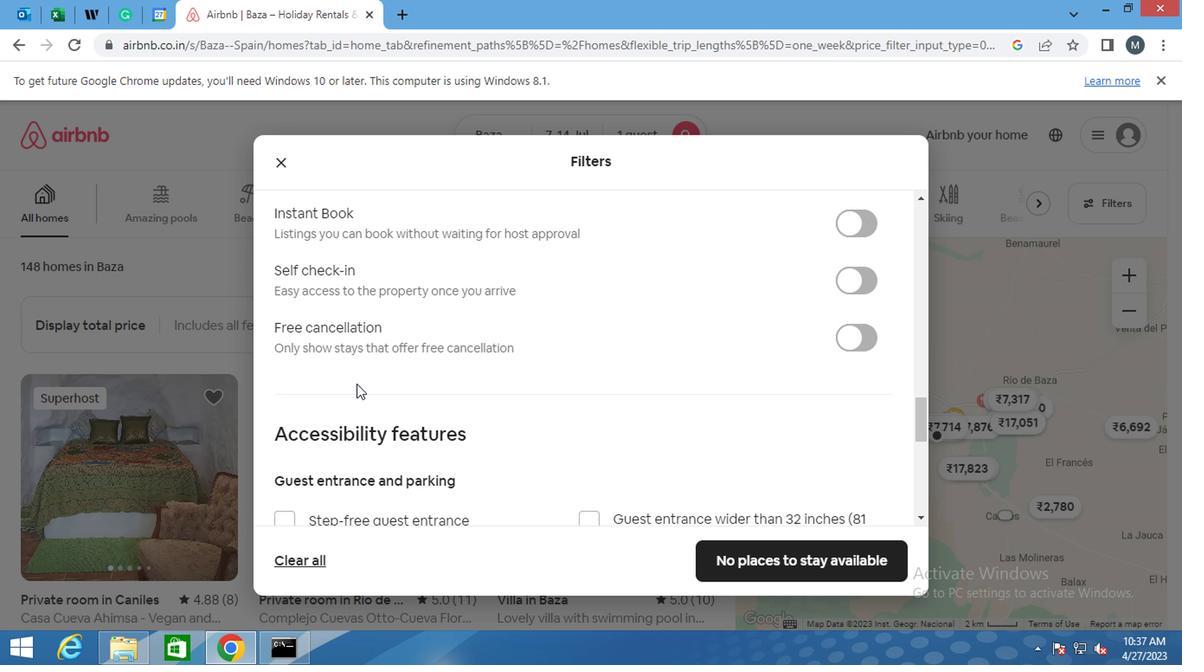 
Action: Mouse moved to (532, 378)
Screenshot: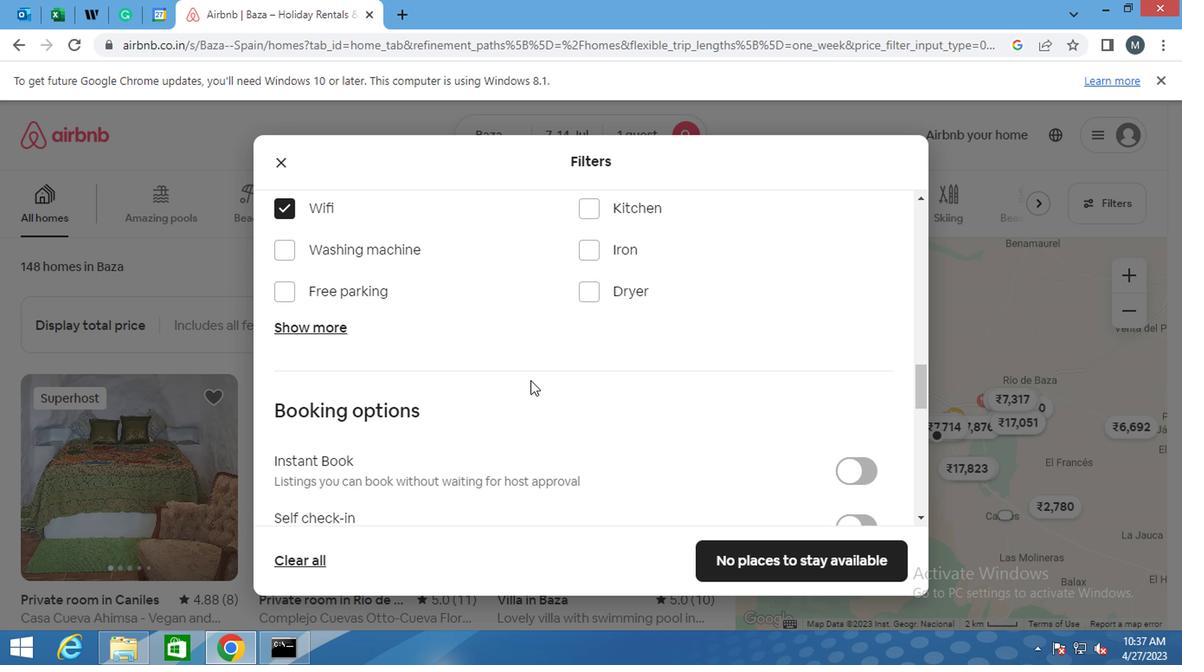 
Action: Mouse scrolled (532, 377) with delta (0, -1)
Screenshot: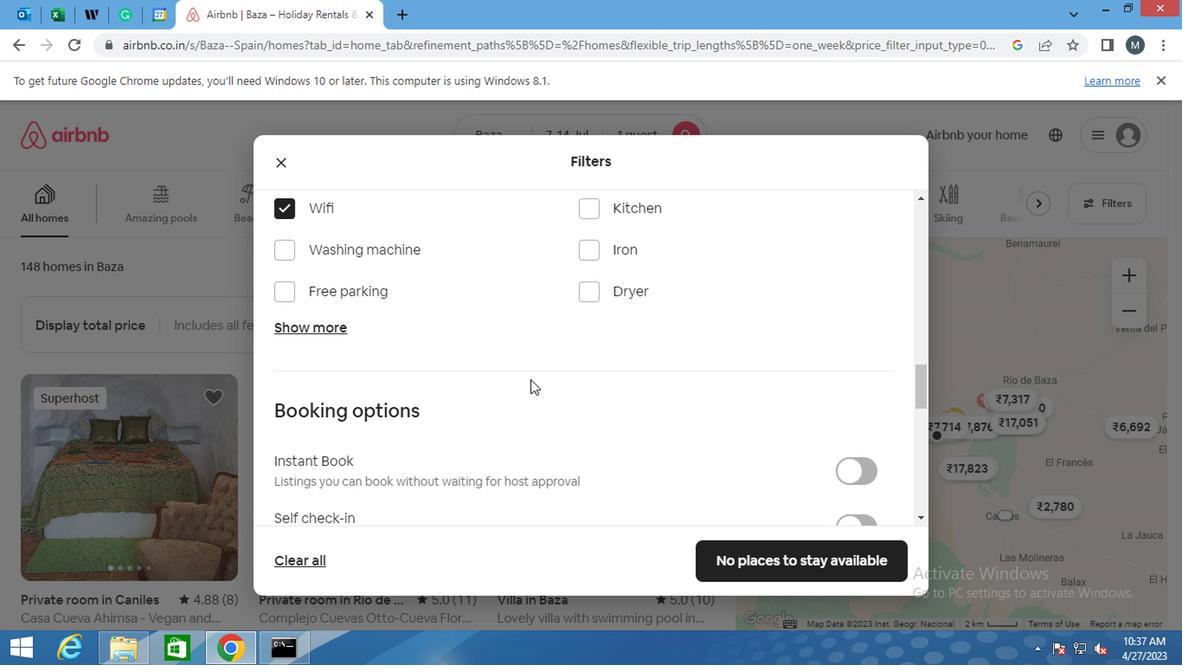 
Action: Mouse moved to (532, 378)
Screenshot: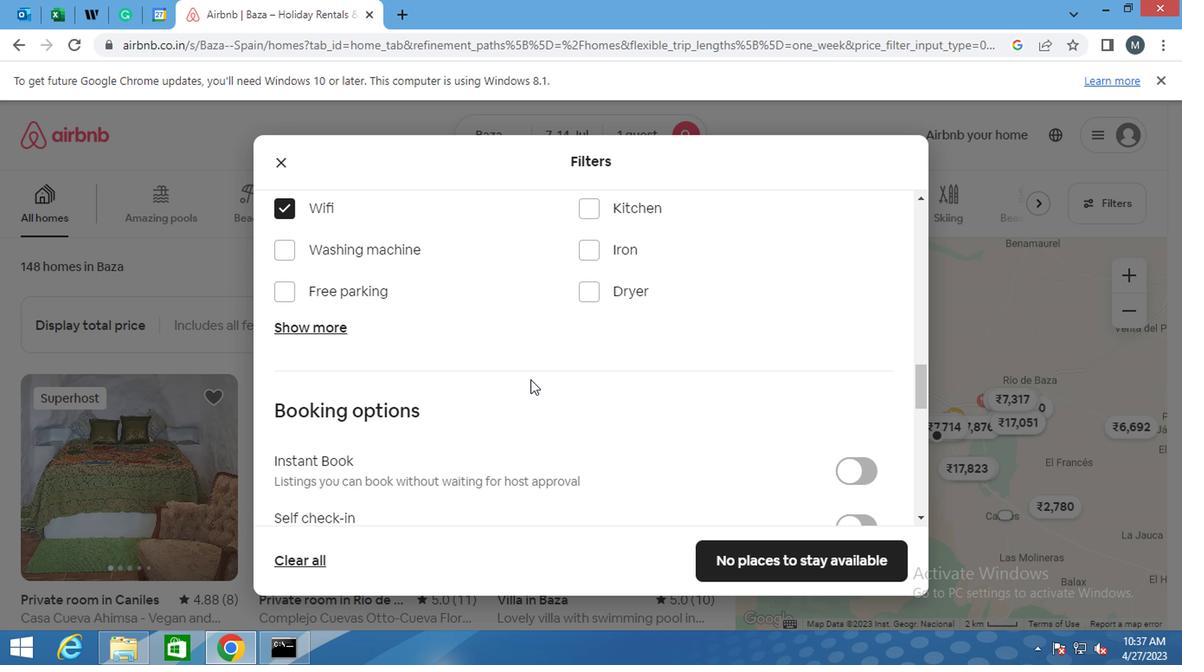 
Action: Mouse scrolled (532, 377) with delta (0, -1)
Screenshot: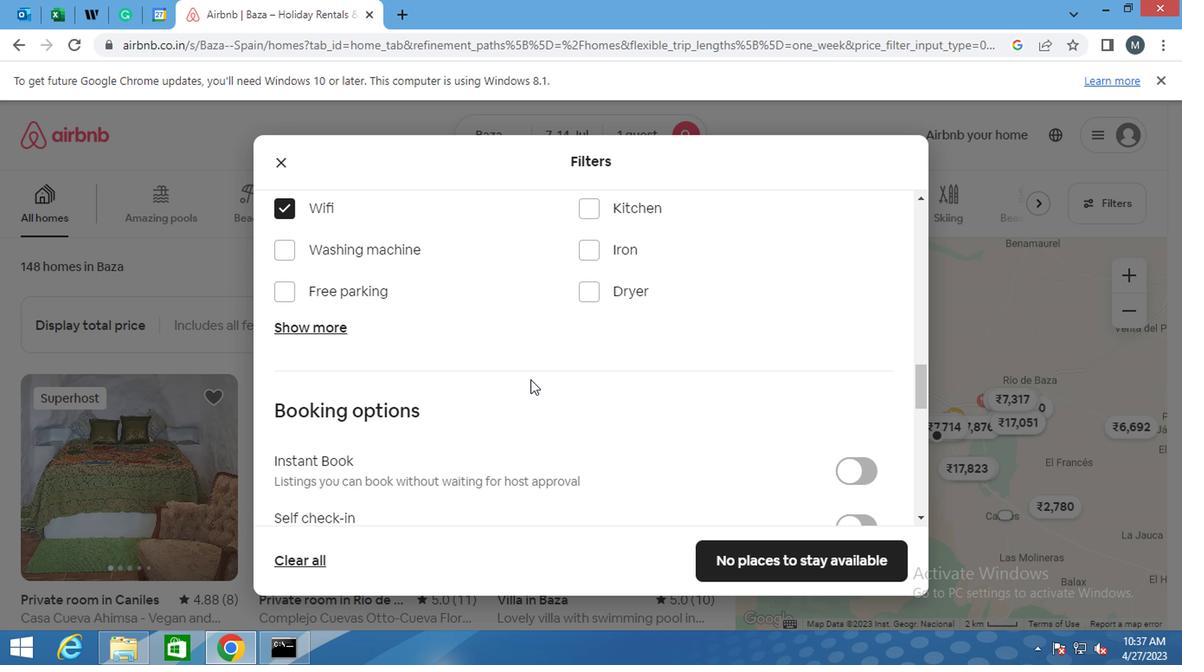 
Action: Mouse moved to (534, 381)
Screenshot: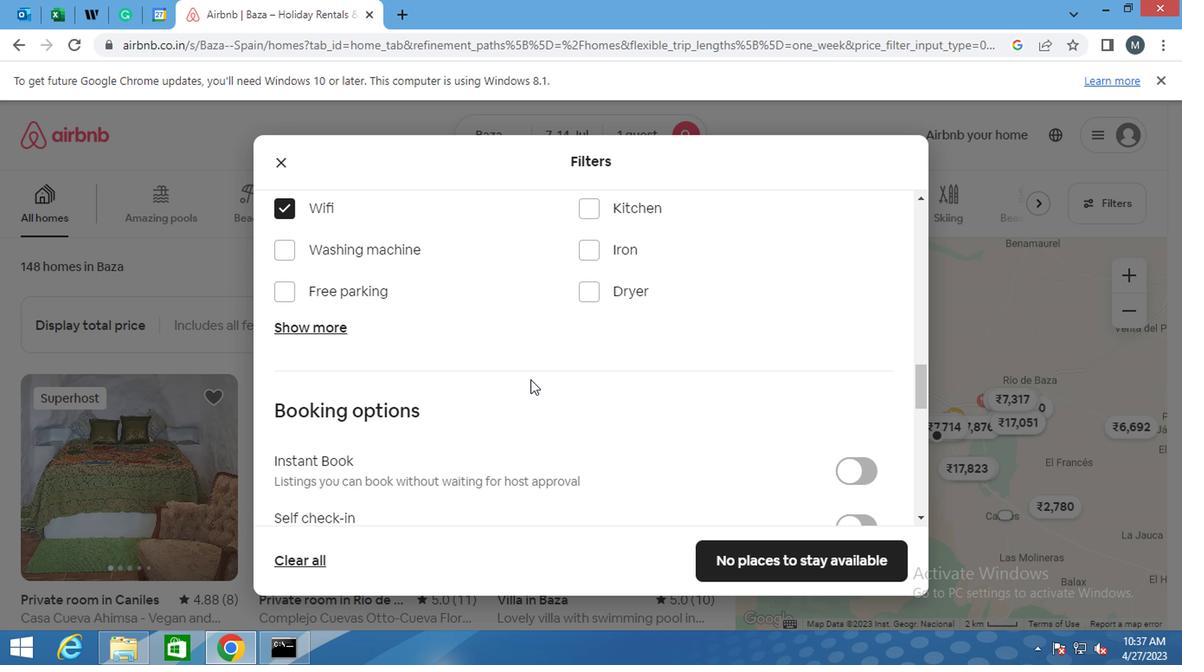 
Action: Mouse scrolled (534, 380) with delta (0, 0)
Screenshot: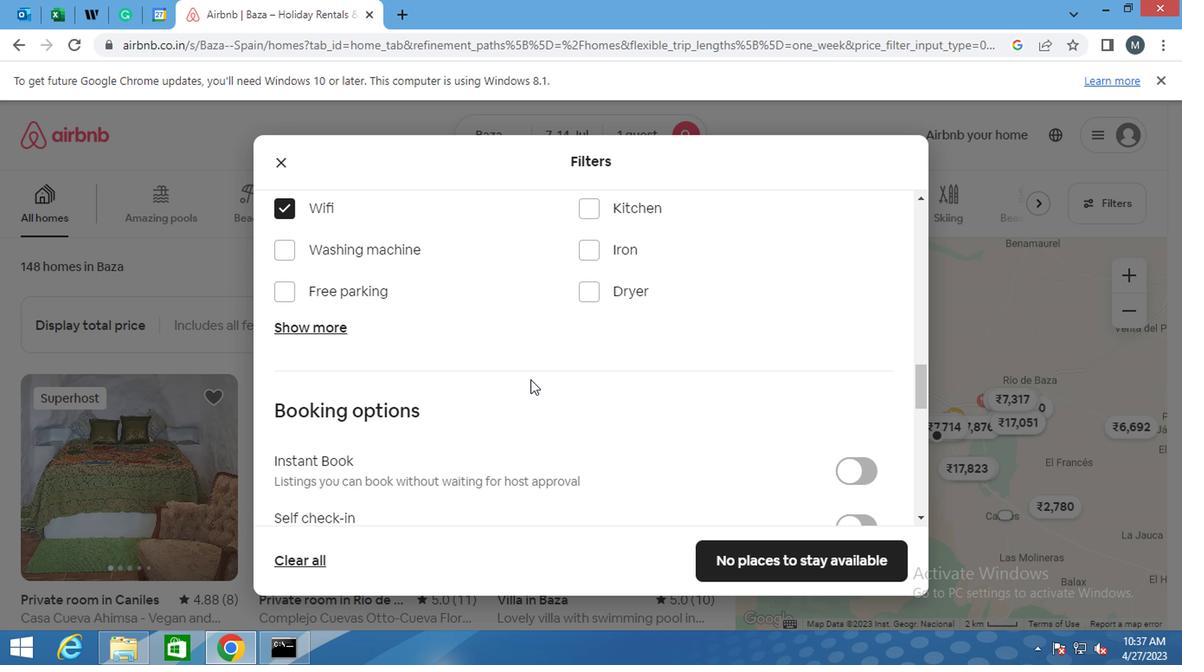 
Action: Mouse moved to (862, 264)
Screenshot: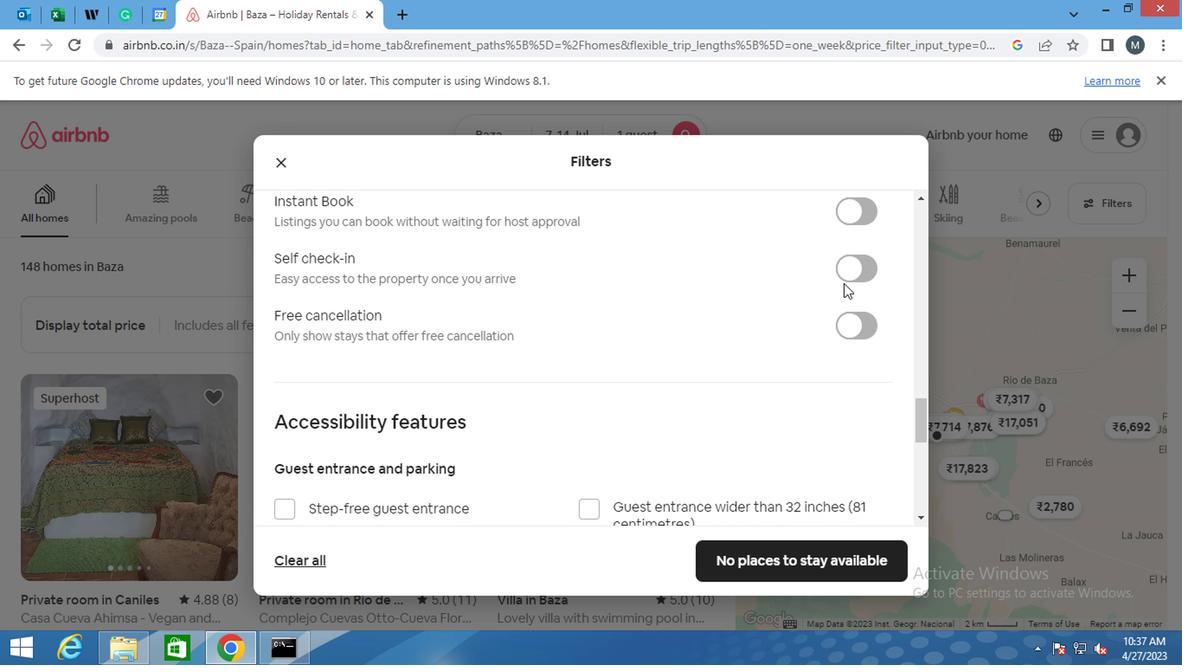 
Action: Mouse pressed left at (862, 264)
Screenshot: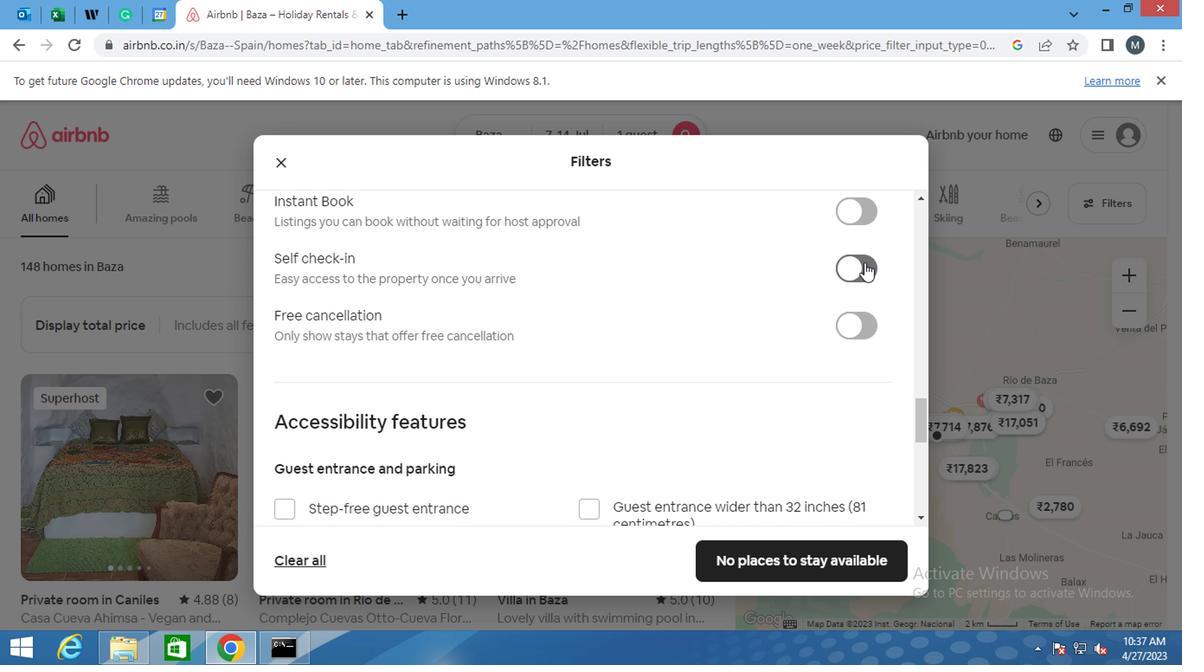 
Action: Mouse moved to (483, 387)
Screenshot: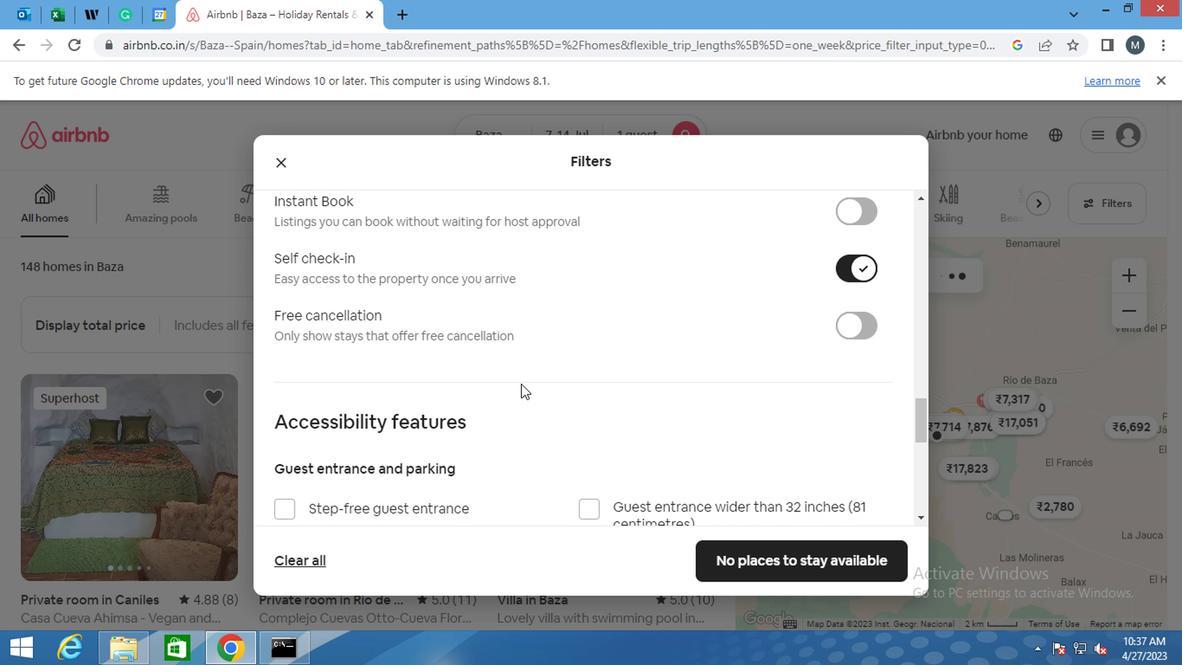 
Action: Mouse scrolled (483, 386) with delta (0, -1)
Screenshot: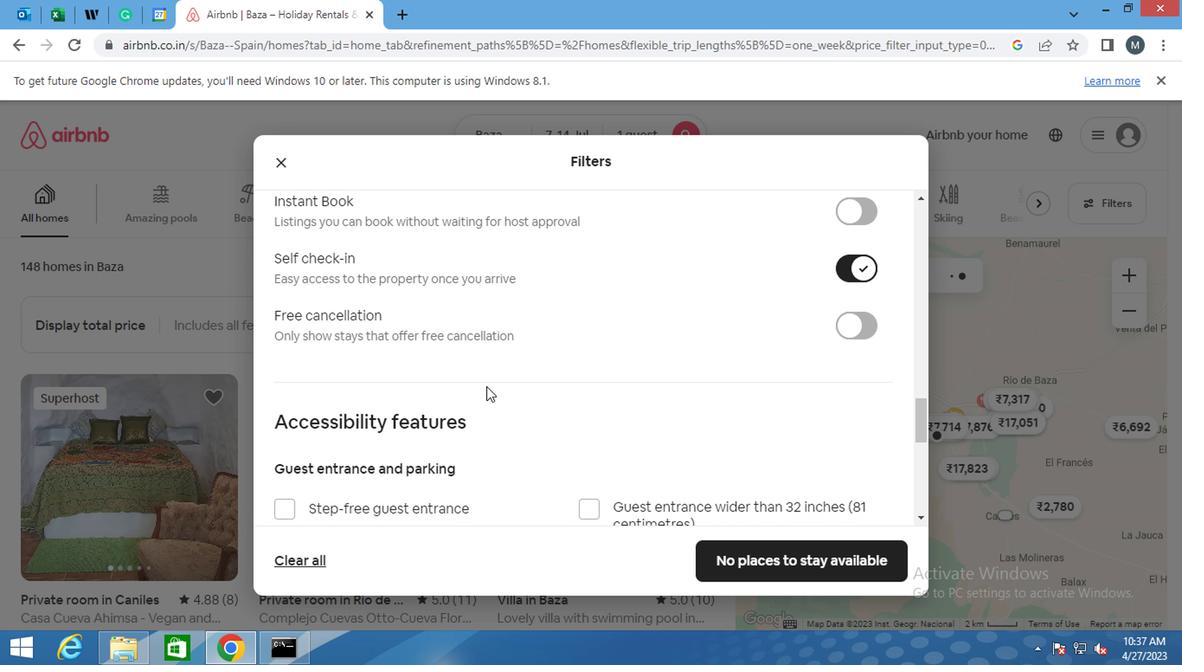 
Action: Mouse moved to (479, 383)
Screenshot: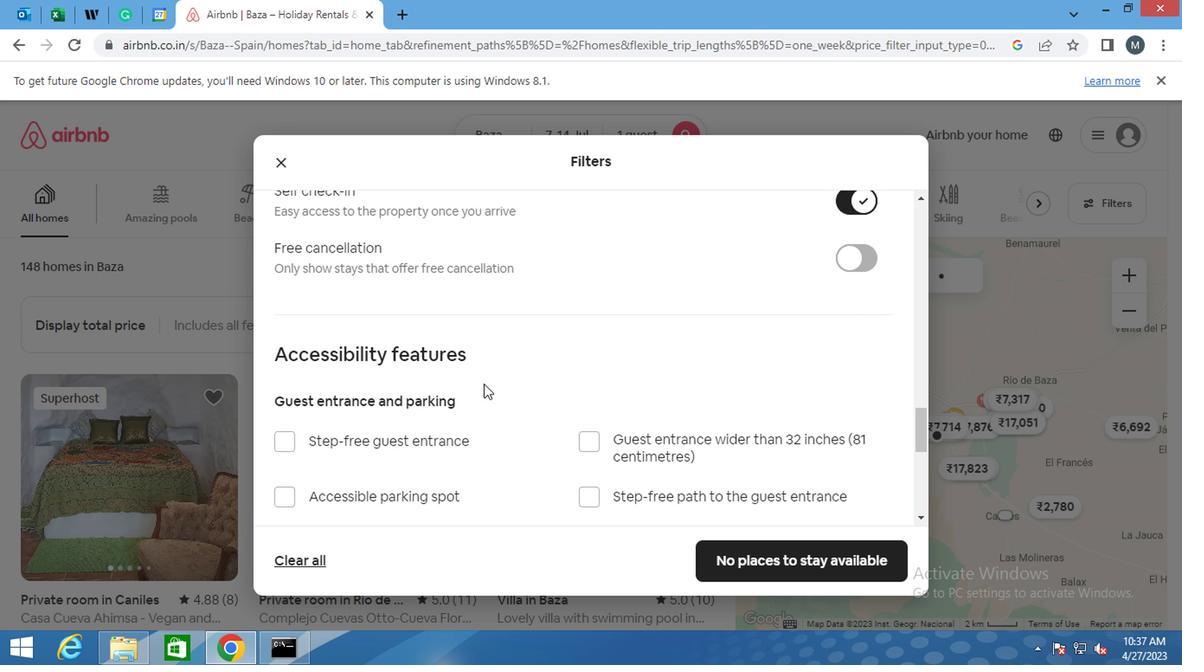 
Action: Mouse scrolled (479, 381) with delta (0, -1)
Screenshot: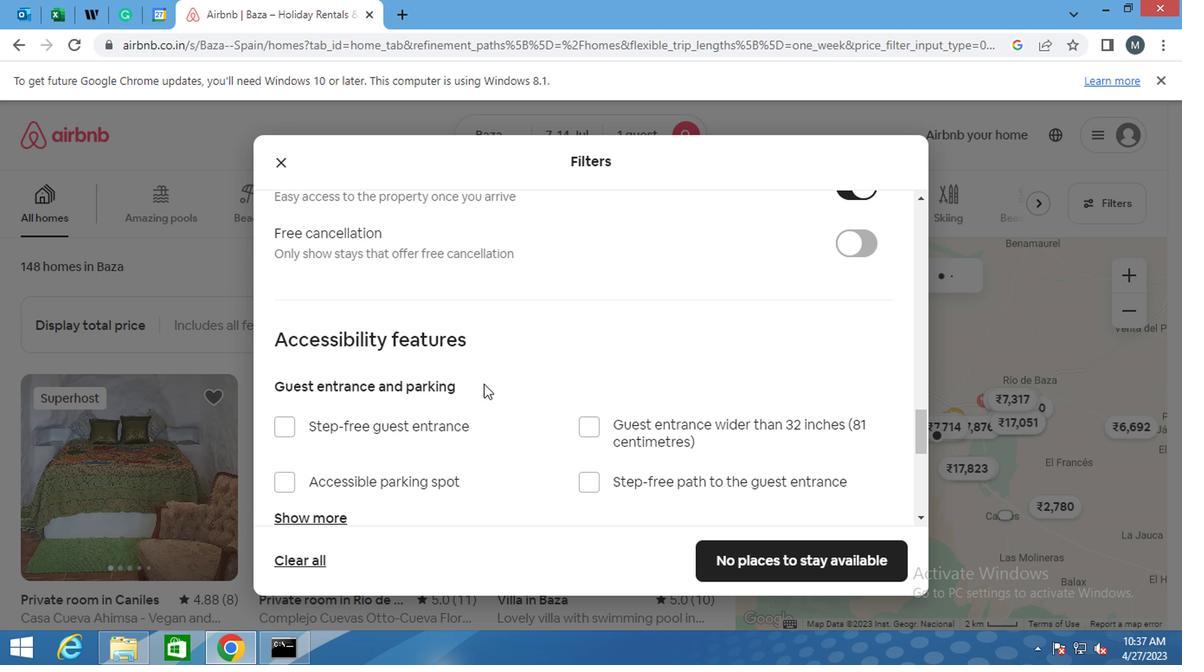 
Action: Mouse moved to (455, 383)
Screenshot: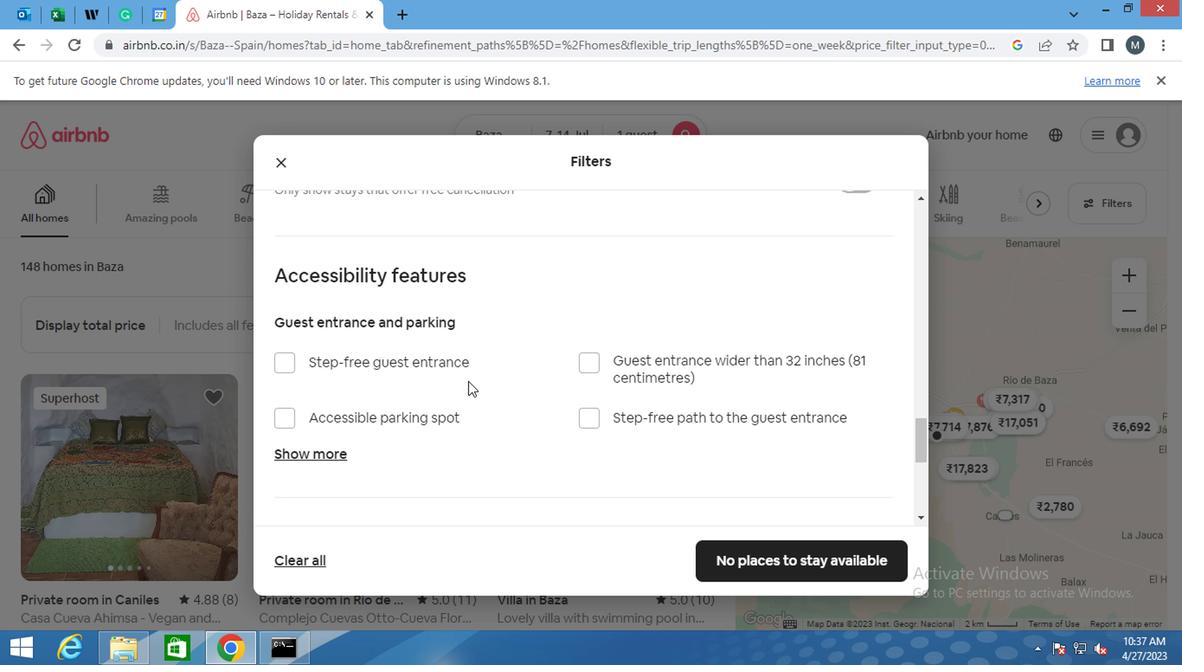 
Action: Mouse scrolled (455, 381) with delta (0, -1)
Screenshot: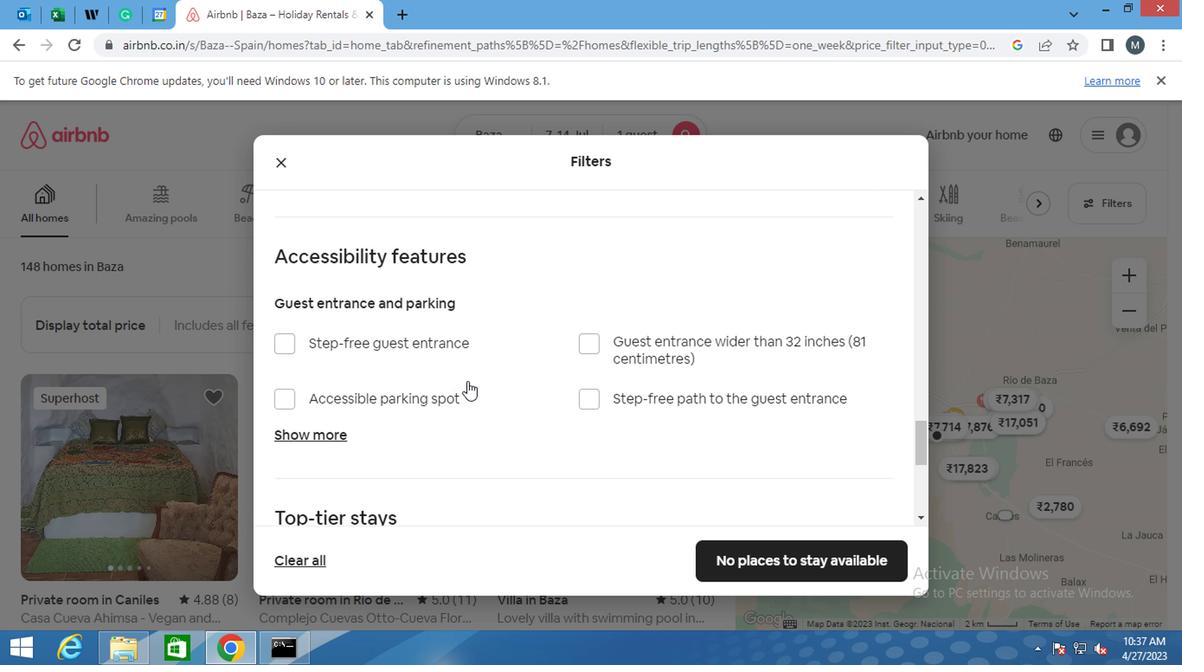 
Action: Mouse moved to (437, 383)
Screenshot: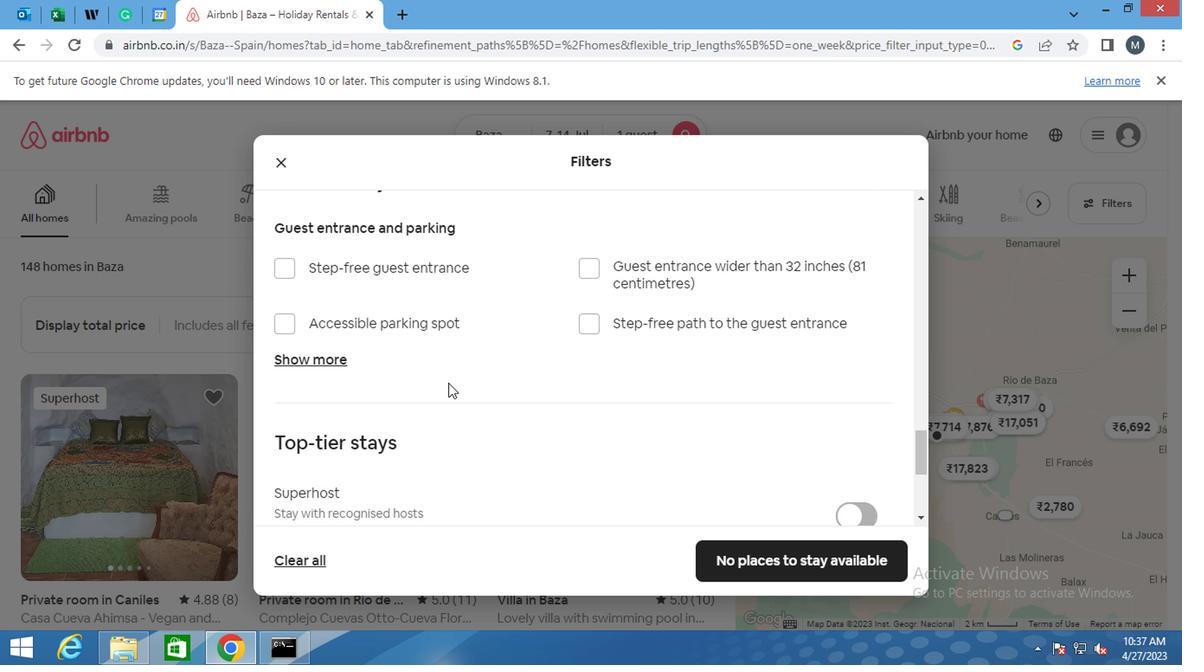 
Action: Mouse scrolled (437, 381) with delta (0, -1)
Screenshot: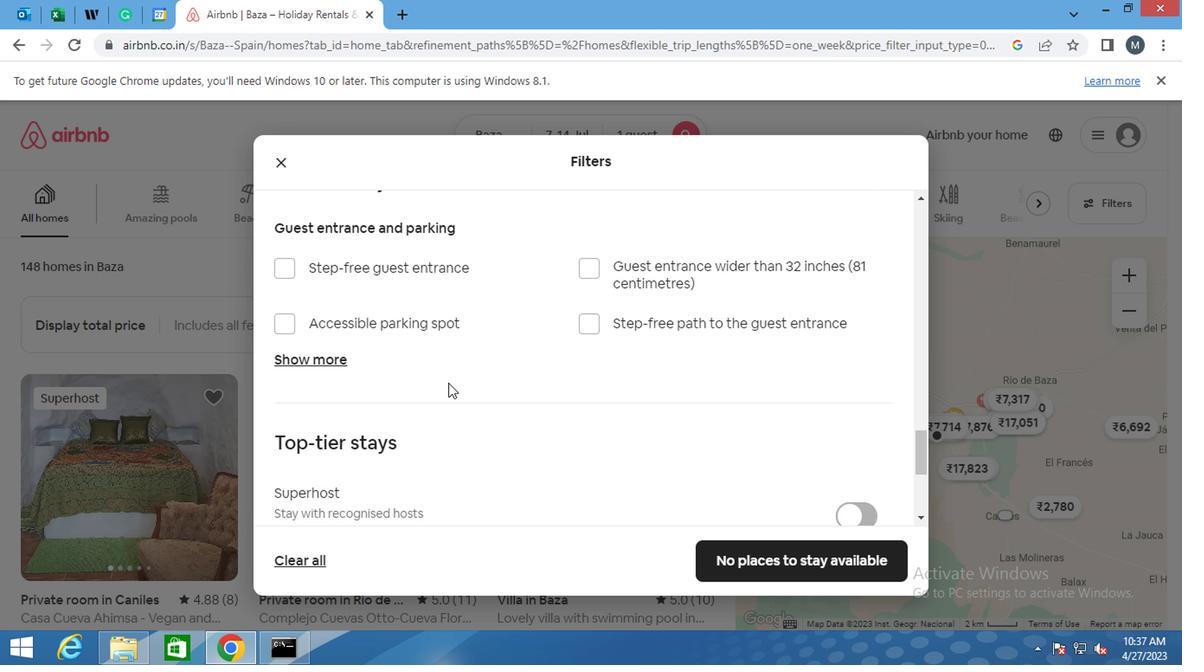 
Action: Mouse moved to (355, 405)
Screenshot: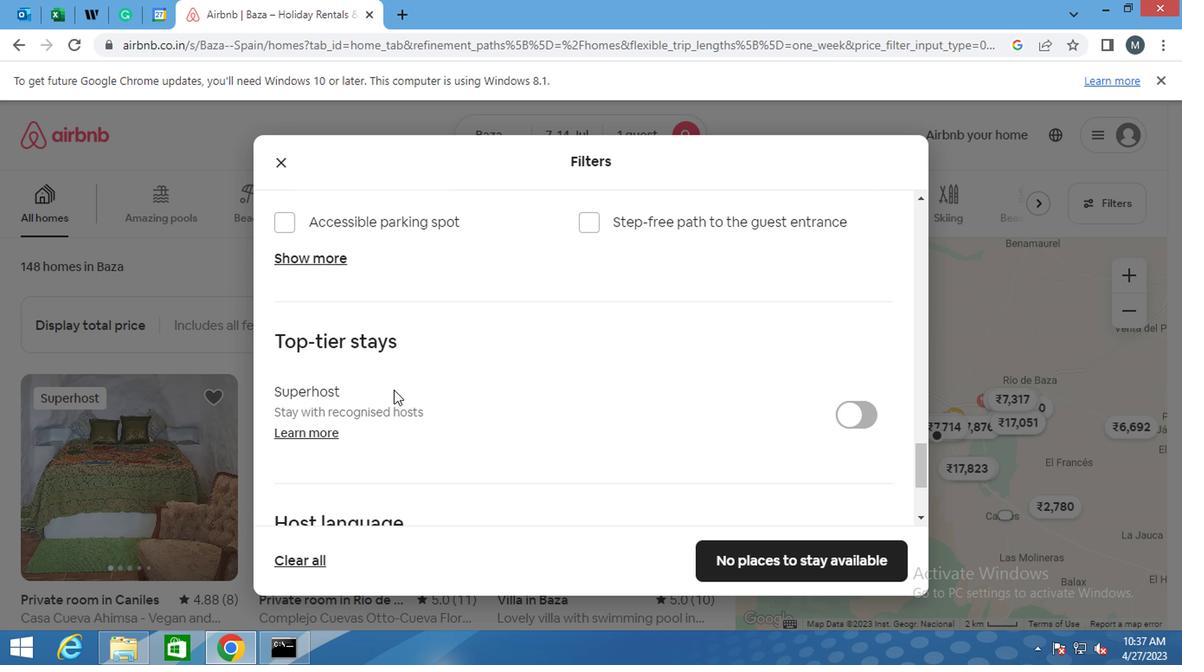 
Action: Mouse scrolled (355, 405) with delta (0, 0)
Screenshot: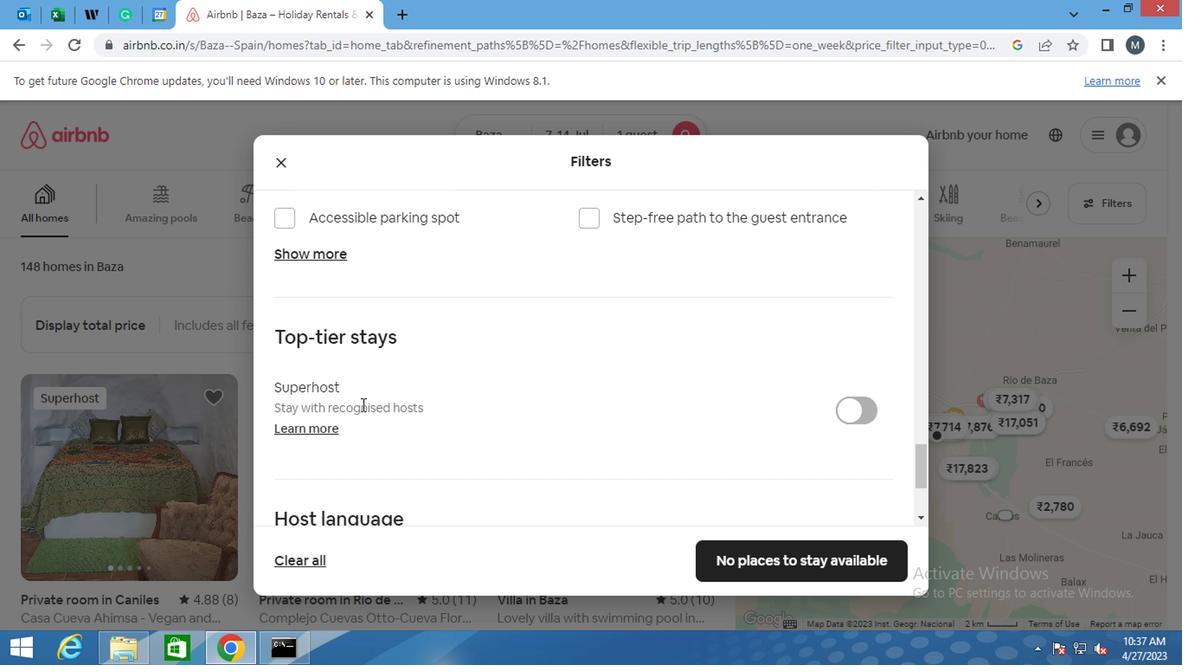 
Action: Mouse moved to (354, 407)
Screenshot: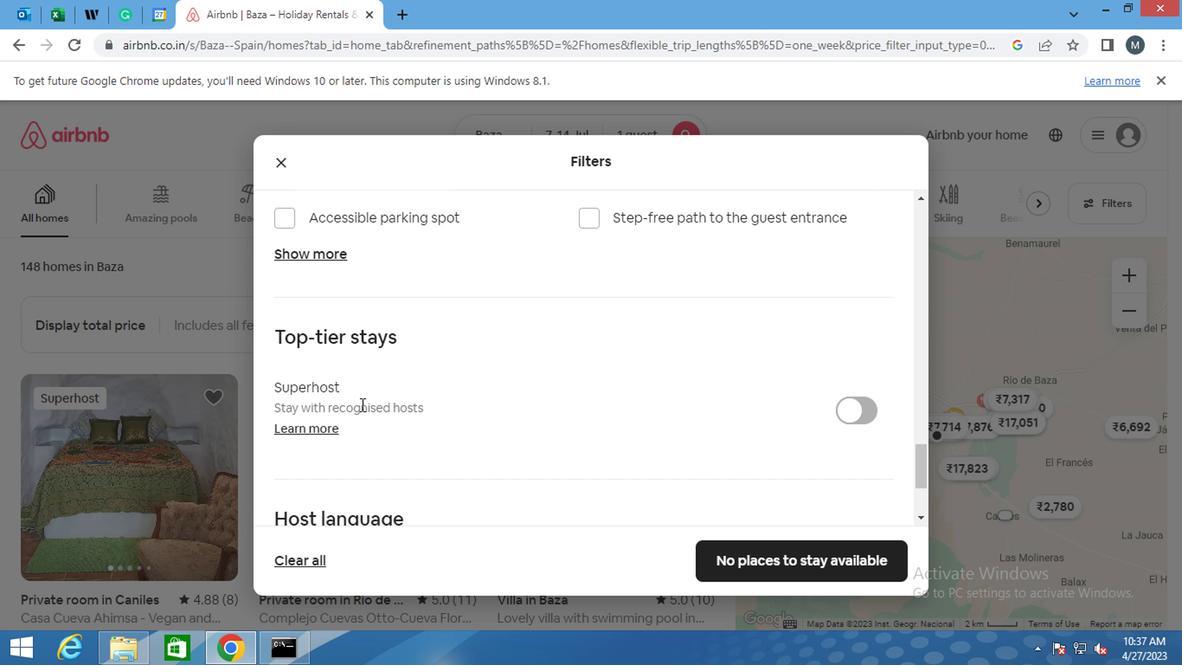 
Action: Mouse scrolled (354, 405) with delta (0, -1)
Screenshot: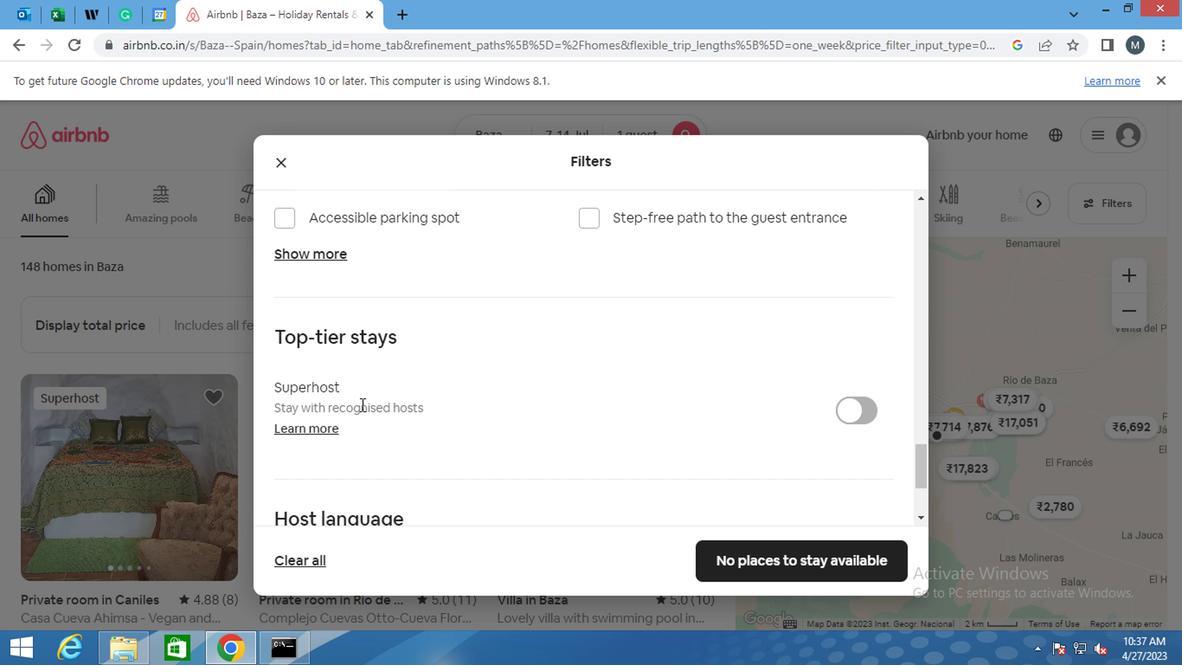 
Action: Mouse moved to (284, 401)
Screenshot: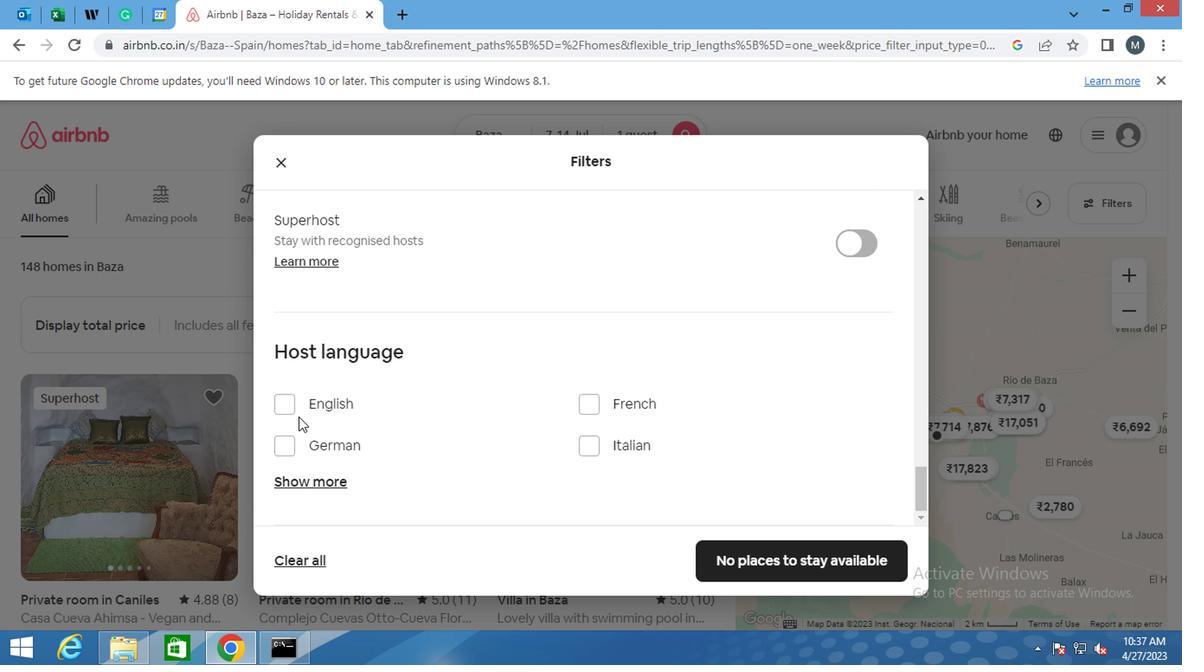 
Action: Mouse pressed left at (284, 401)
Screenshot: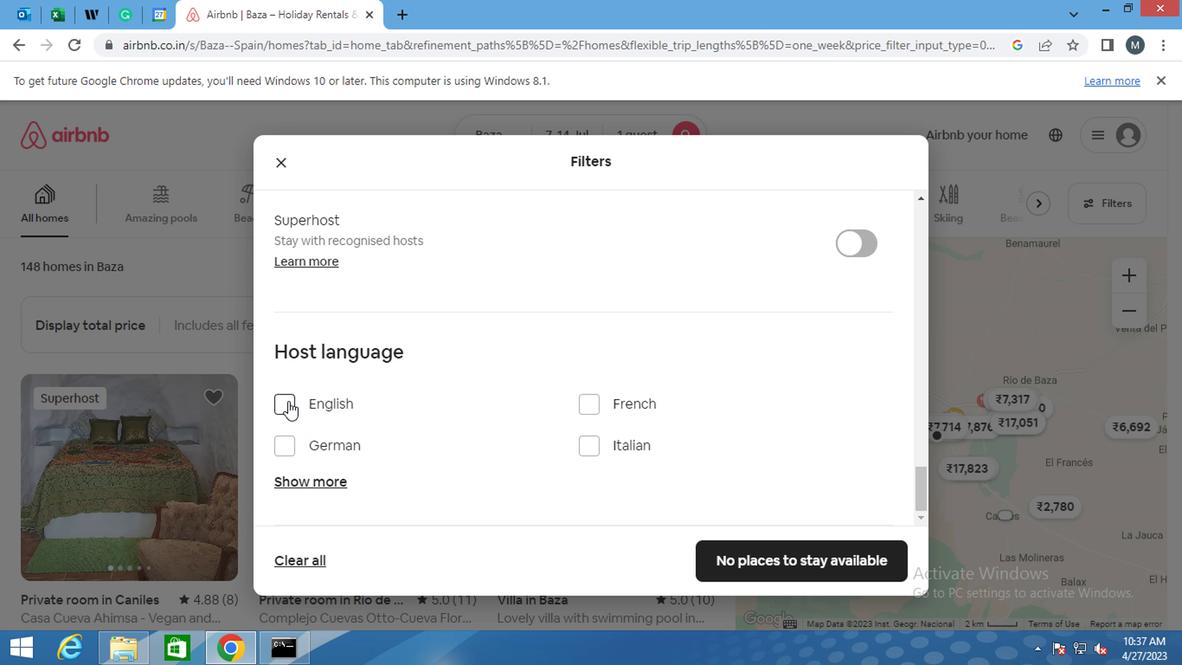
Action: Mouse moved to (726, 558)
Screenshot: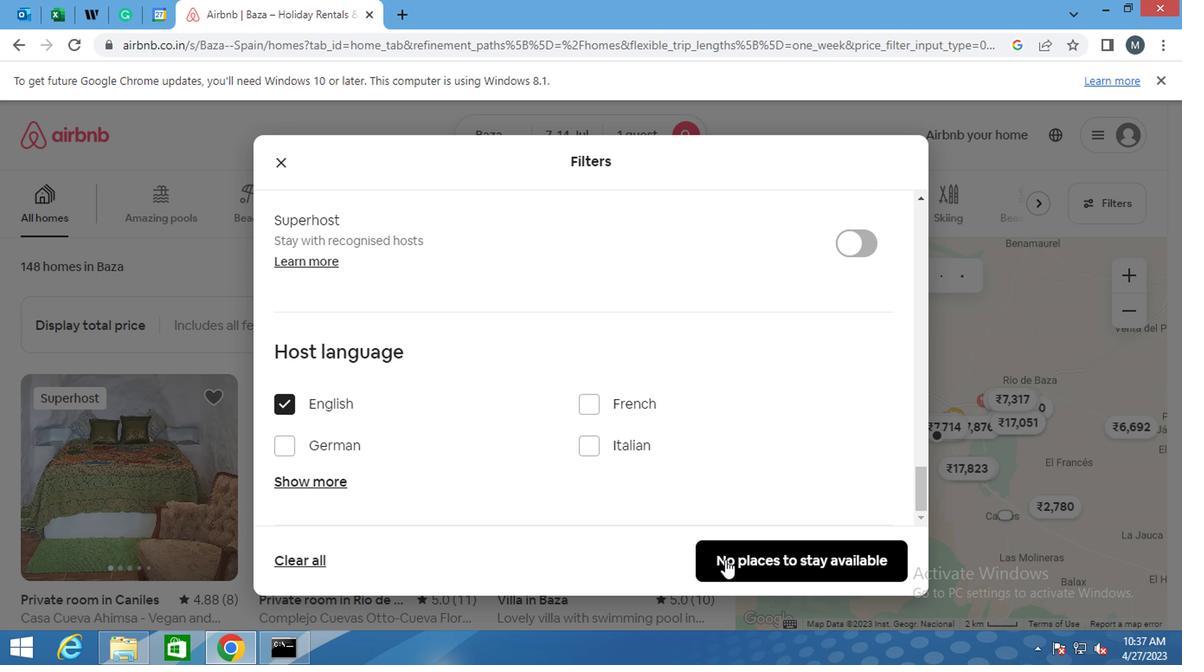 
Action: Mouse pressed left at (726, 558)
Screenshot: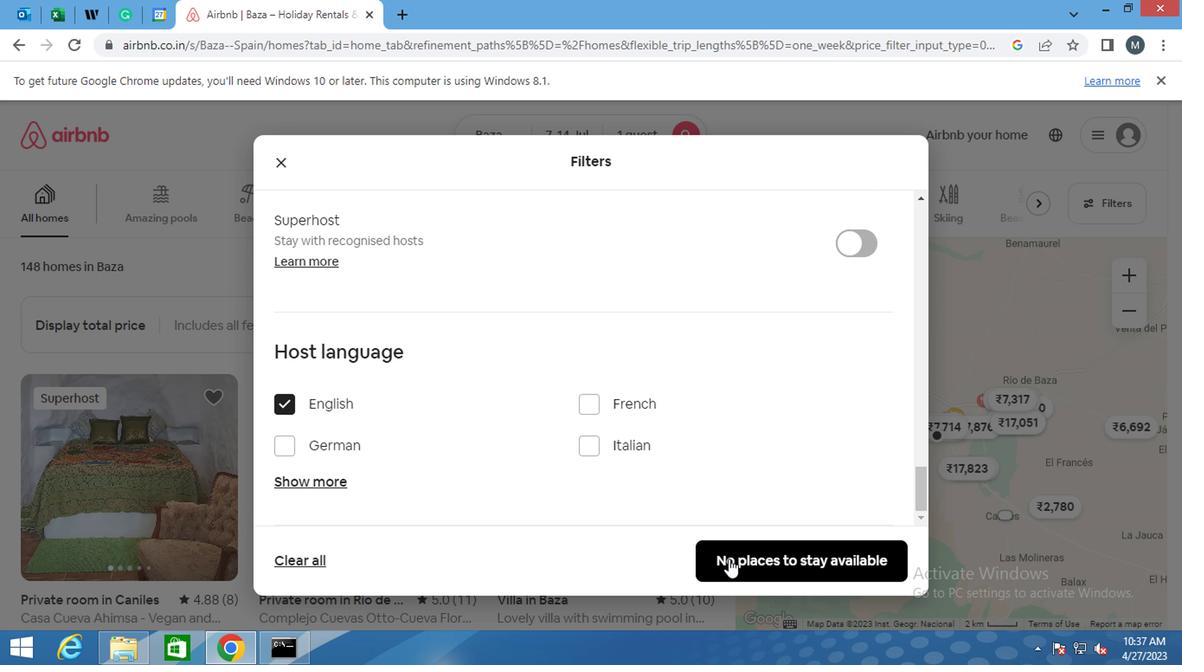 
Action: Mouse moved to (726, 558)
Screenshot: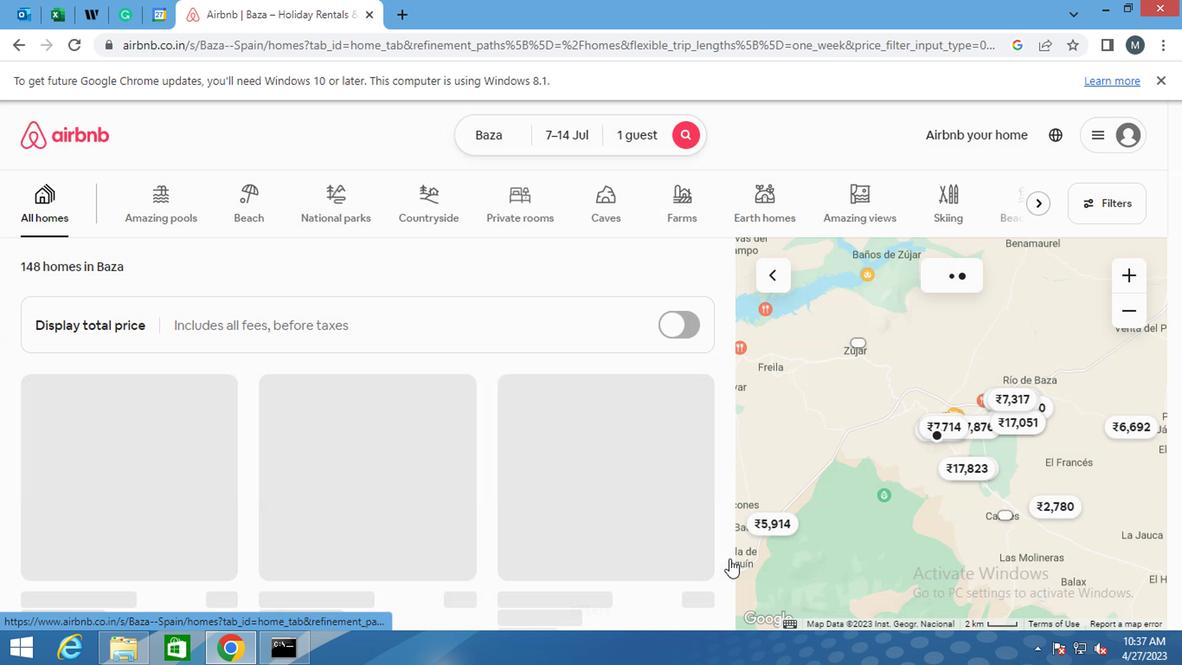 
